 Task: Find connections with filter location Aparecida de Goiânia with filter topic #startupwith filter profile language Potuguese with filter current company Recruiting Cell | Indian Careers | Indian Jobs with filter school Jobs for freshers with filter industry Legislative Offices with filter service category DJing with filter keywords title Account Collector
Action: Mouse moved to (571, 106)
Screenshot: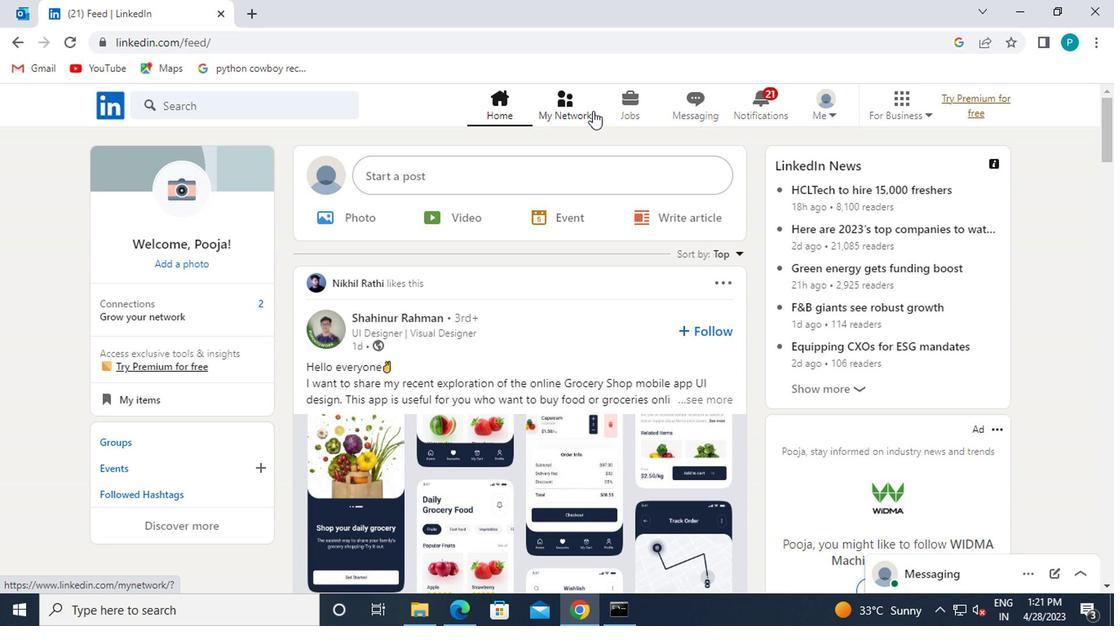 
Action: Mouse pressed left at (571, 106)
Screenshot: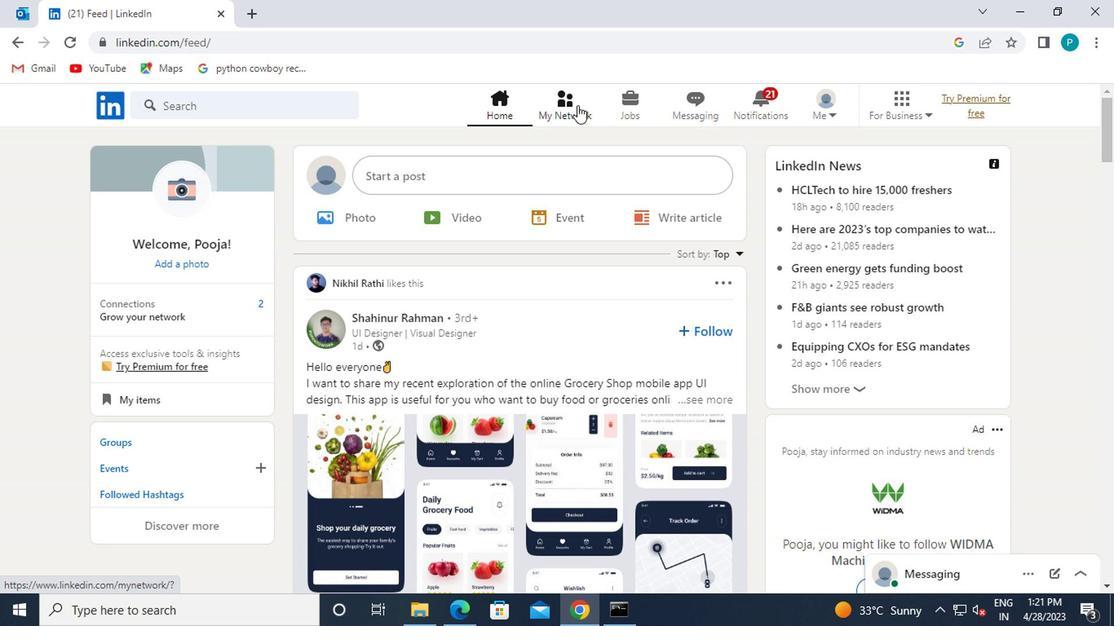 
Action: Mouse moved to (305, 188)
Screenshot: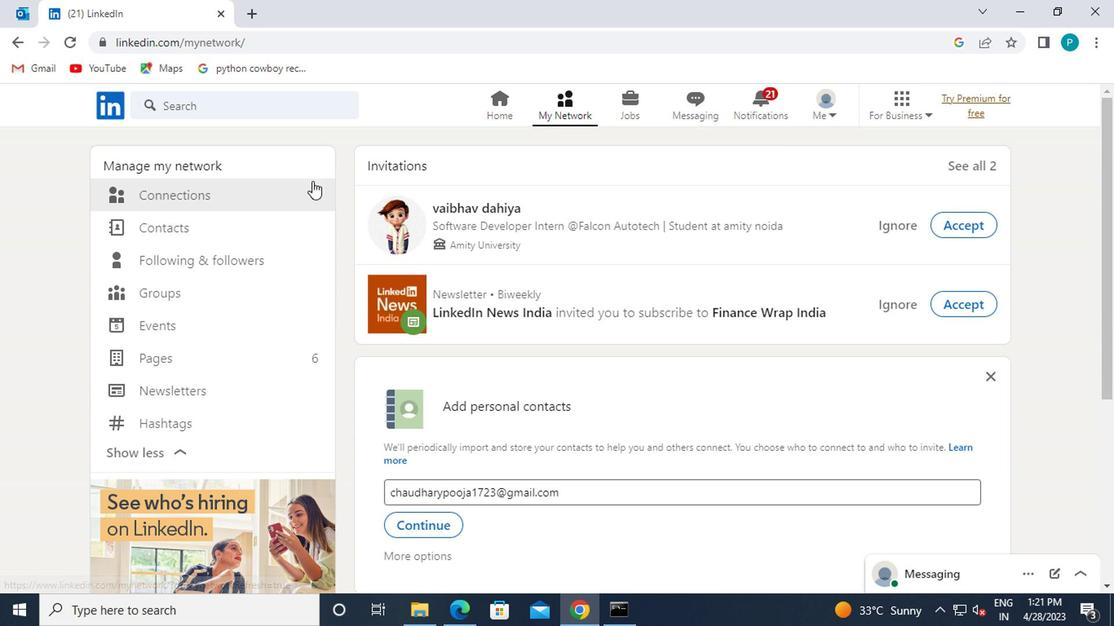 
Action: Mouse pressed left at (305, 188)
Screenshot: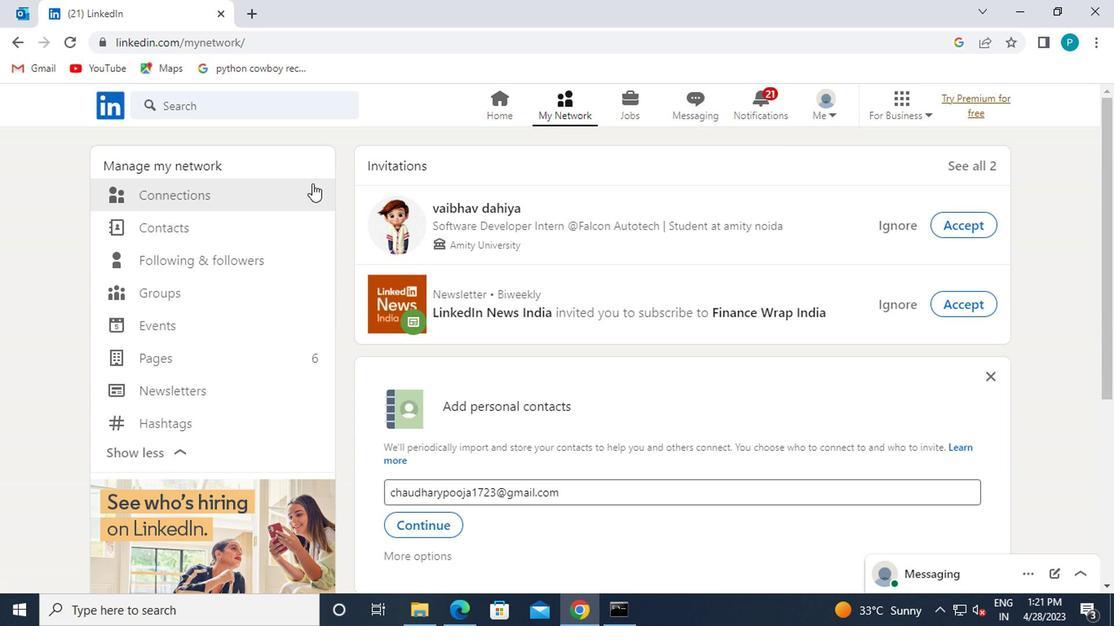 
Action: Mouse moved to (652, 204)
Screenshot: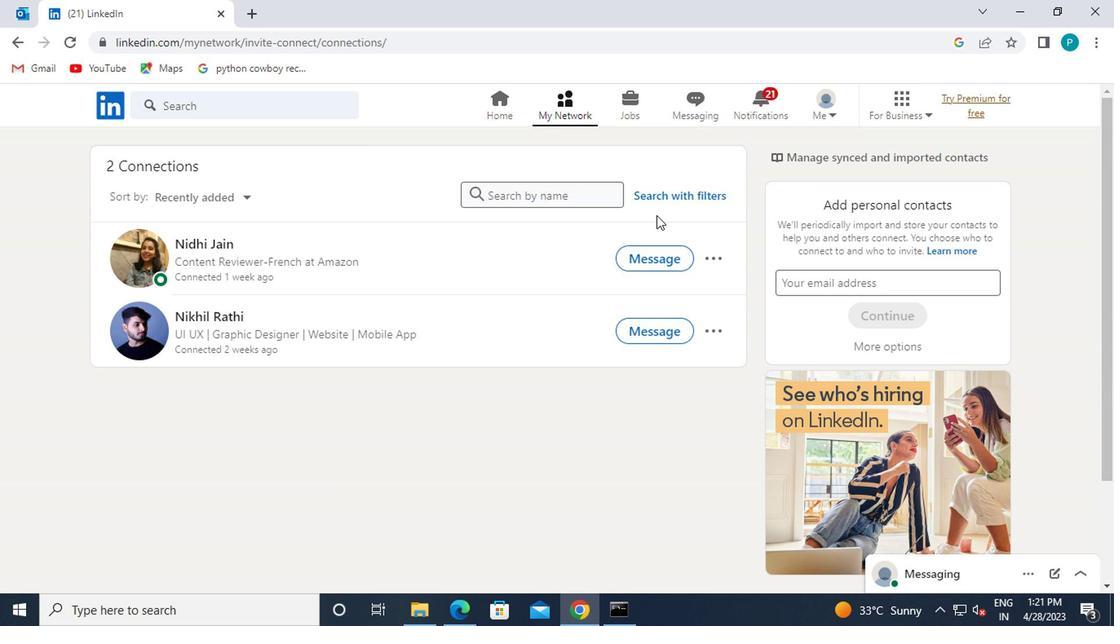 
Action: Mouse pressed left at (652, 204)
Screenshot: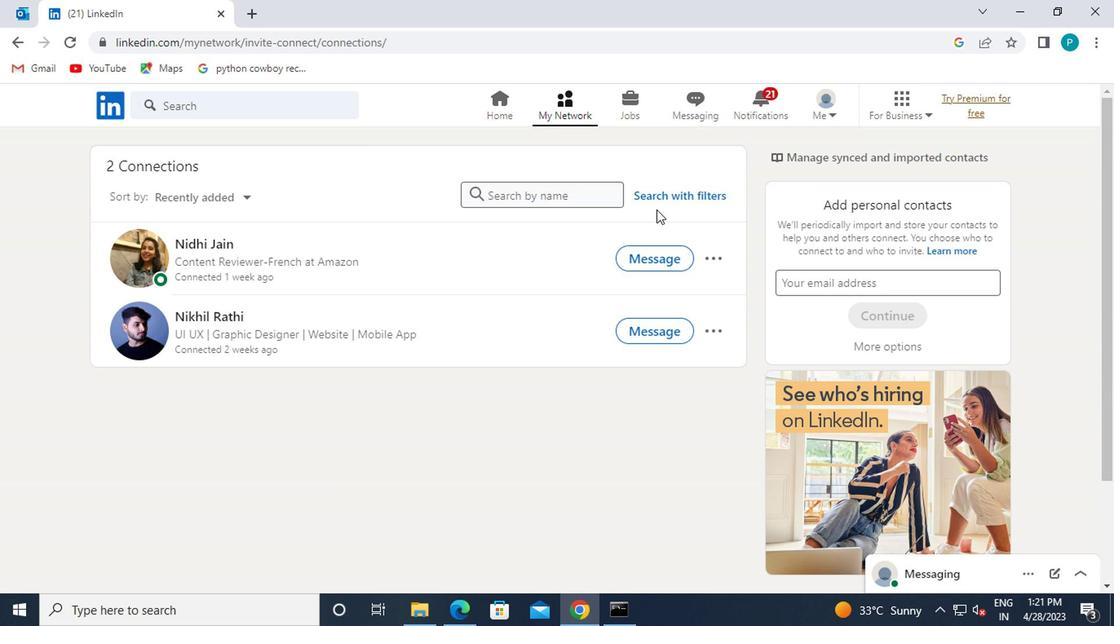 
Action: Mouse moved to (589, 149)
Screenshot: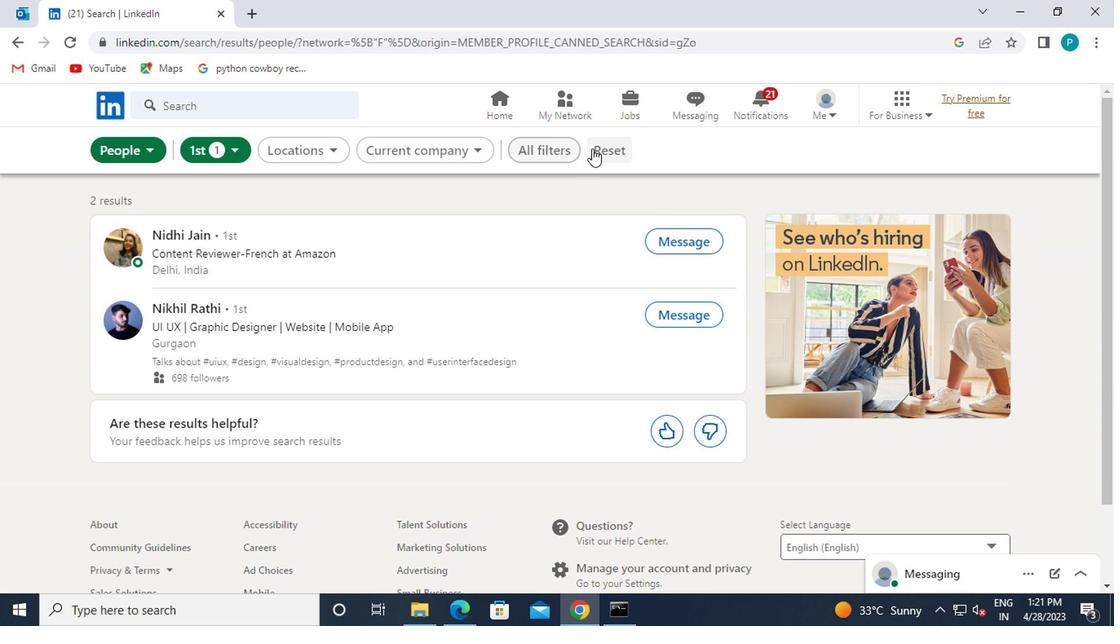 
Action: Mouse pressed left at (589, 149)
Screenshot: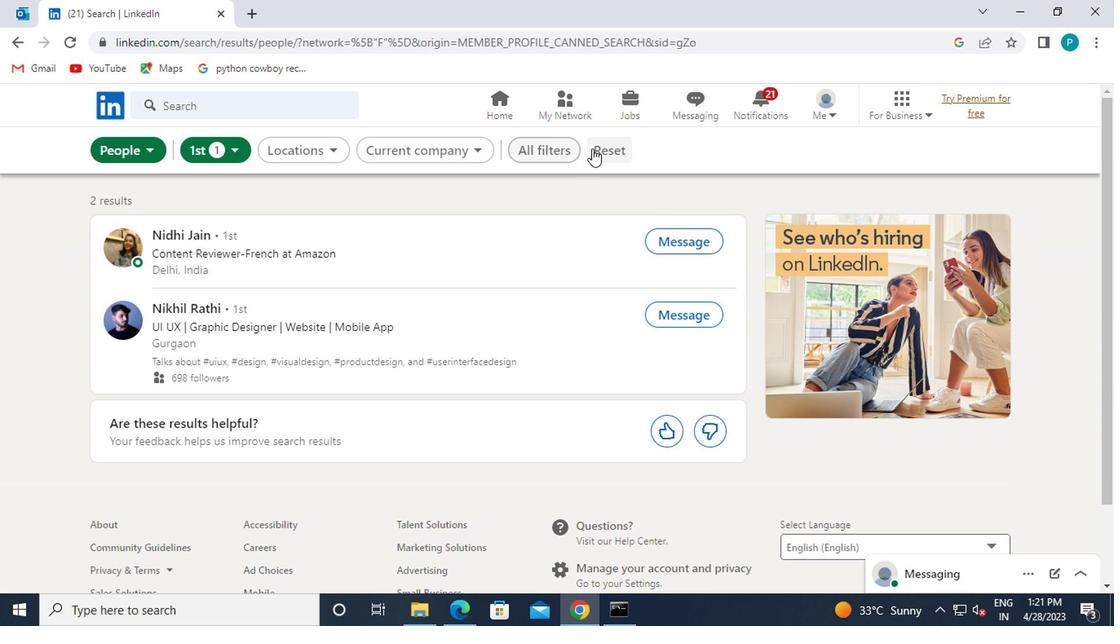 
Action: Mouse moved to (578, 149)
Screenshot: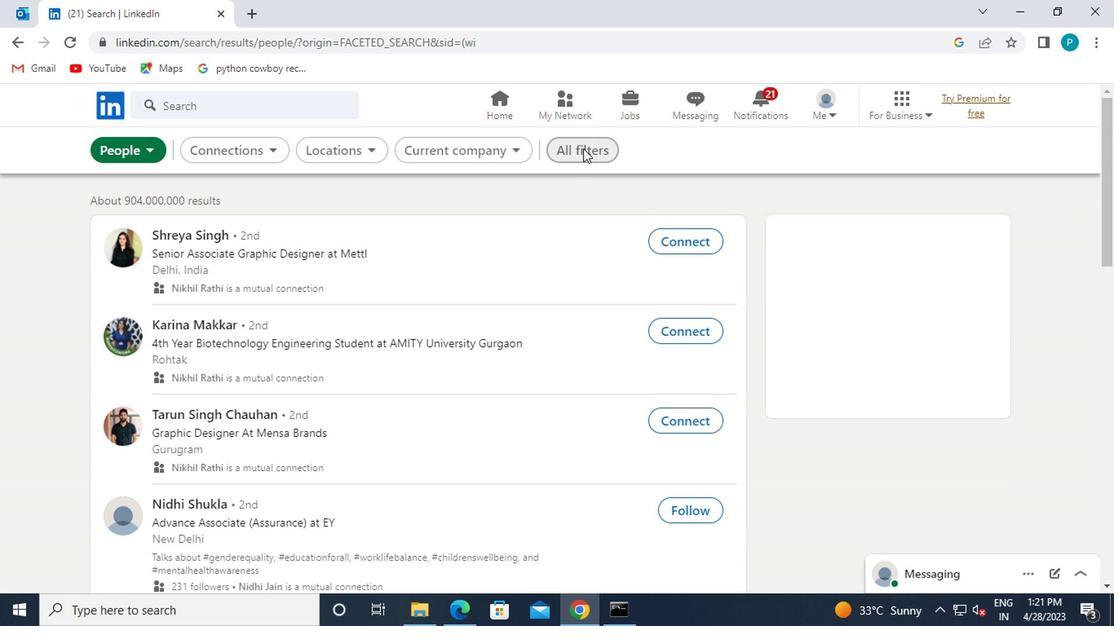 
Action: Mouse pressed left at (578, 149)
Screenshot: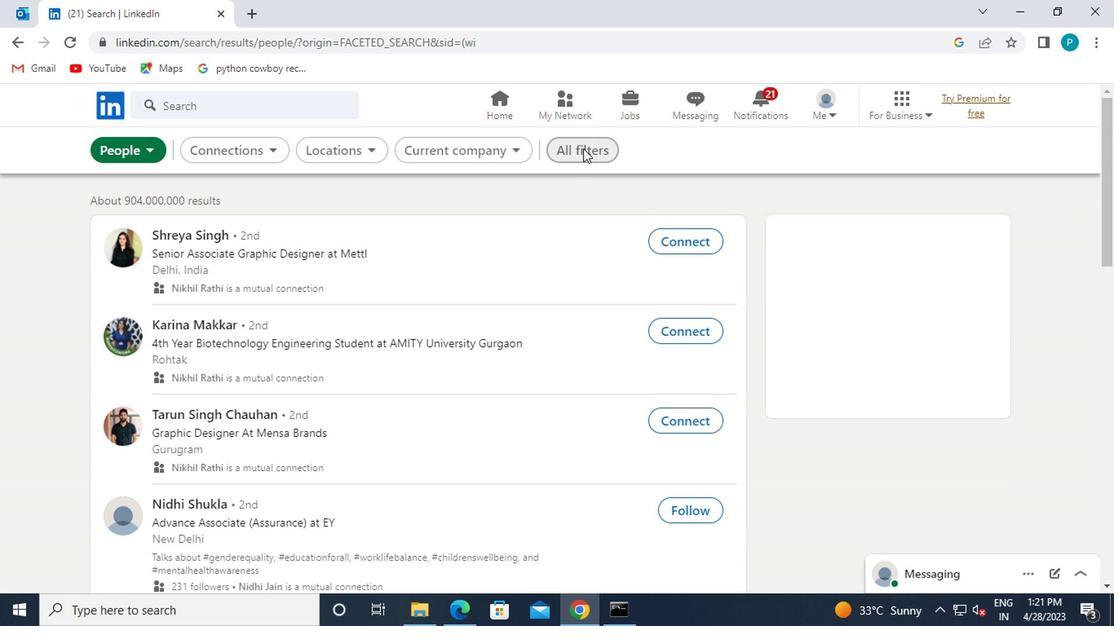 
Action: Mouse moved to (887, 290)
Screenshot: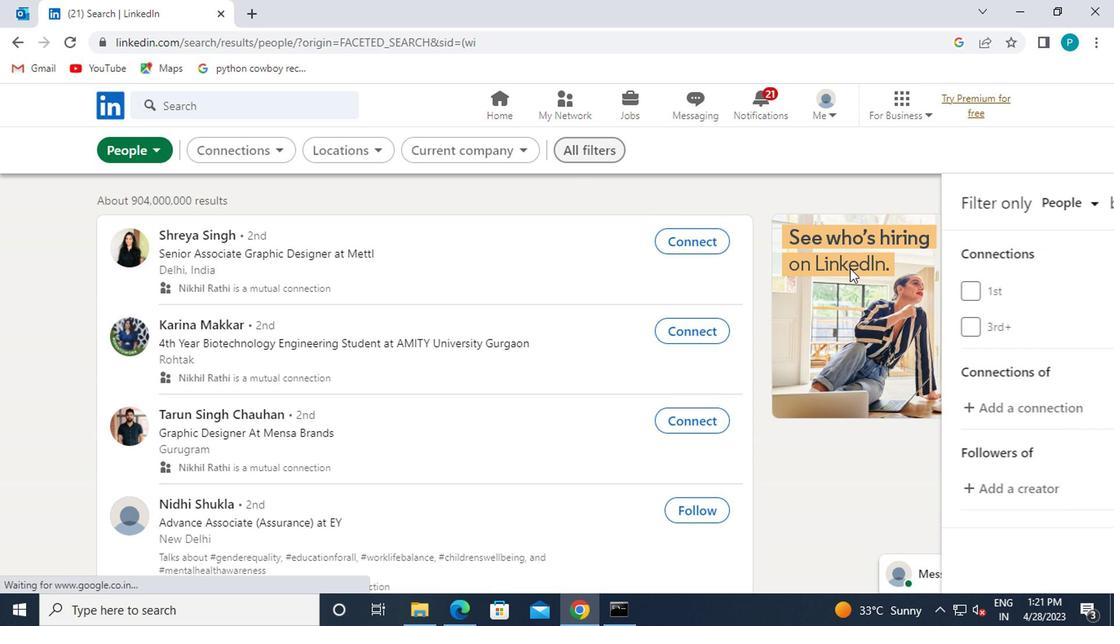 
Action: Mouse scrolled (887, 290) with delta (0, 0)
Screenshot: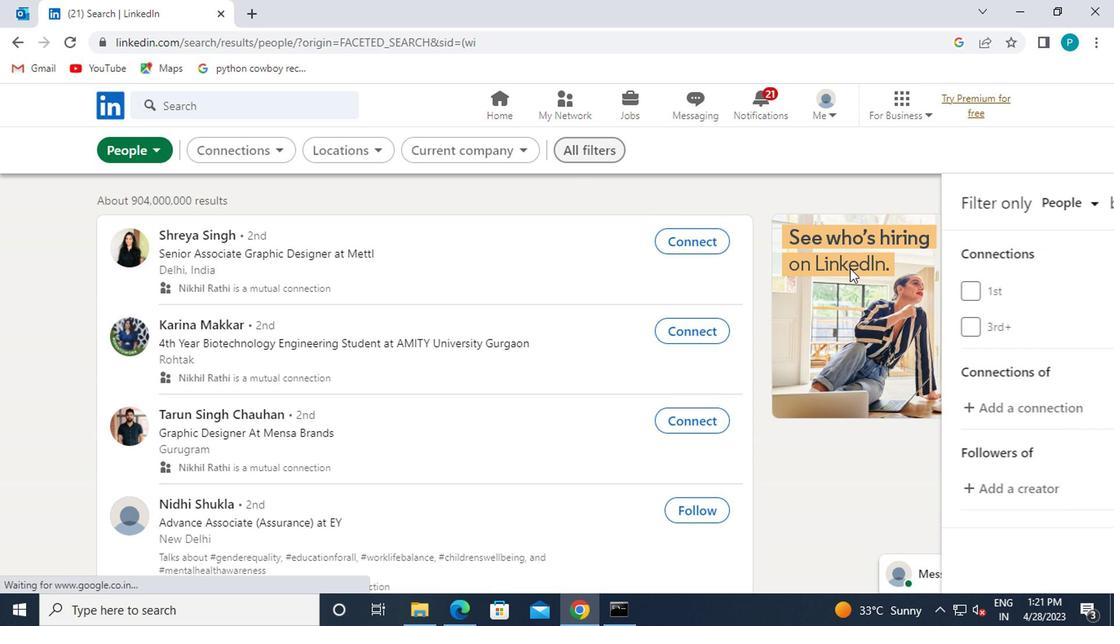 
Action: Mouse moved to (889, 296)
Screenshot: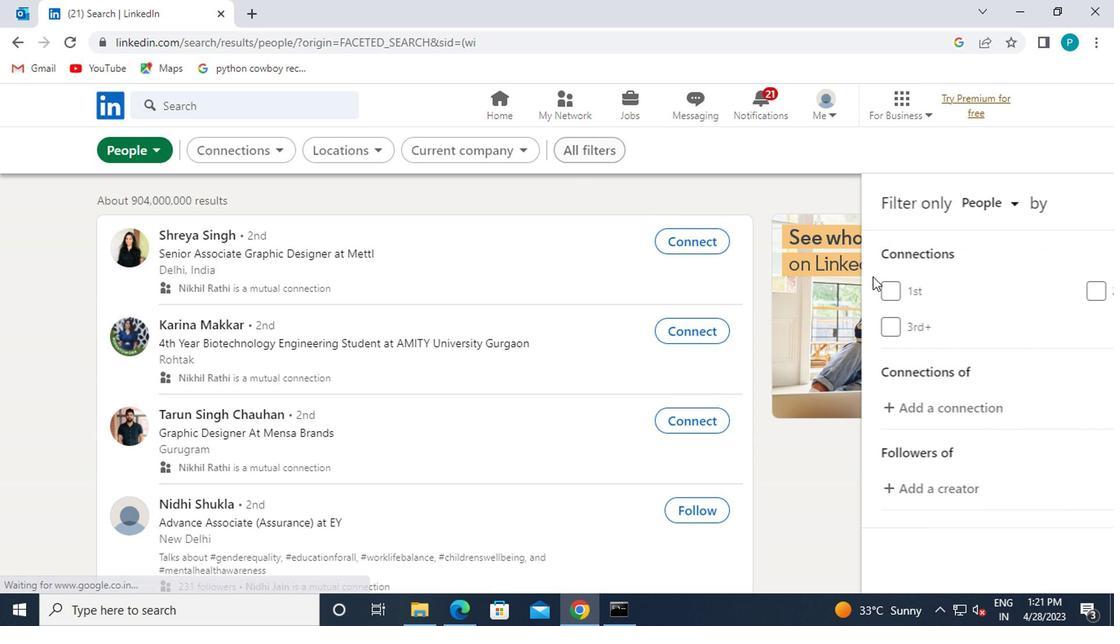 
Action: Mouse scrolled (889, 295) with delta (0, 0)
Screenshot: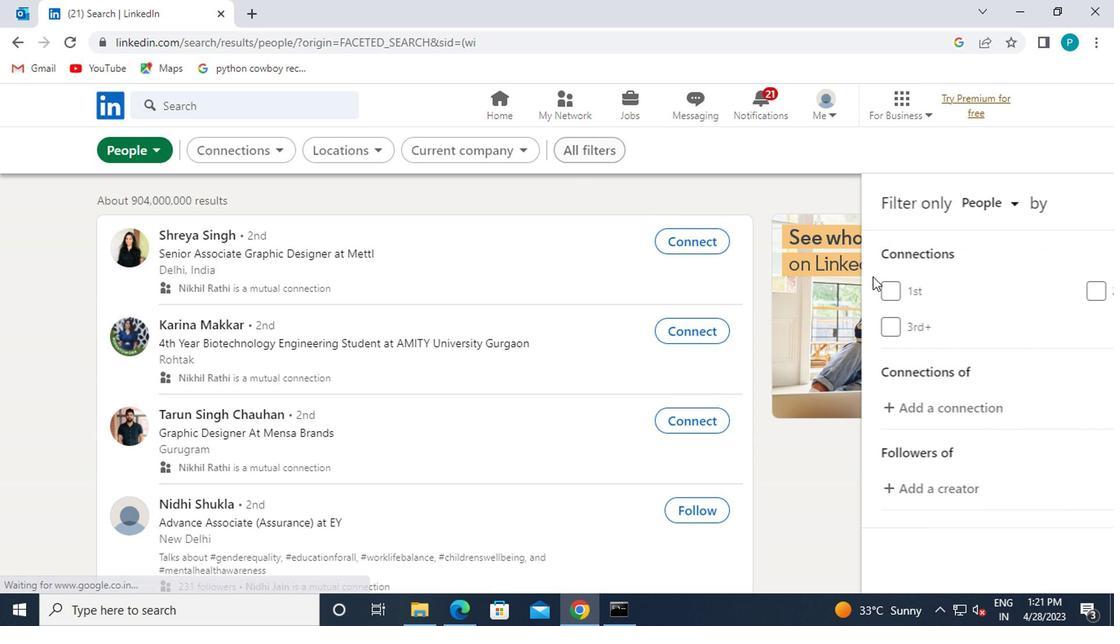 
Action: Mouse moved to (892, 304)
Screenshot: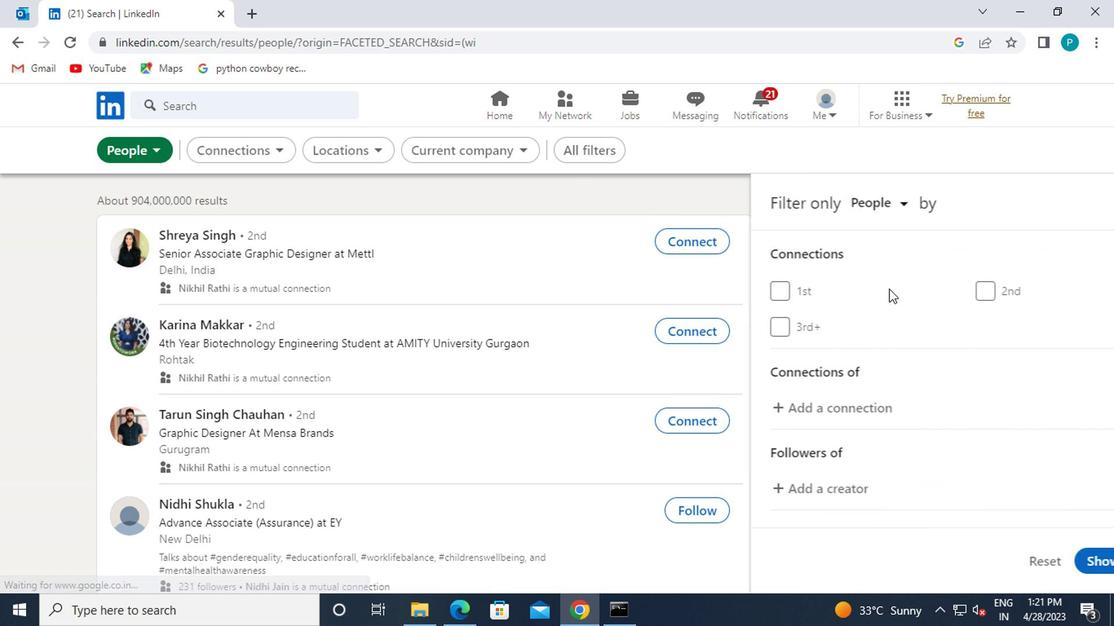 
Action: Mouse scrolled (892, 302) with delta (0, -1)
Screenshot: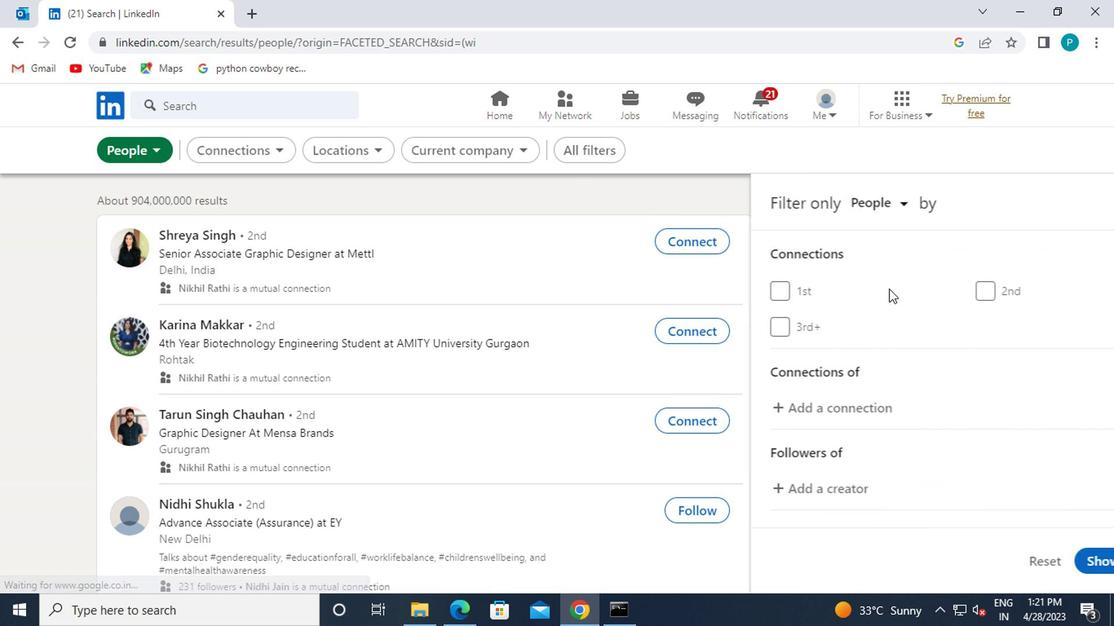 
Action: Mouse moved to (884, 365)
Screenshot: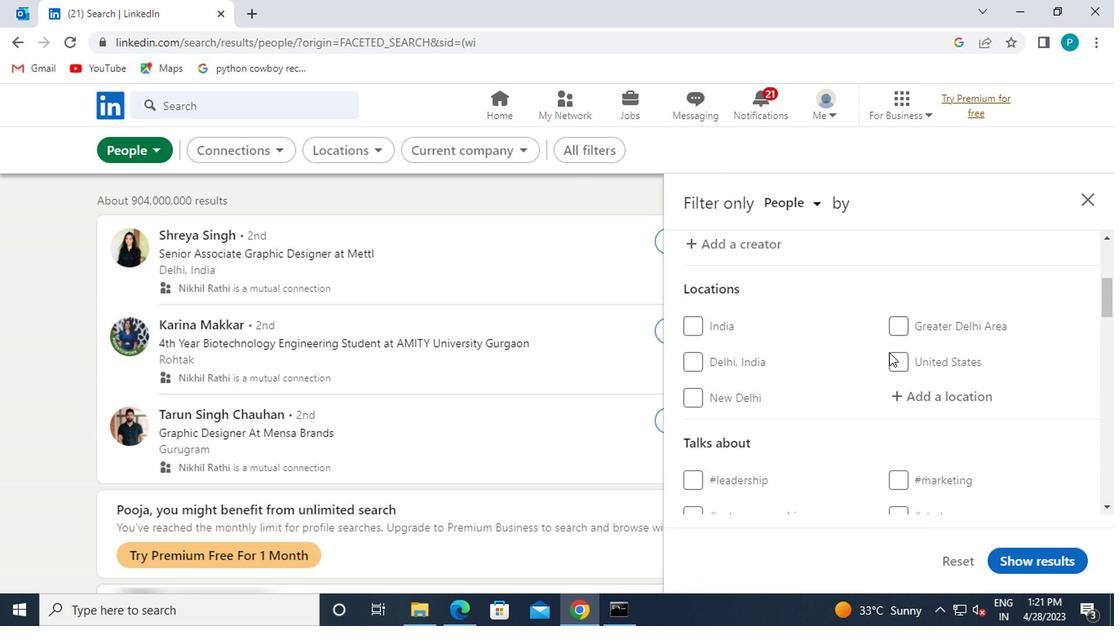 
Action: Mouse scrolled (884, 365) with delta (0, 0)
Screenshot: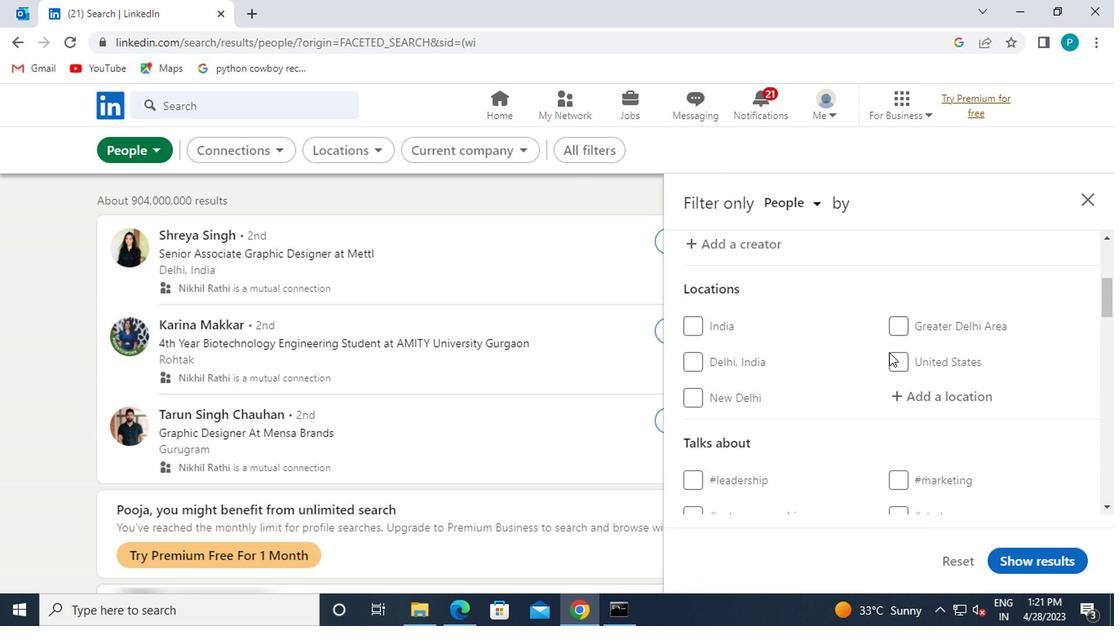 
Action: Mouse moved to (910, 318)
Screenshot: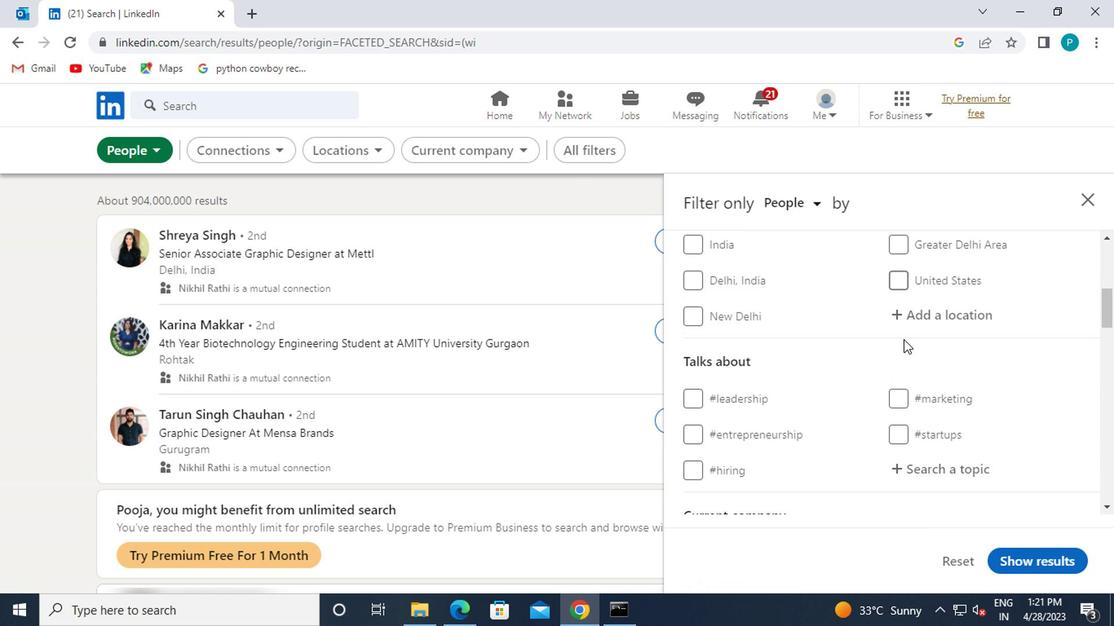 
Action: Mouse pressed left at (910, 318)
Screenshot: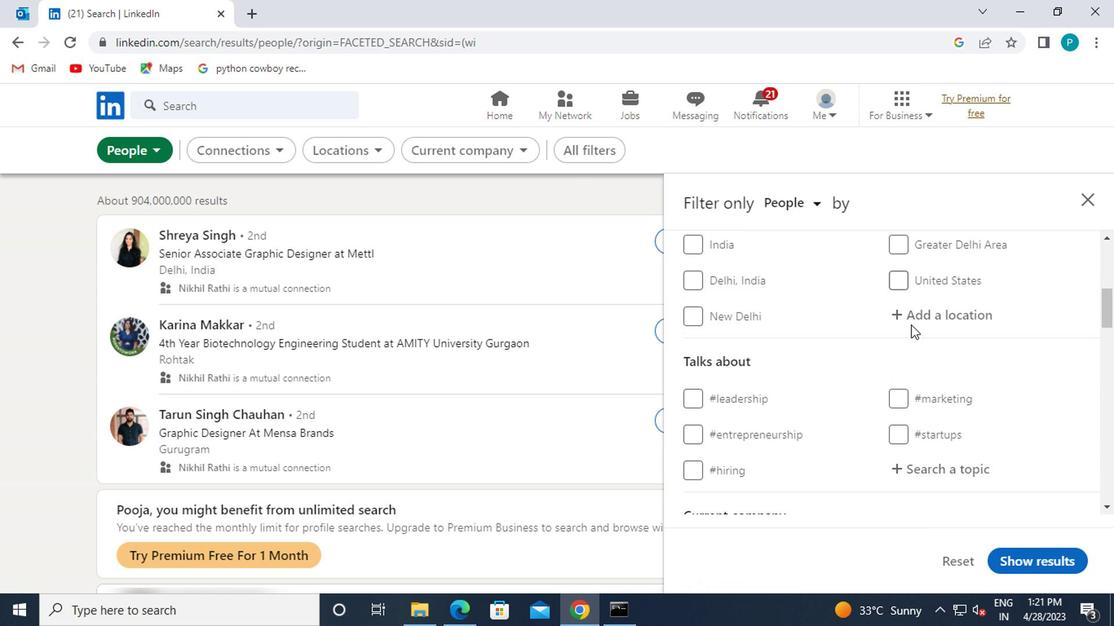 
Action: Mouse moved to (907, 327)
Screenshot: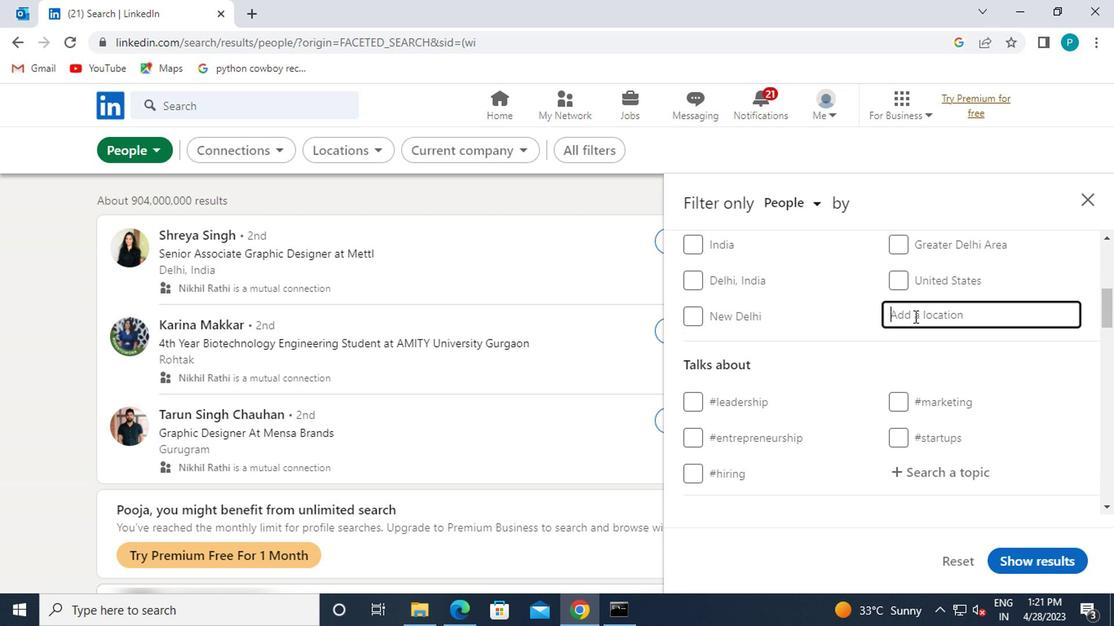 
Action: Key pressed <Key.caps_lock>a<Key.caps_lock>parecida
Screenshot: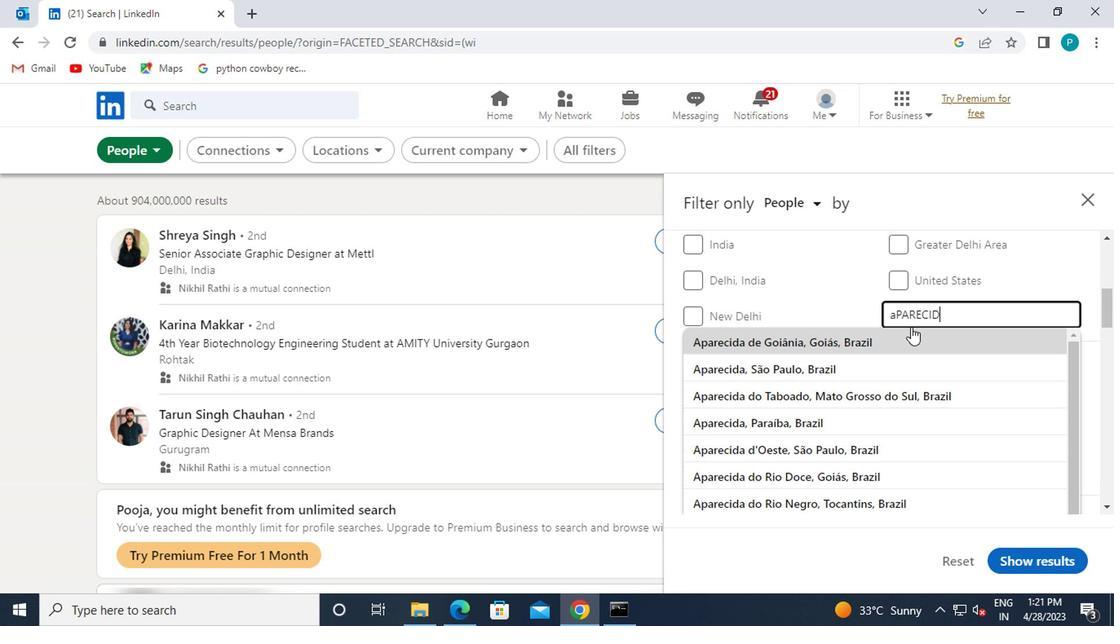 
Action: Mouse moved to (904, 332)
Screenshot: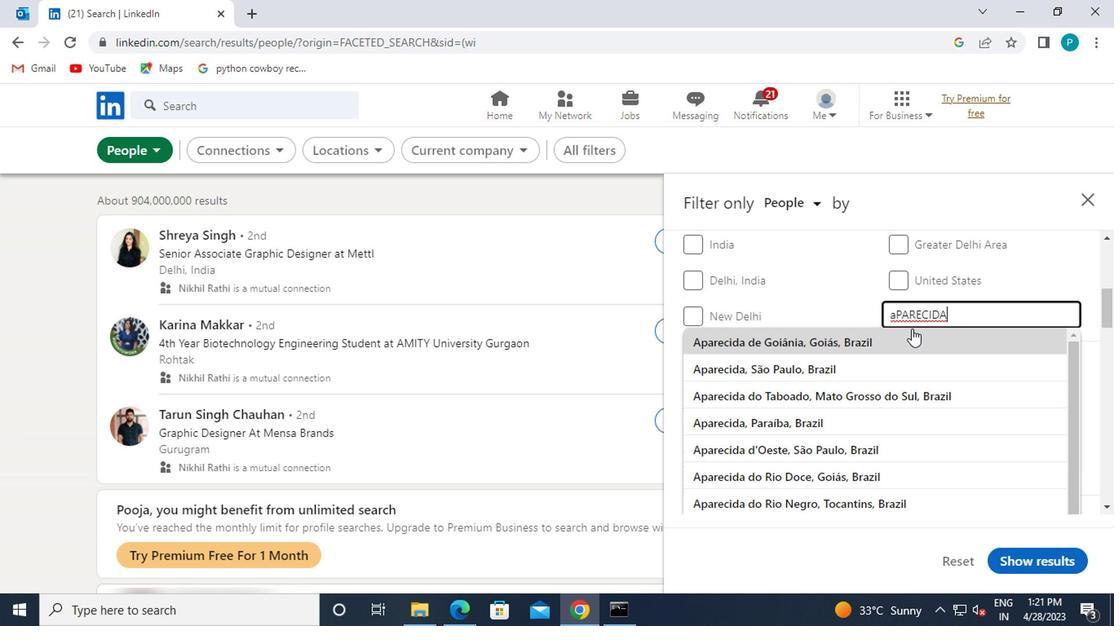 
Action: Mouse pressed left at (904, 332)
Screenshot: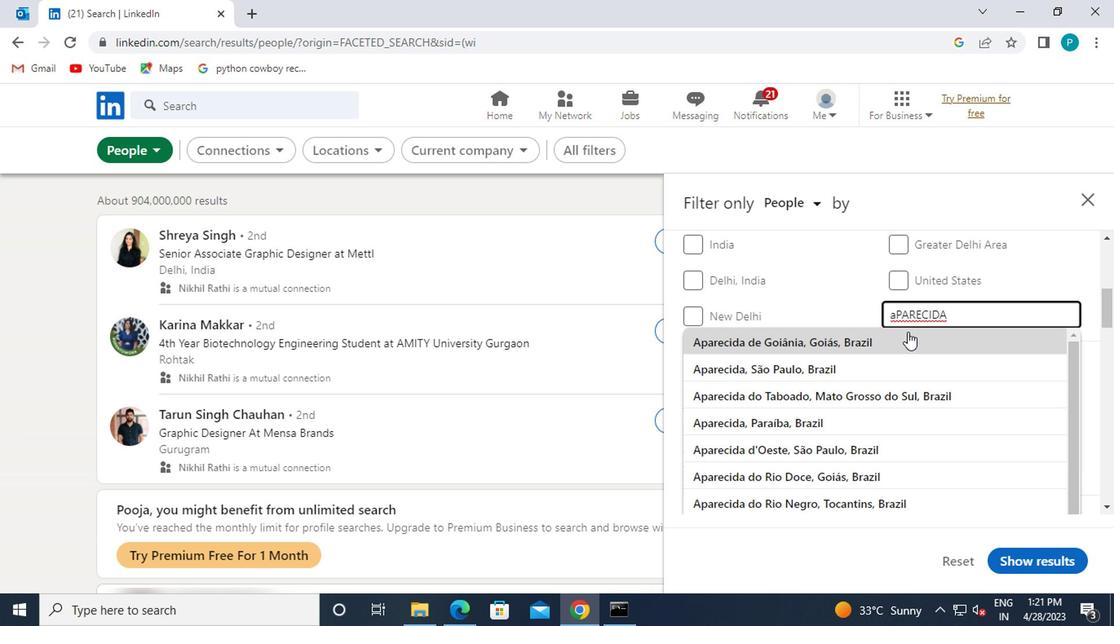
Action: Mouse scrolled (904, 331) with delta (0, -1)
Screenshot: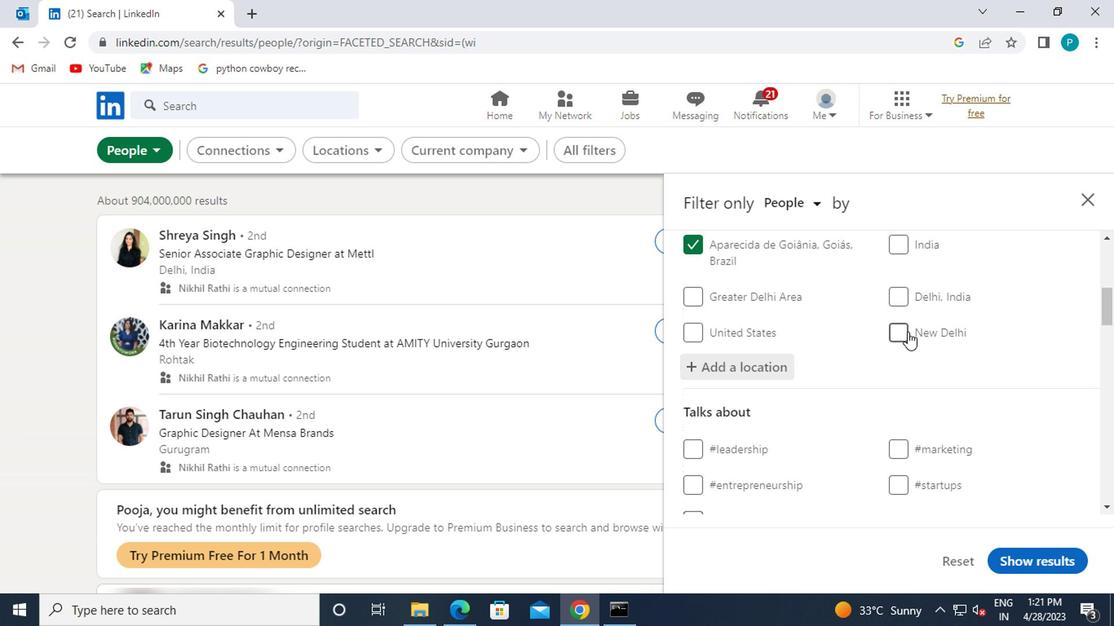 
Action: Mouse scrolled (904, 331) with delta (0, -1)
Screenshot: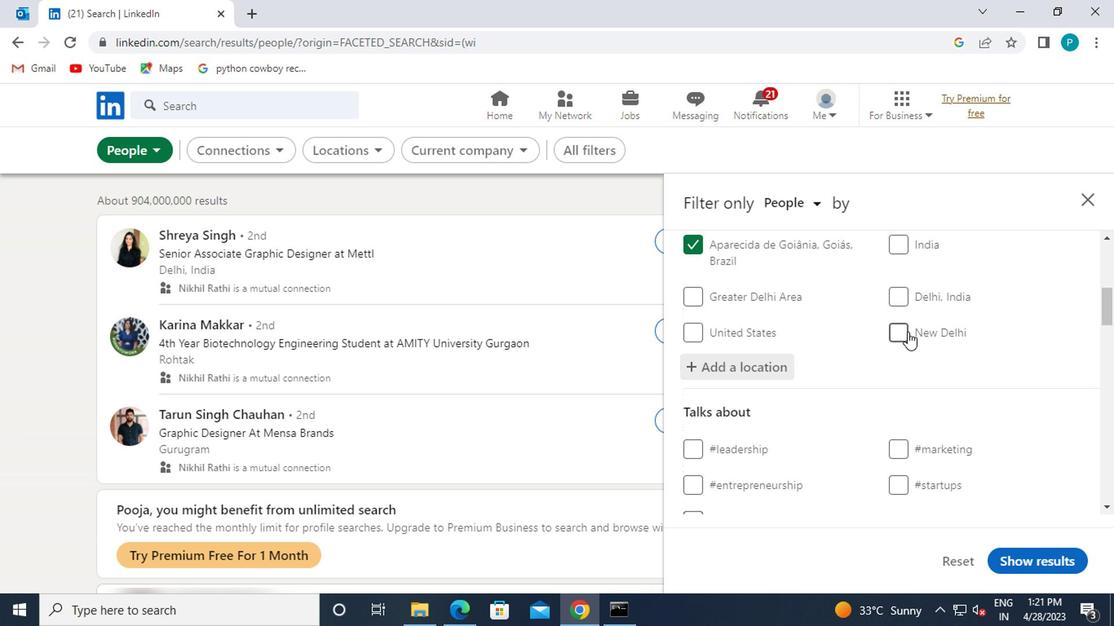 
Action: Mouse moved to (911, 351)
Screenshot: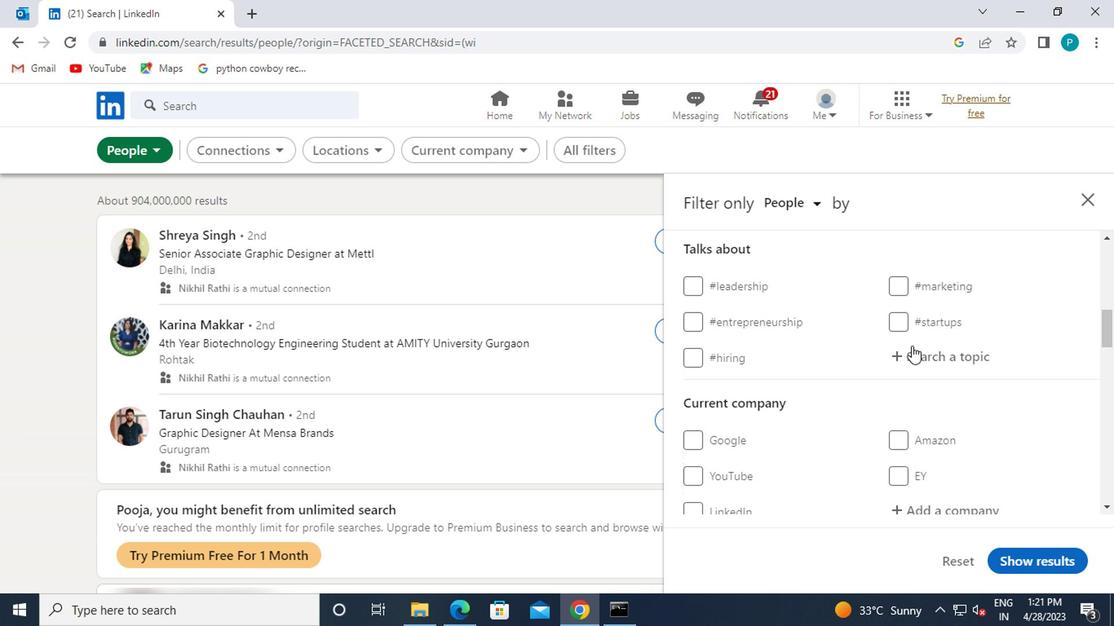 
Action: Mouse pressed left at (911, 351)
Screenshot: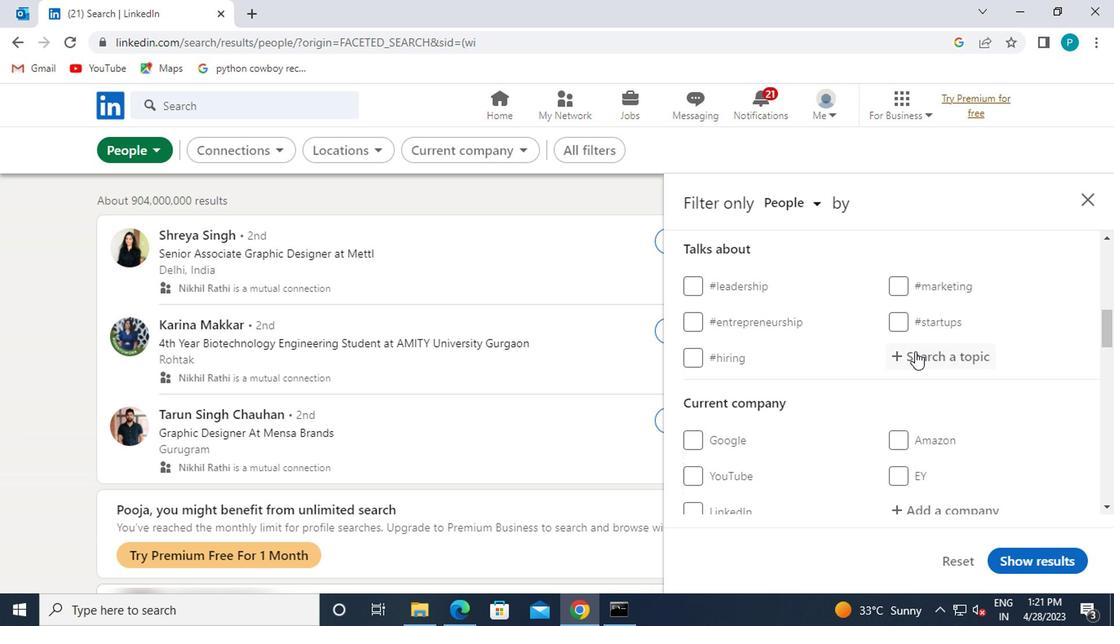 
Action: Mouse moved to (923, 349)
Screenshot: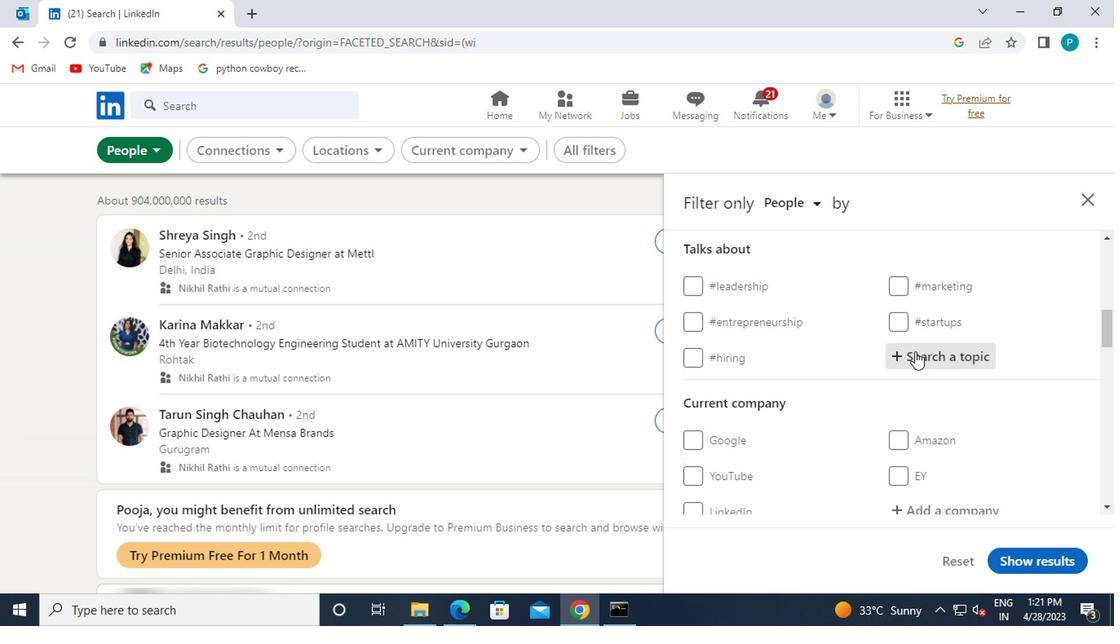 
Action: Key pressed <Key.shift>#STARTUP
Screenshot: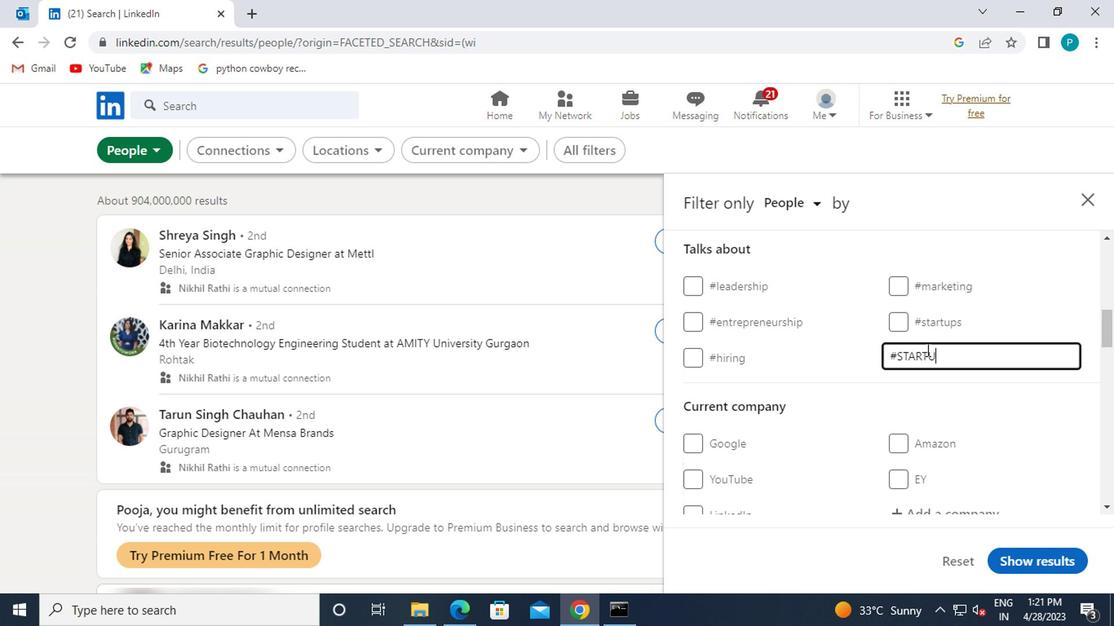 
Action: Mouse moved to (891, 347)
Screenshot: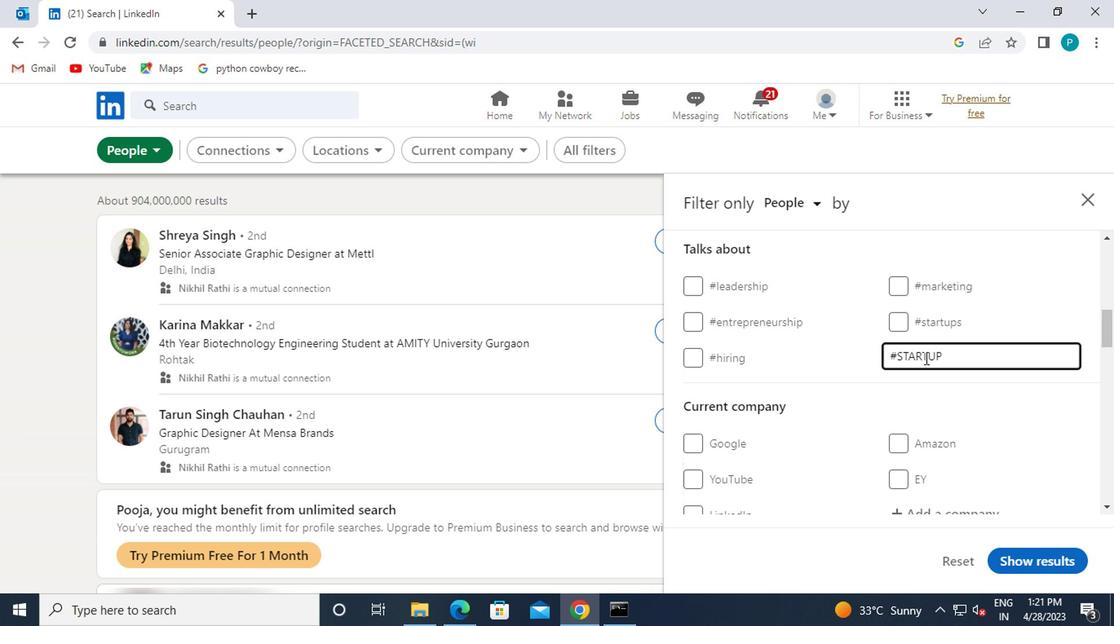 
Action: Mouse scrolled (891, 345) with delta (0, -1)
Screenshot: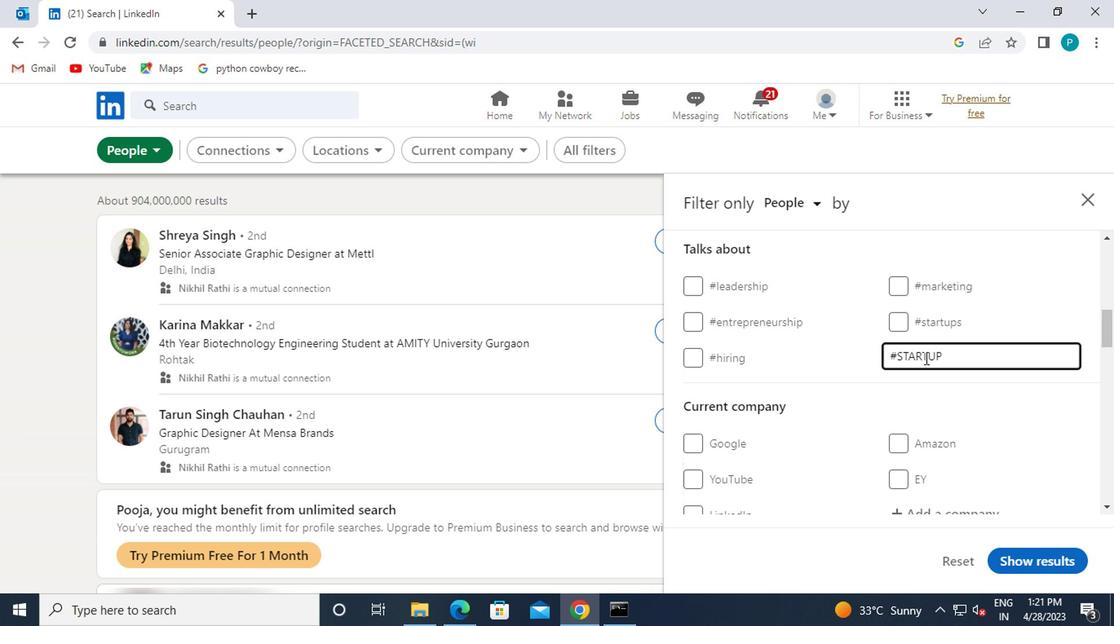 
Action: Mouse moved to (863, 367)
Screenshot: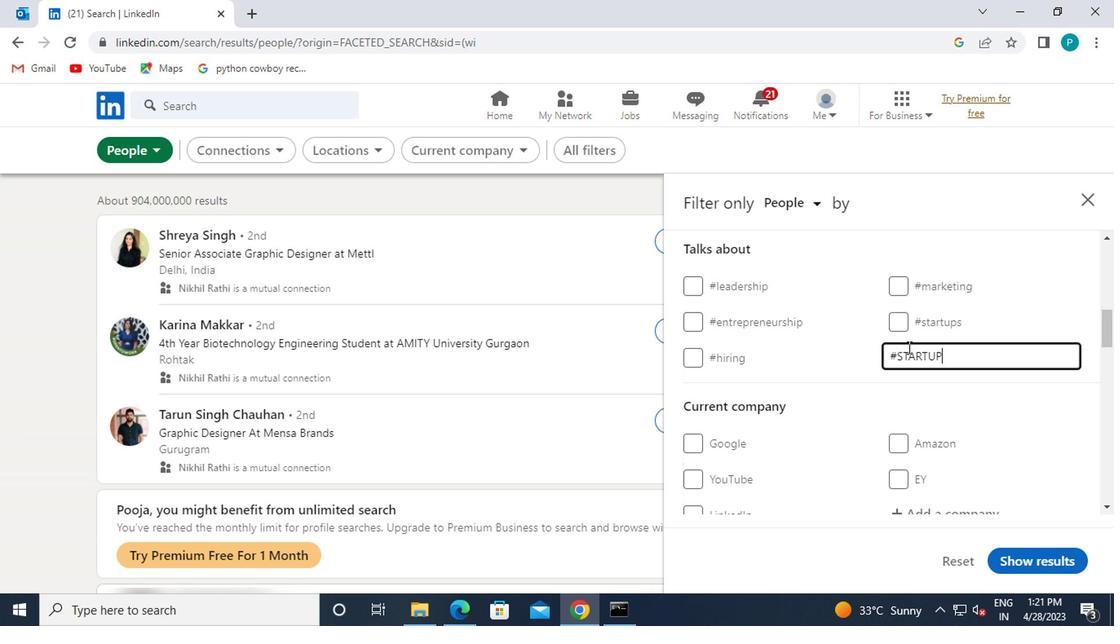
Action: Mouse scrolled (863, 366) with delta (0, -1)
Screenshot: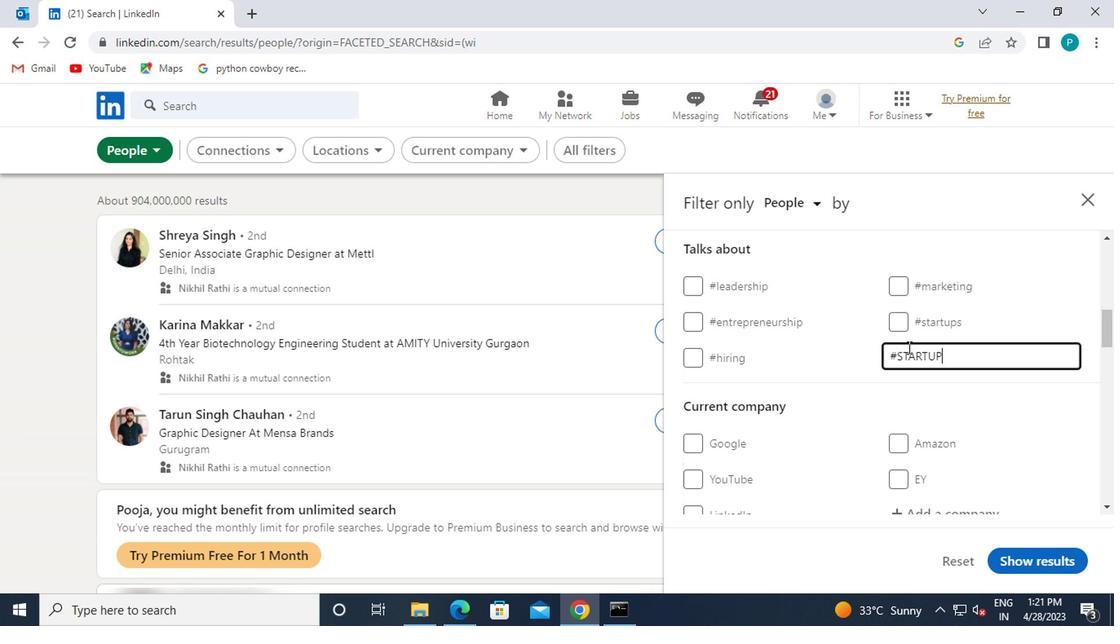 
Action: Mouse moved to (863, 367)
Screenshot: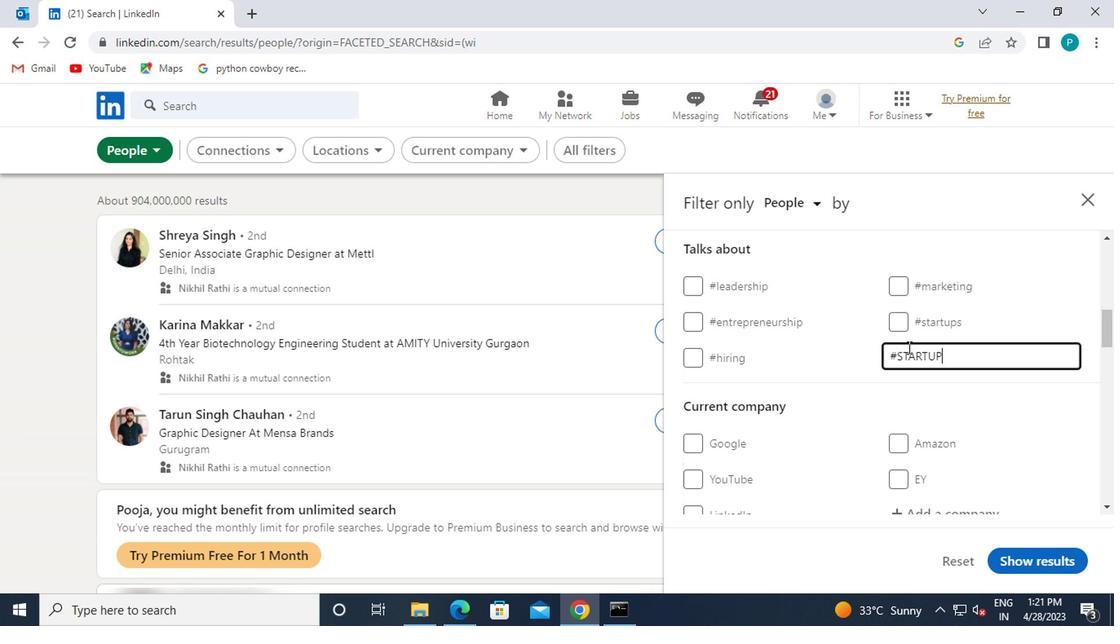 
Action: Mouse scrolled (863, 367) with delta (0, 0)
Screenshot: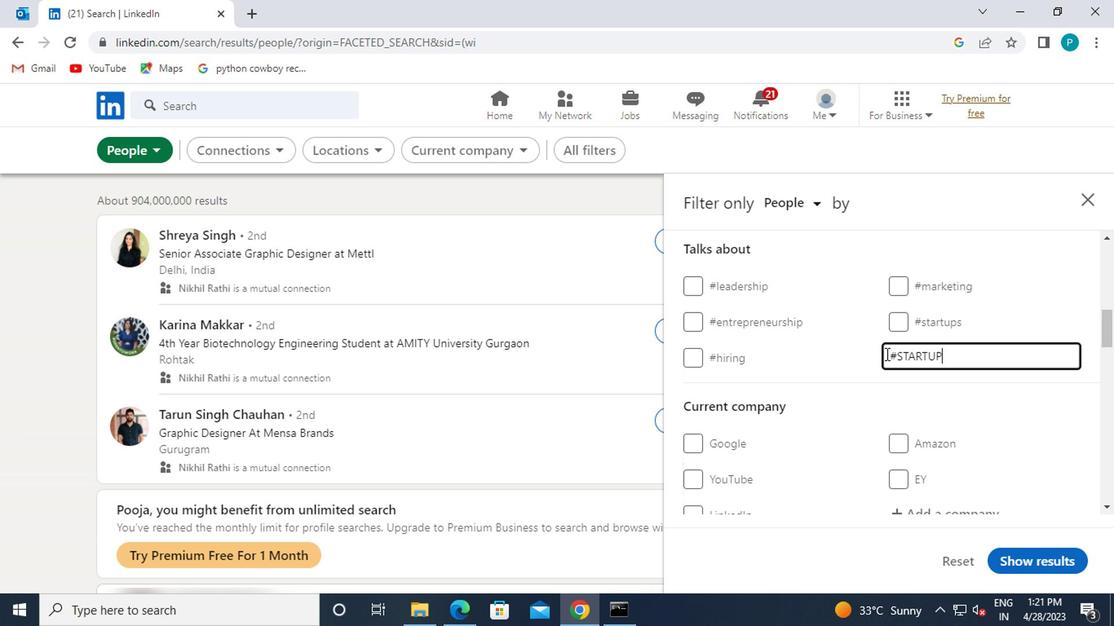 
Action: Mouse moved to (930, 348)
Screenshot: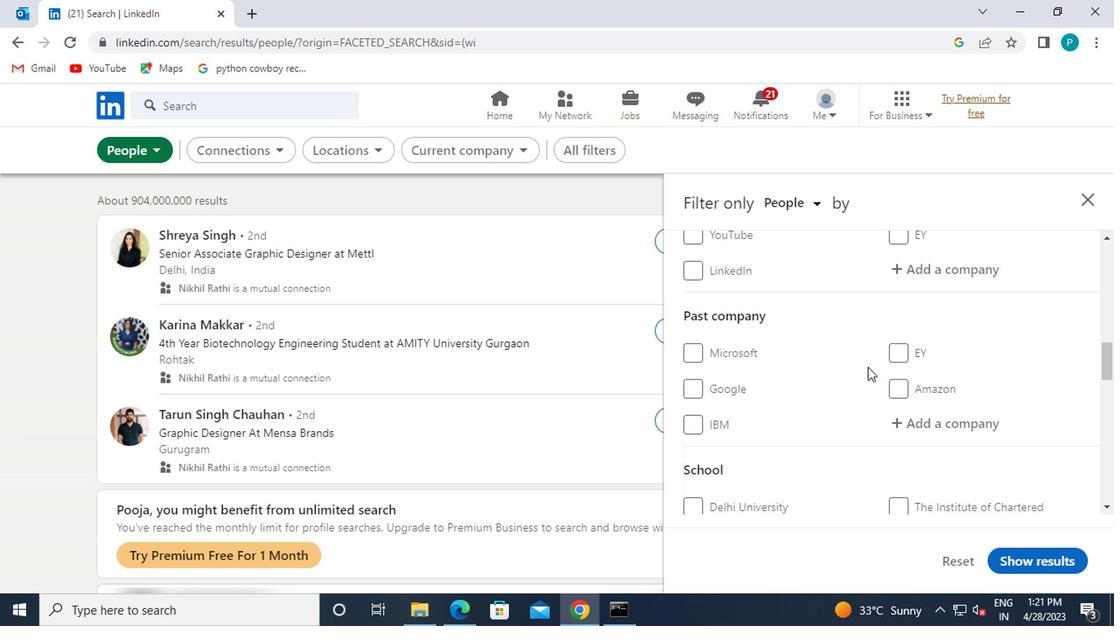 
Action: Mouse scrolled (930, 349) with delta (0, 0)
Screenshot: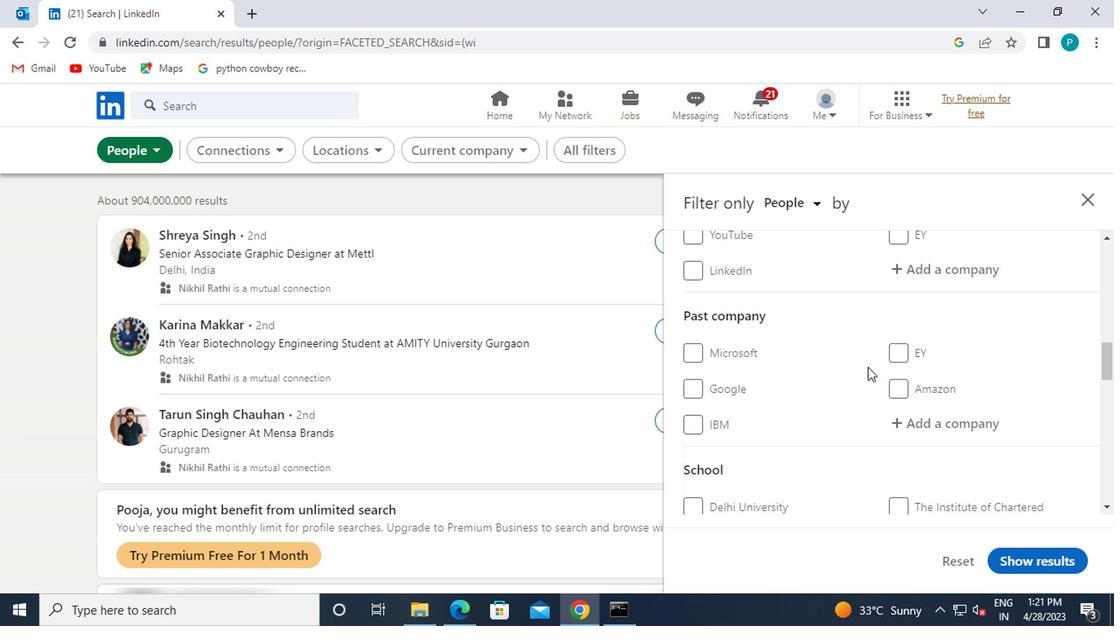 
Action: Mouse moved to (932, 347)
Screenshot: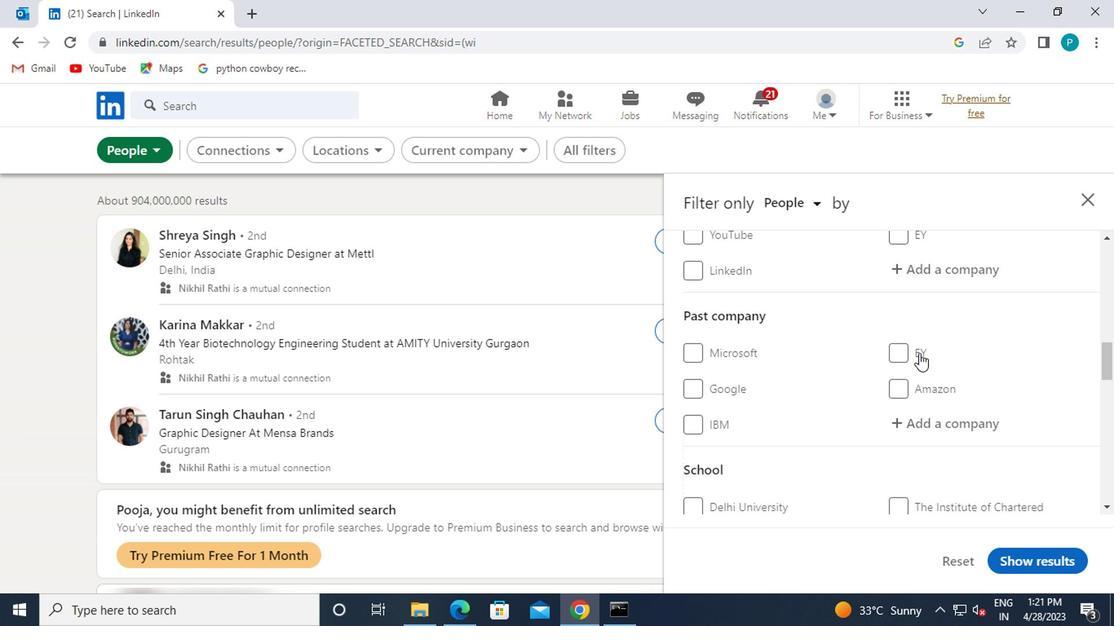 
Action: Mouse scrolled (932, 347) with delta (0, 0)
Screenshot: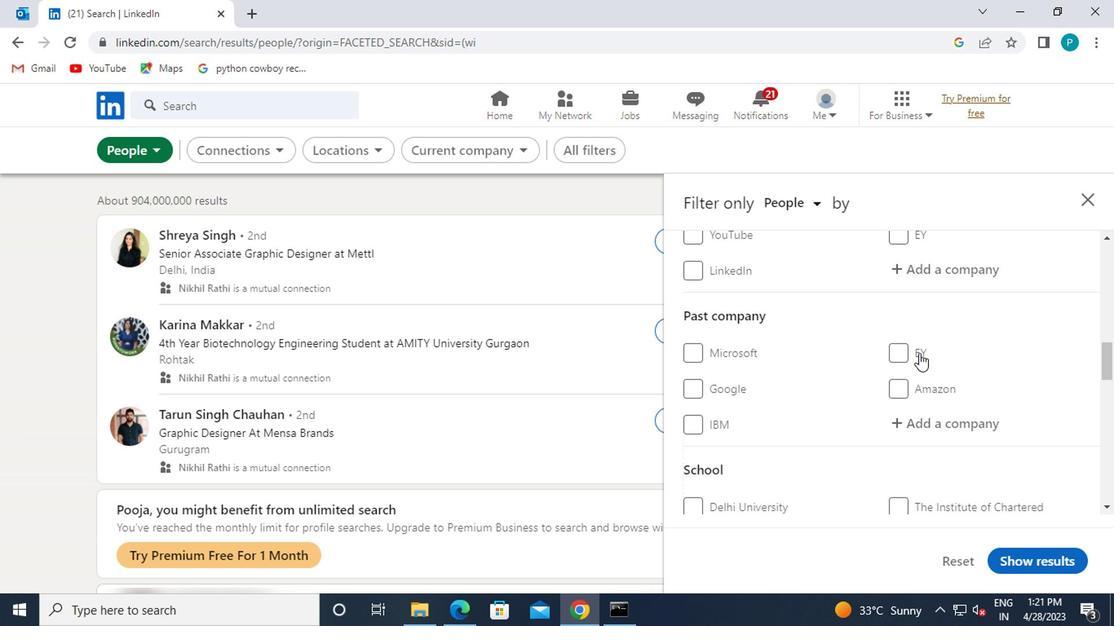 
Action: Mouse moved to (975, 294)
Screenshot: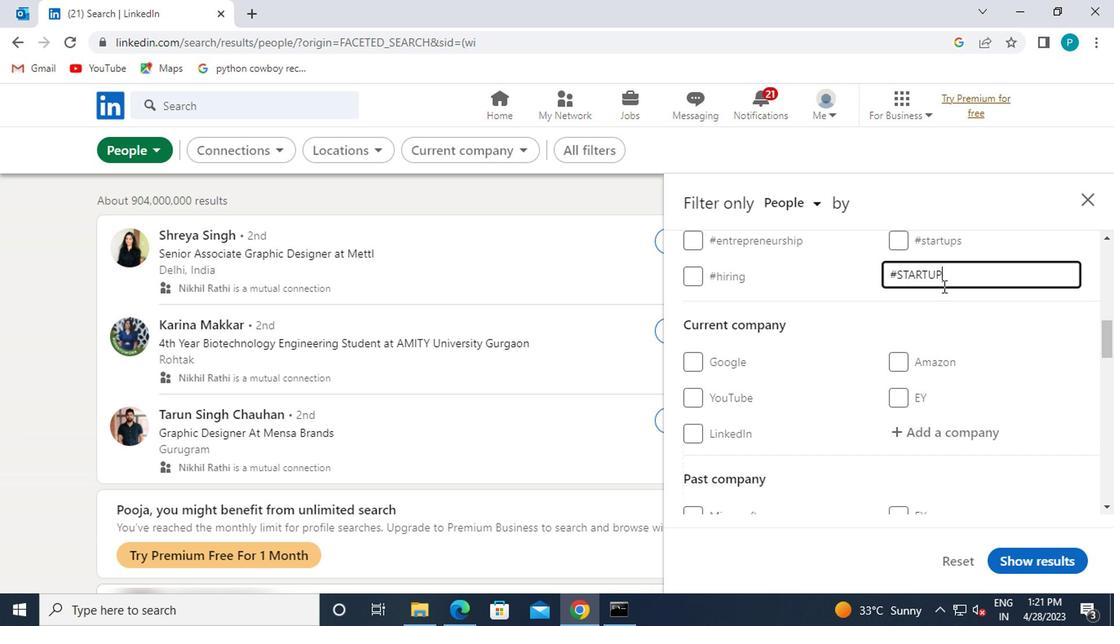 
Action: Key pressed <Key.backspace><Key.backspace><Key.backspace><Key.backspace><Key.backspace><Key.backspace><Key.backspace>
Screenshot: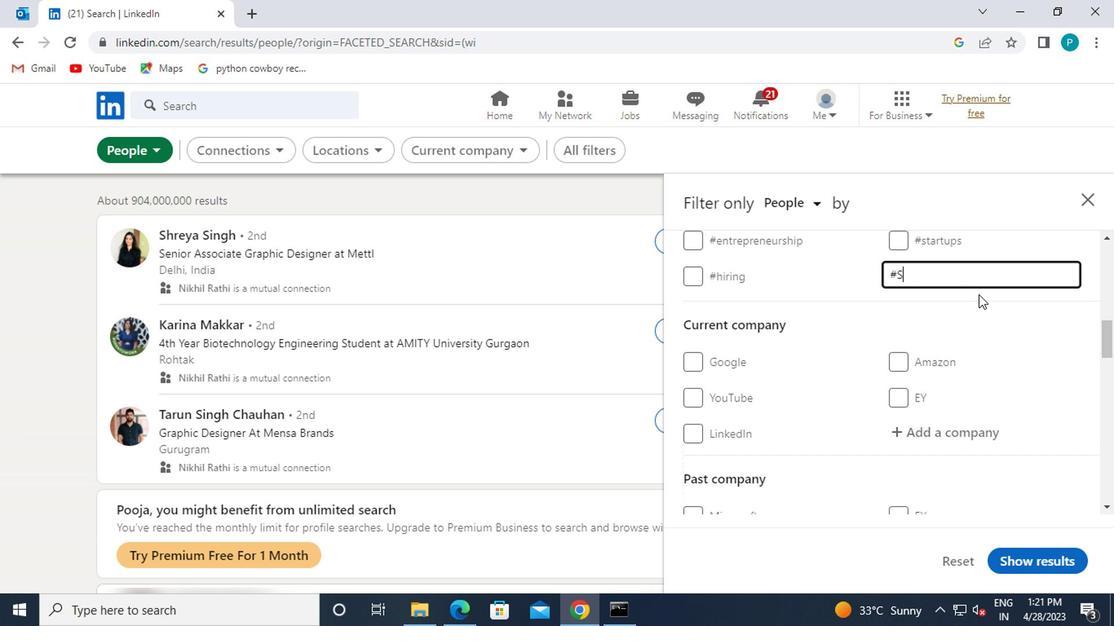 
Action: Mouse moved to (955, 294)
Screenshot: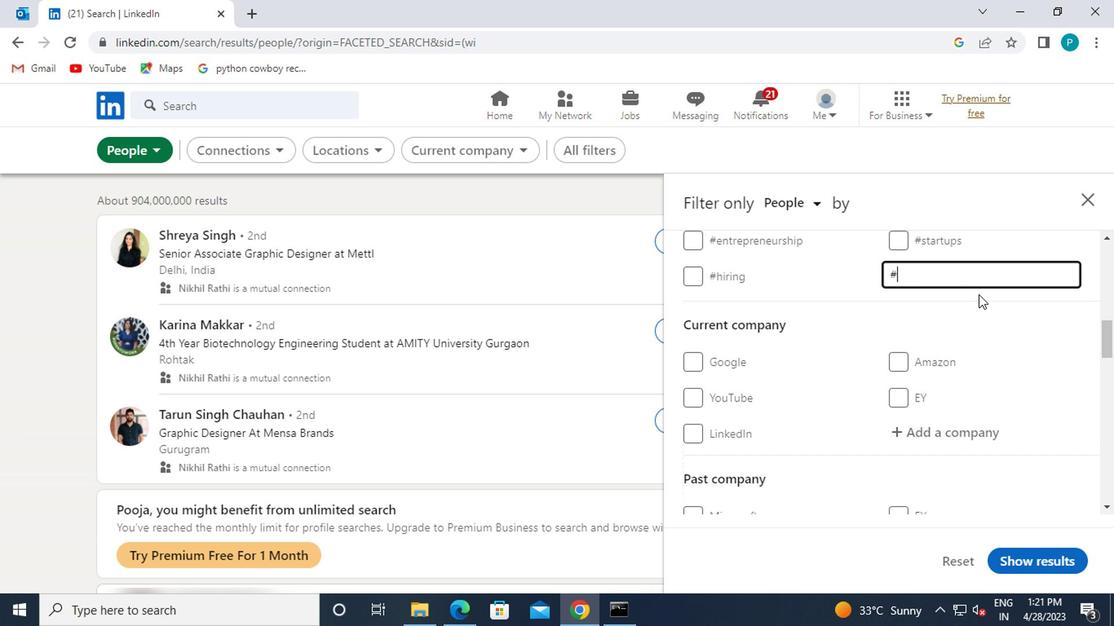 
Action: Key pressed <Key.caps_lock>STARTUP
Screenshot: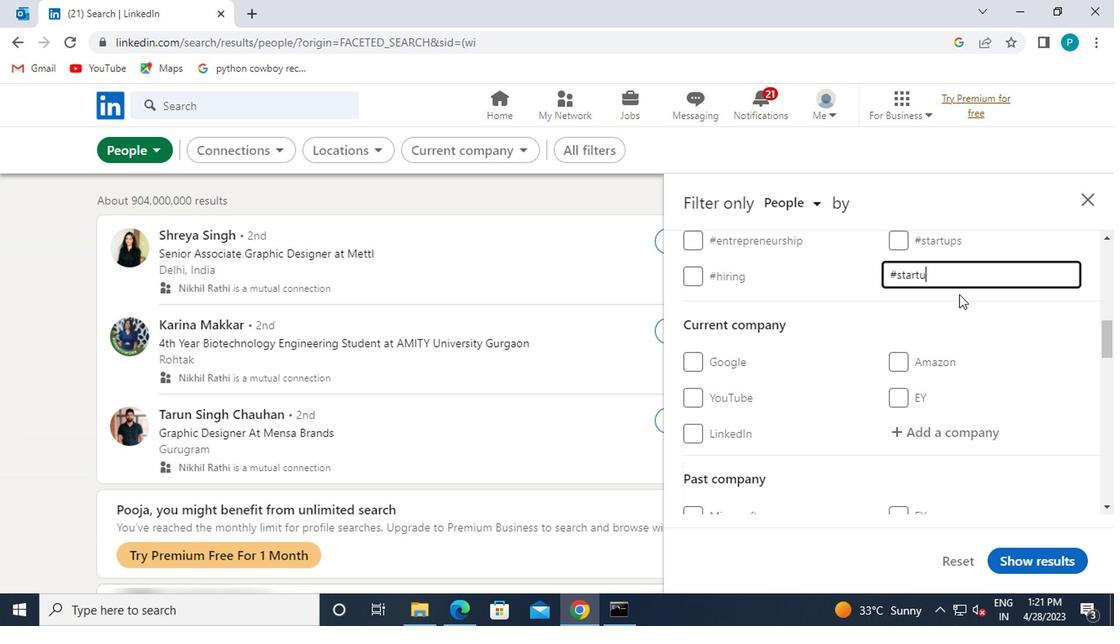 
Action: Mouse moved to (869, 334)
Screenshot: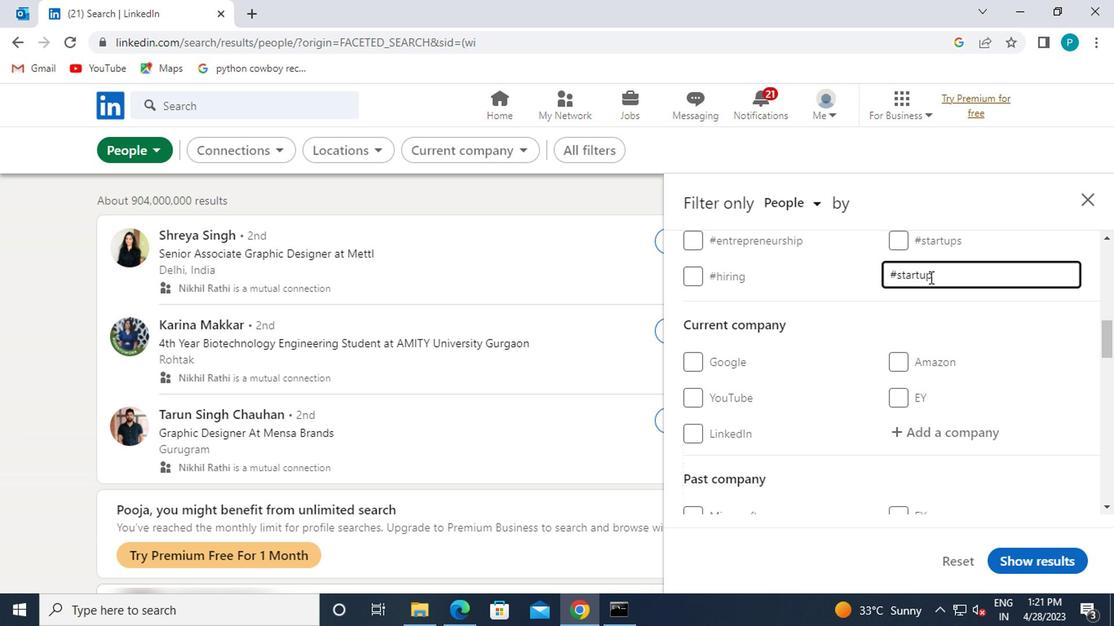 
Action: Mouse scrolled (869, 333) with delta (0, -1)
Screenshot: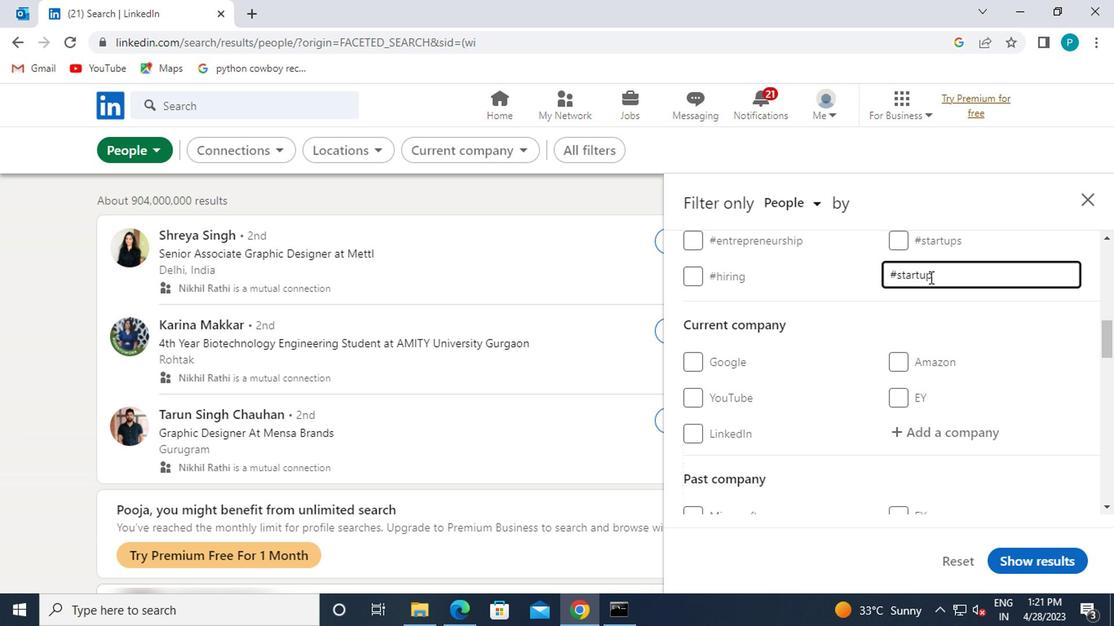 
Action: Mouse moved to (866, 334)
Screenshot: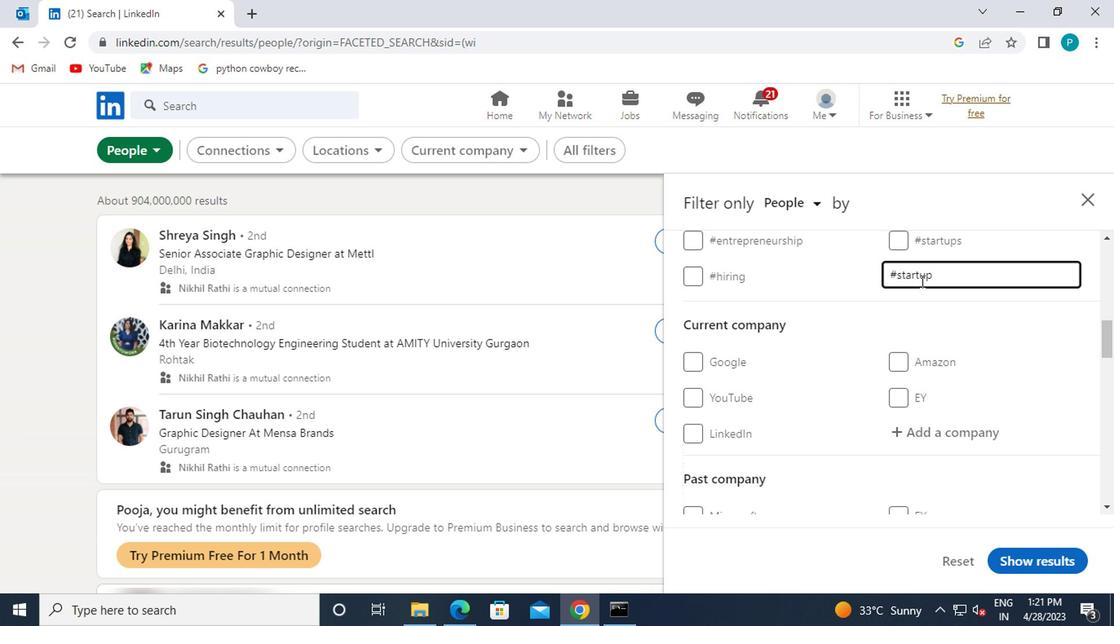
Action: Mouse scrolled (866, 334) with delta (0, 0)
Screenshot: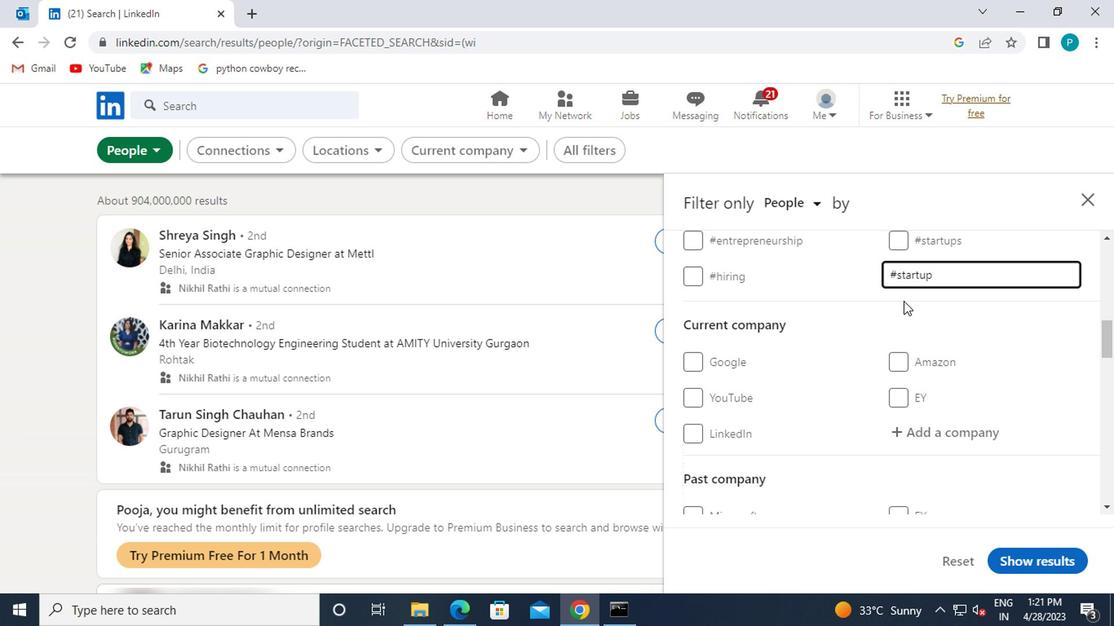 
Action: Mouse moved to (874, 373)
Screenshot: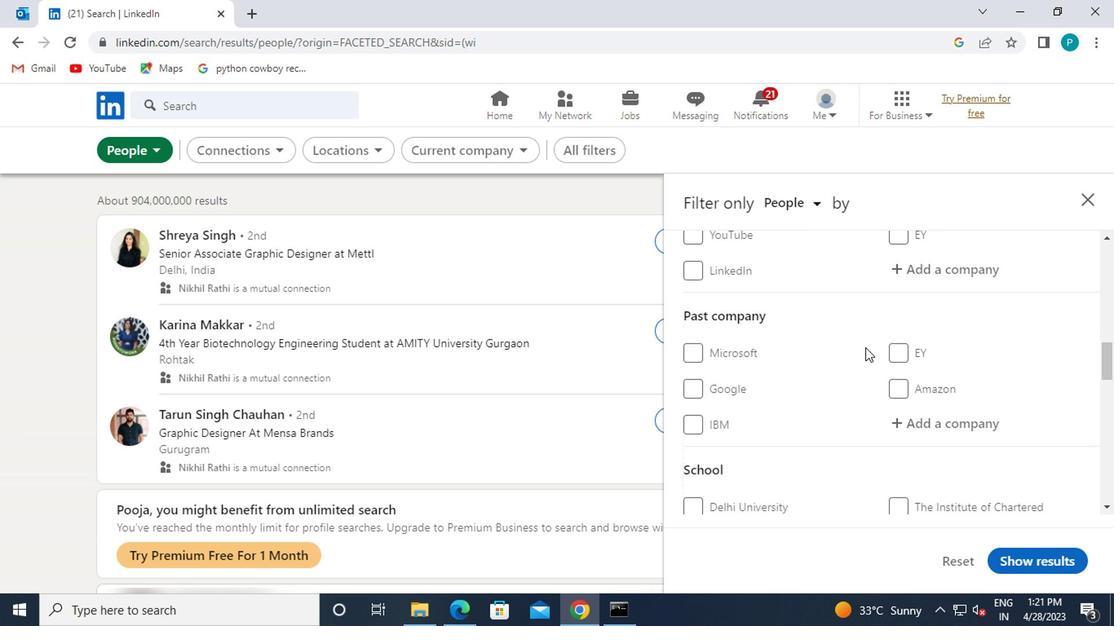 
Action: Mouse scrolled (874, 373) with delta (0, 0)
Screenshot: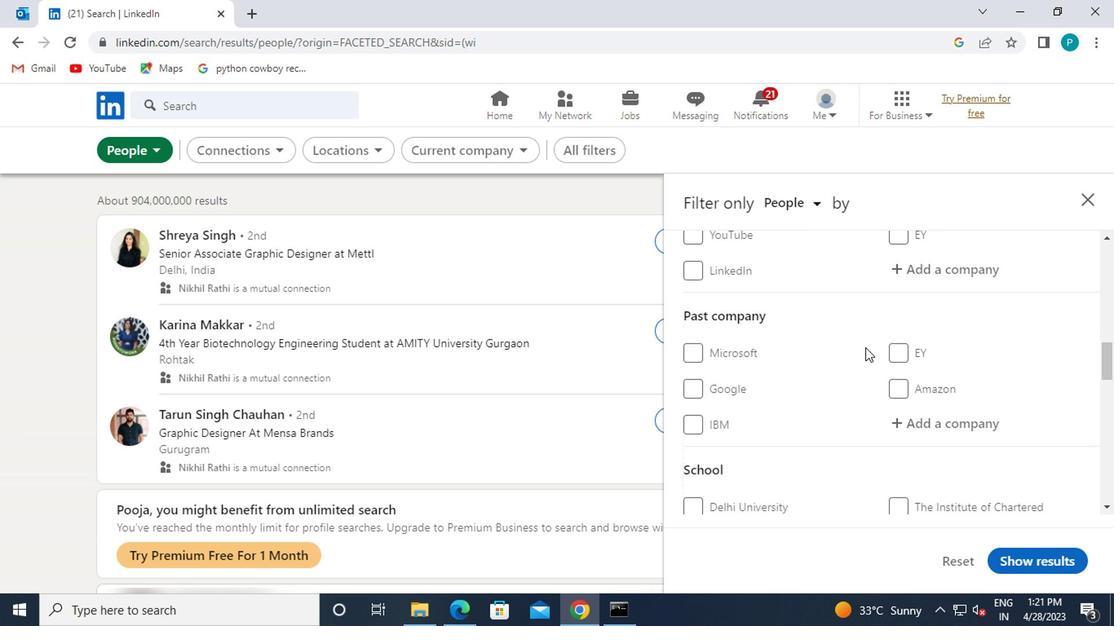 
Action: Mouse moved to (875, 379)
Screenshot: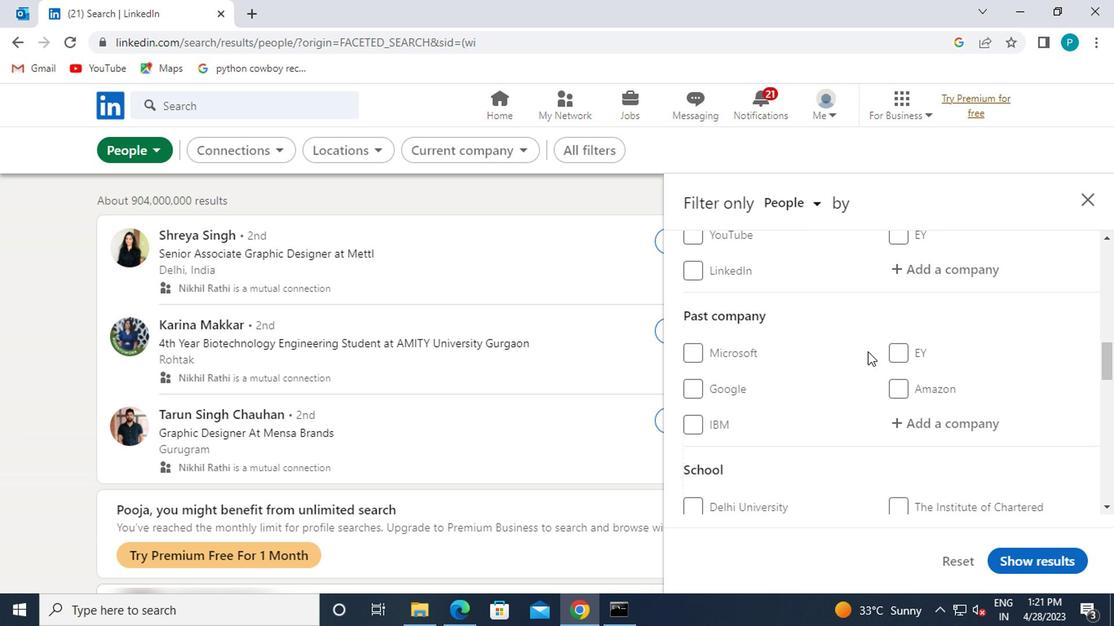 
Action: Mouse scrolled (875, 378) with delta (0, -1)
Screenshot: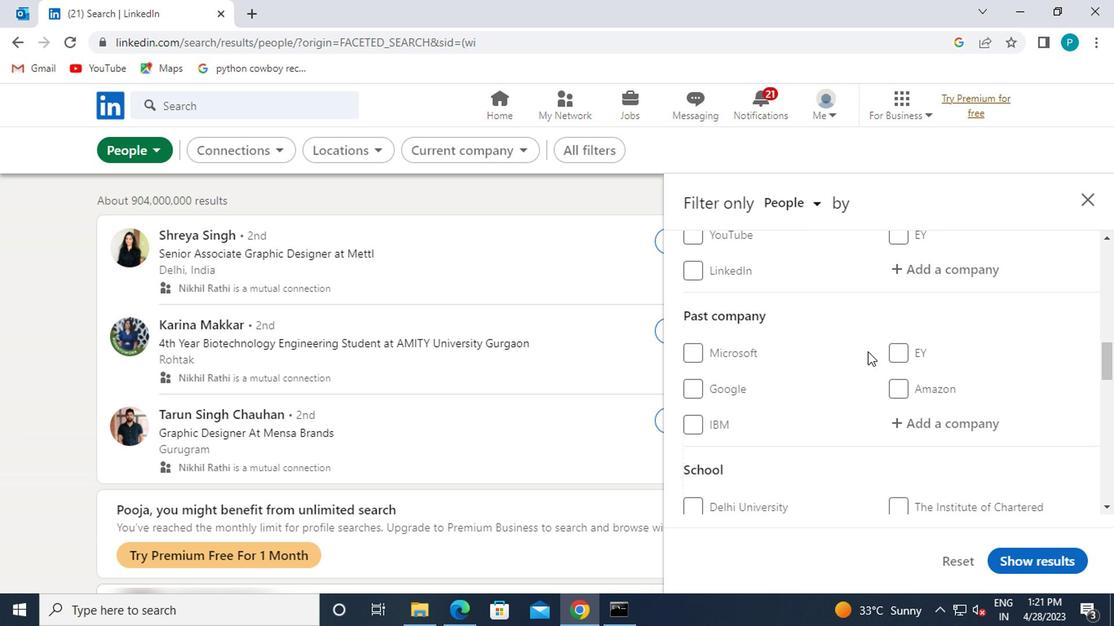 
Action: Mouse moved to (876, 383)
Screenshot: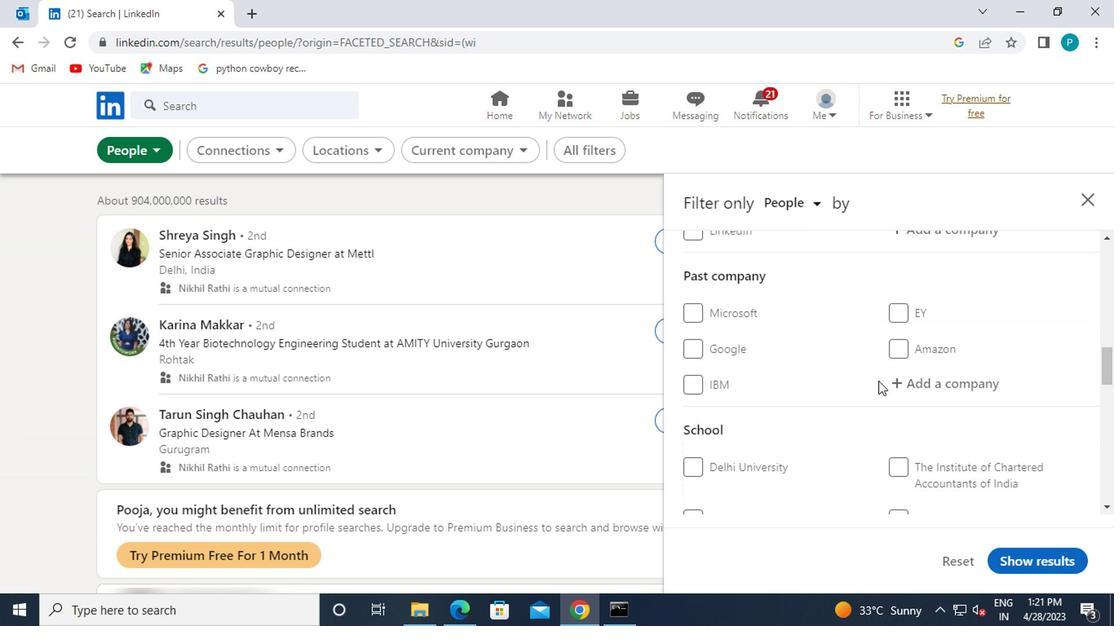 
Action: Mouse scrolled (876, 382) with delta (0, -1)
Screenshot: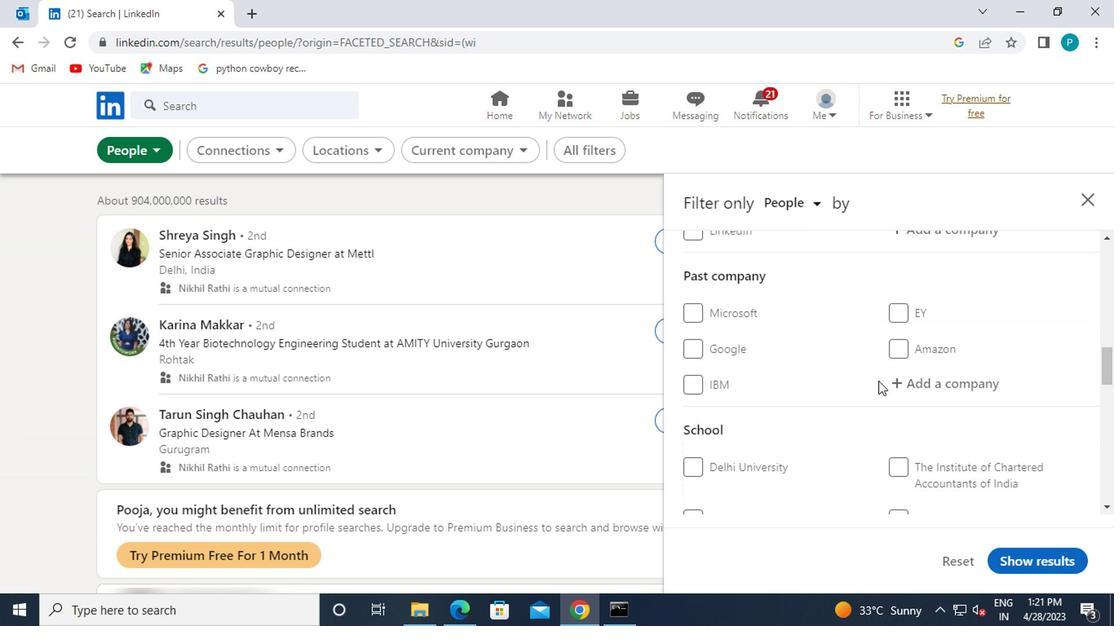 
Action: Mouse moved to (844, 406)
Screenshot: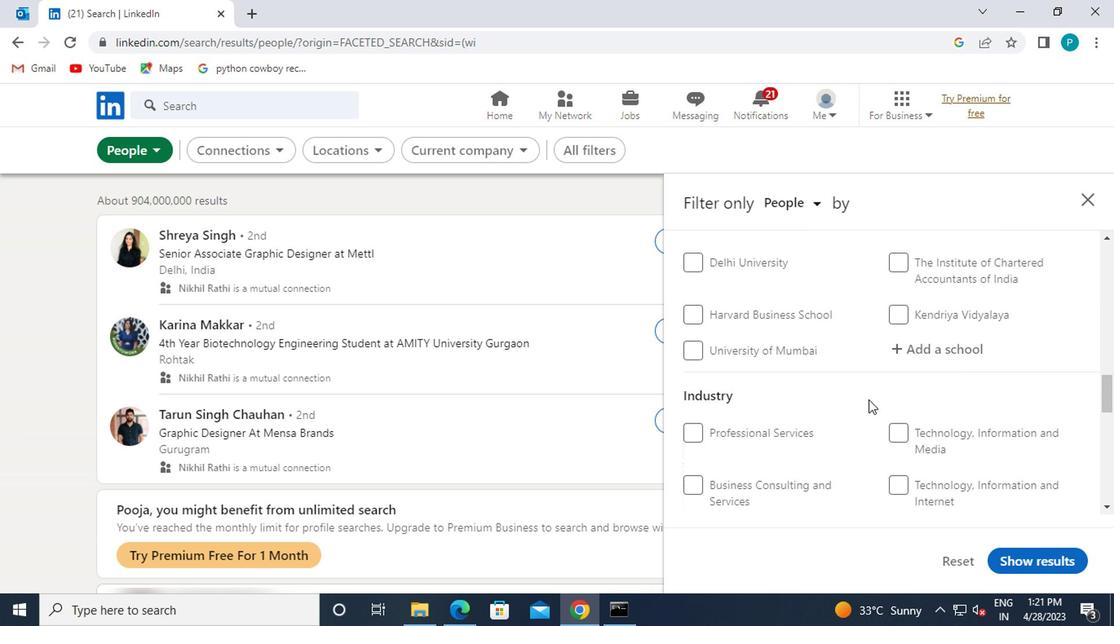 
Action: Mouse scrolled (844, 405) with delta (0, 0)
Screenshot: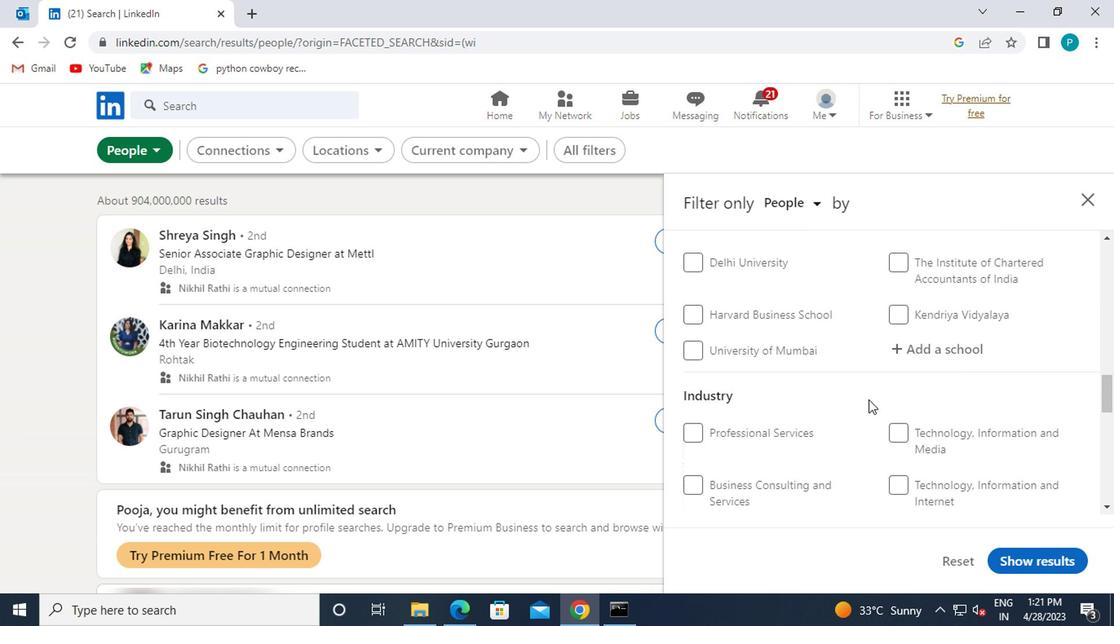 
Action: Mouse moved to (843, 406)
Screenshot: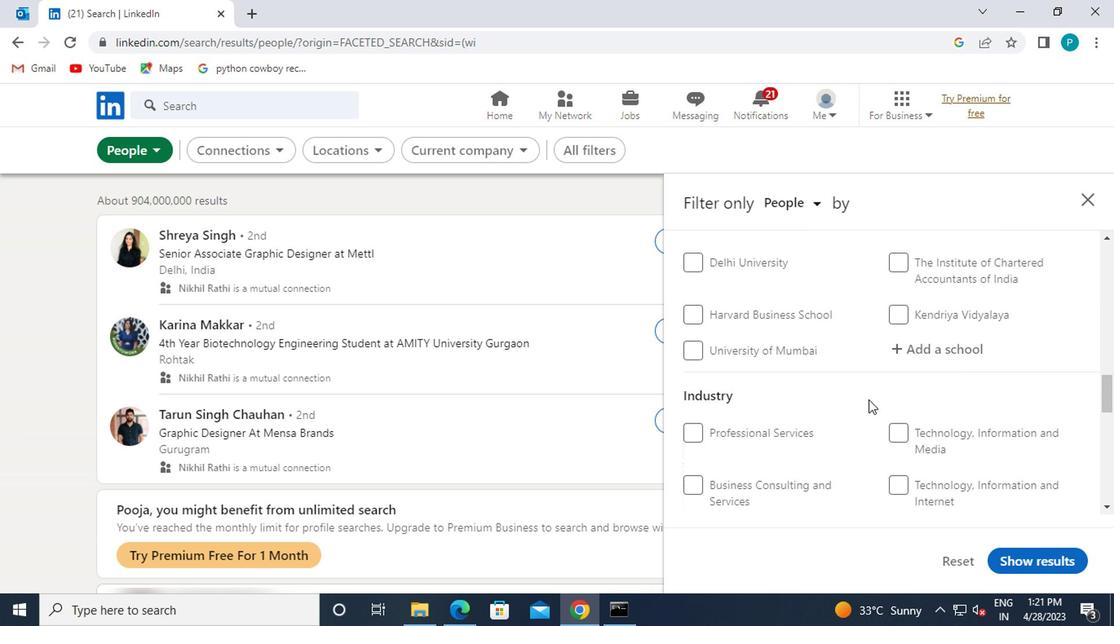 
Action: Mouse scrolled (843, 406) with delta (0, 0)
Screenshot: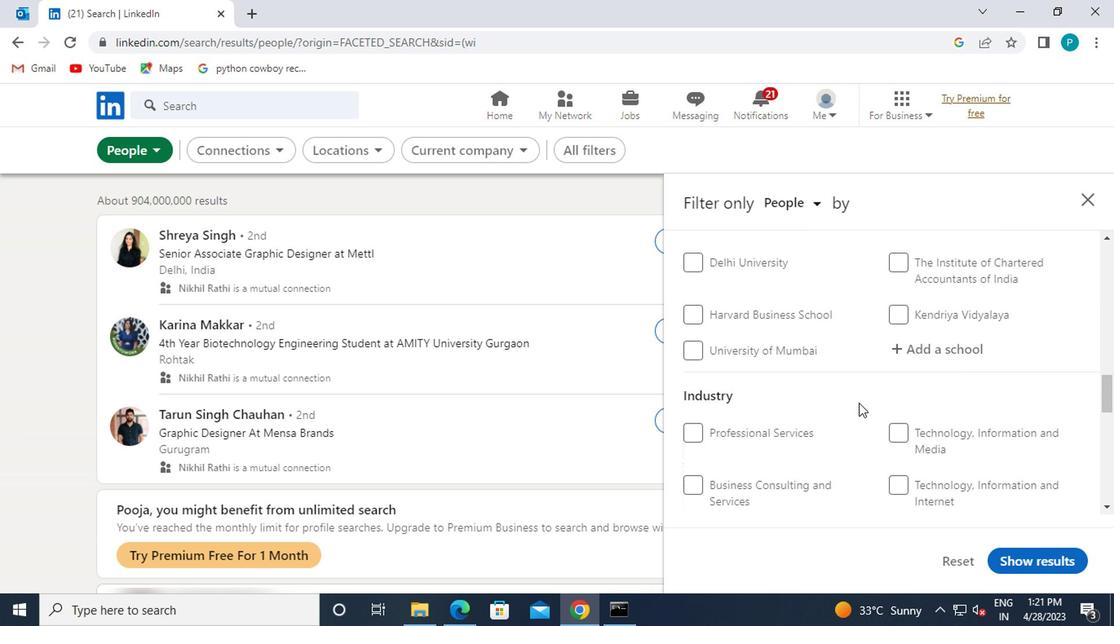 
Action: Mouse moved to (724, 438)
Screenshot: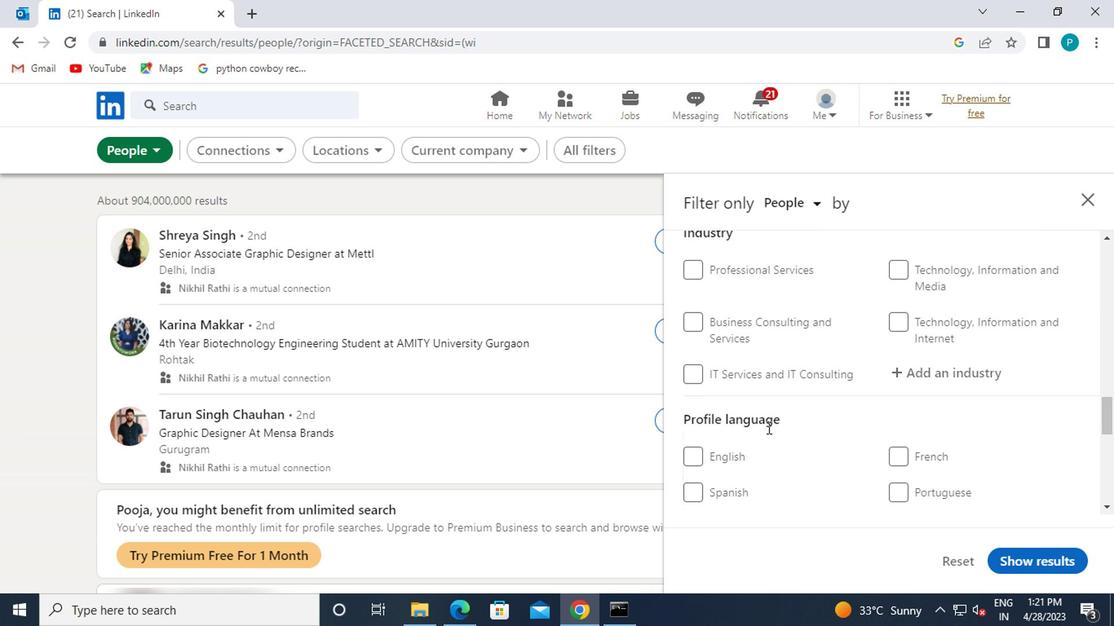 
Action: Mouse scrolled (724, 437) with delta (0, -1)
Screenshot: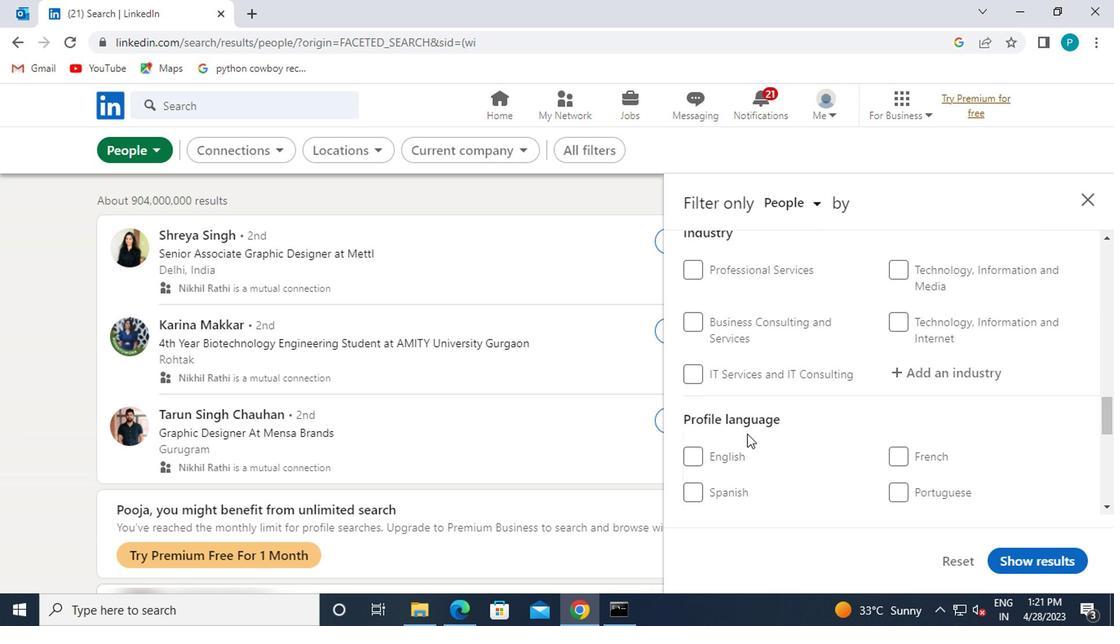 
Action: Mouse scrolled (724, 437) with delta (0, -1)
Screenshot: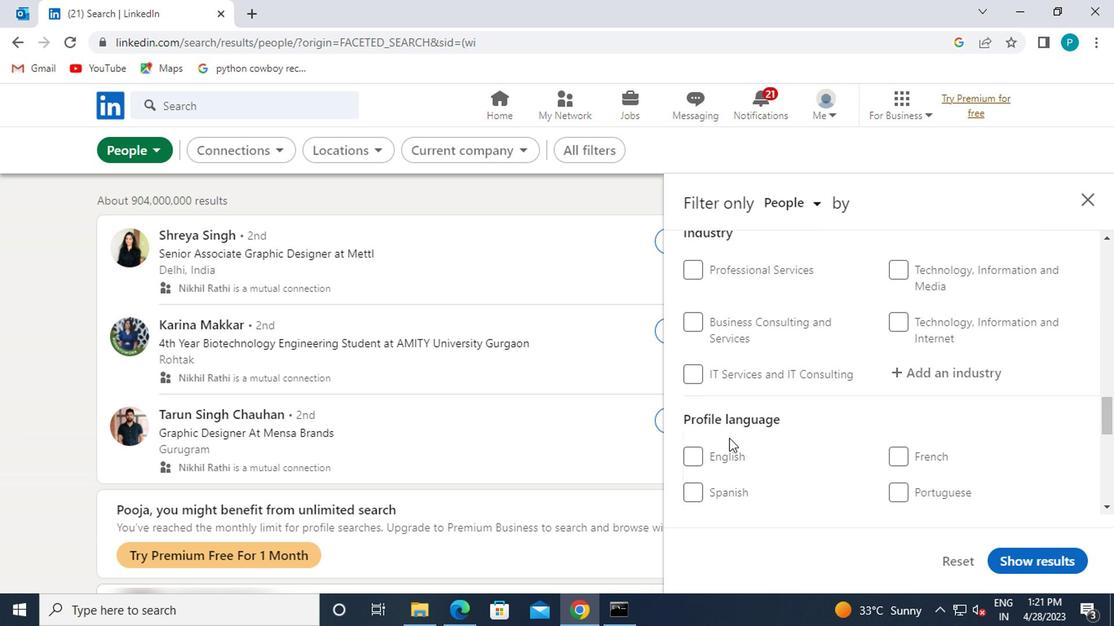 
Action: Mouse moved to (923, 332)
Screenshot: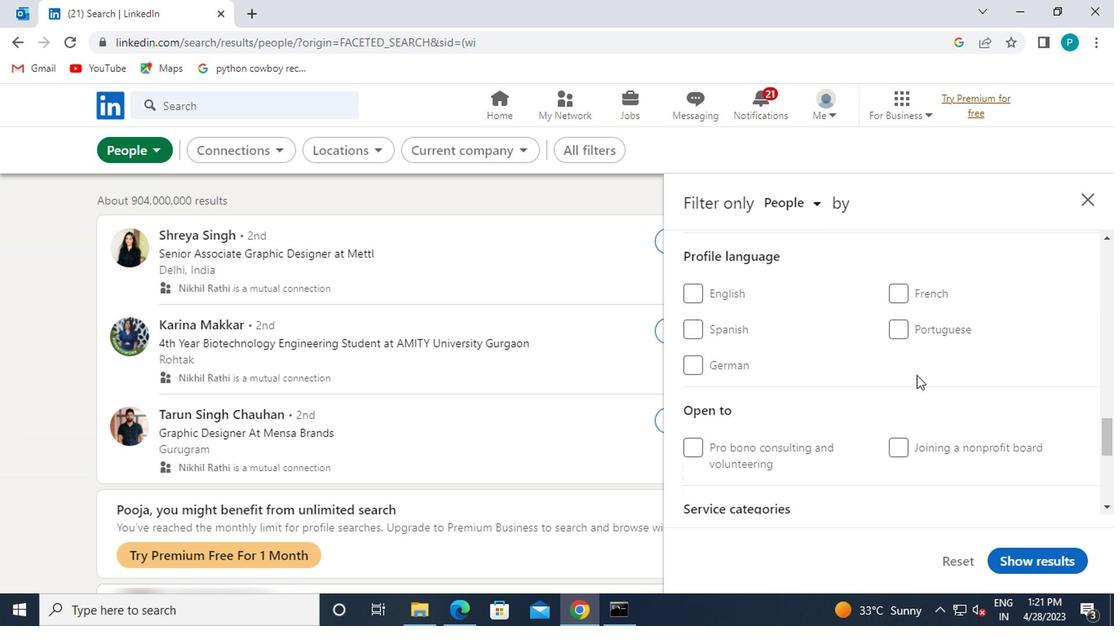 
Action: Mouse pressed left at (923, 332)
Screenshot: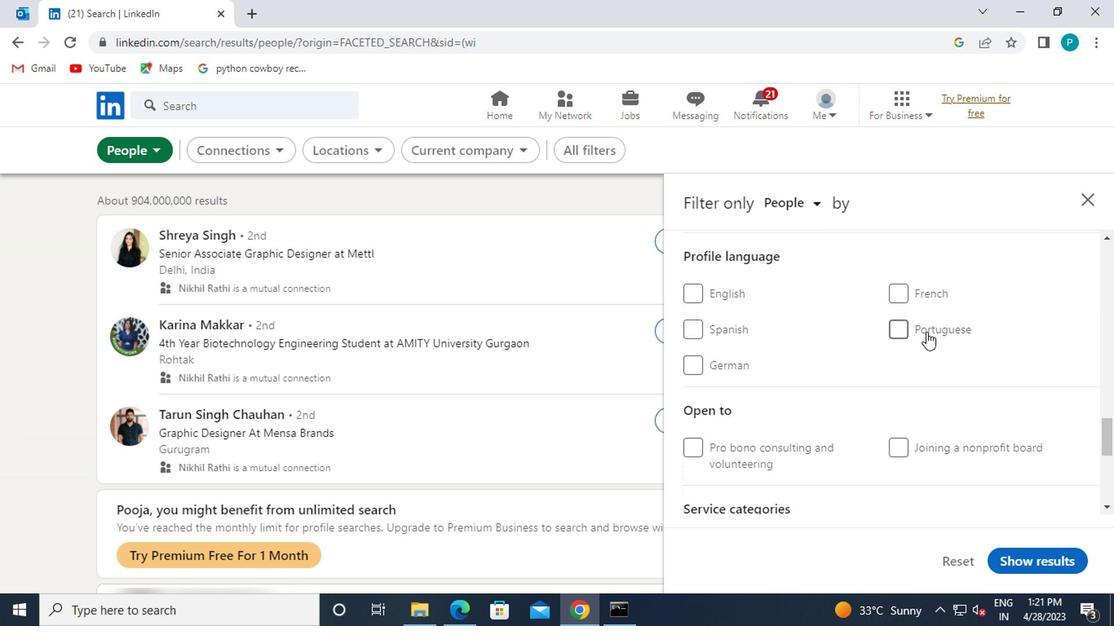 
Action: Mouse moved to (941, 341)
Screenshot: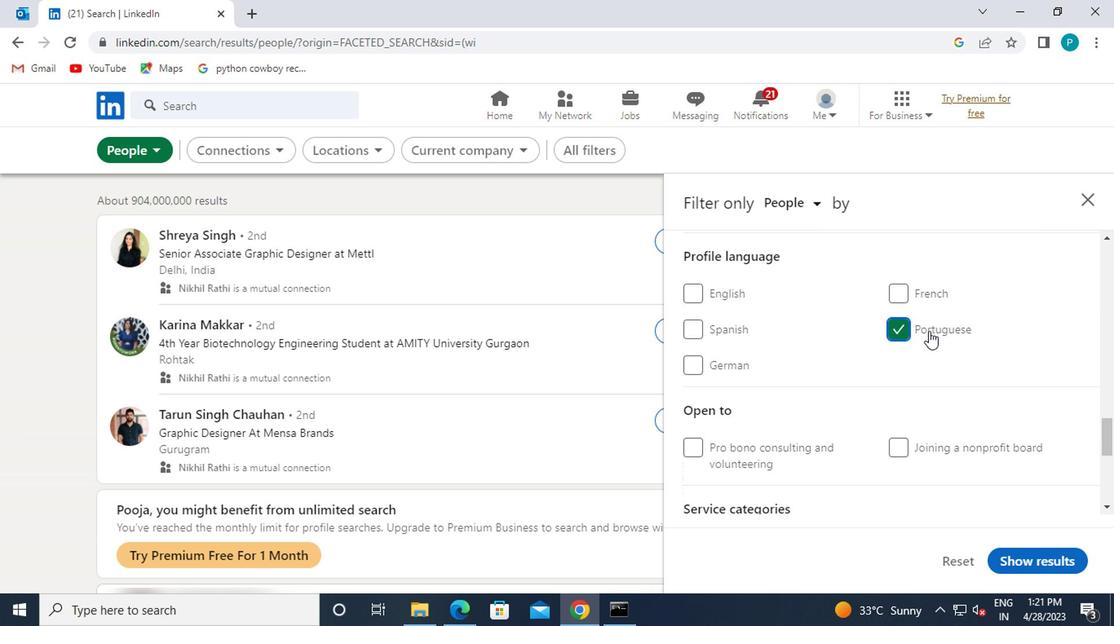 
Action: Mouse scrolled (941, 341) with delta (0, 0)
Screenshot: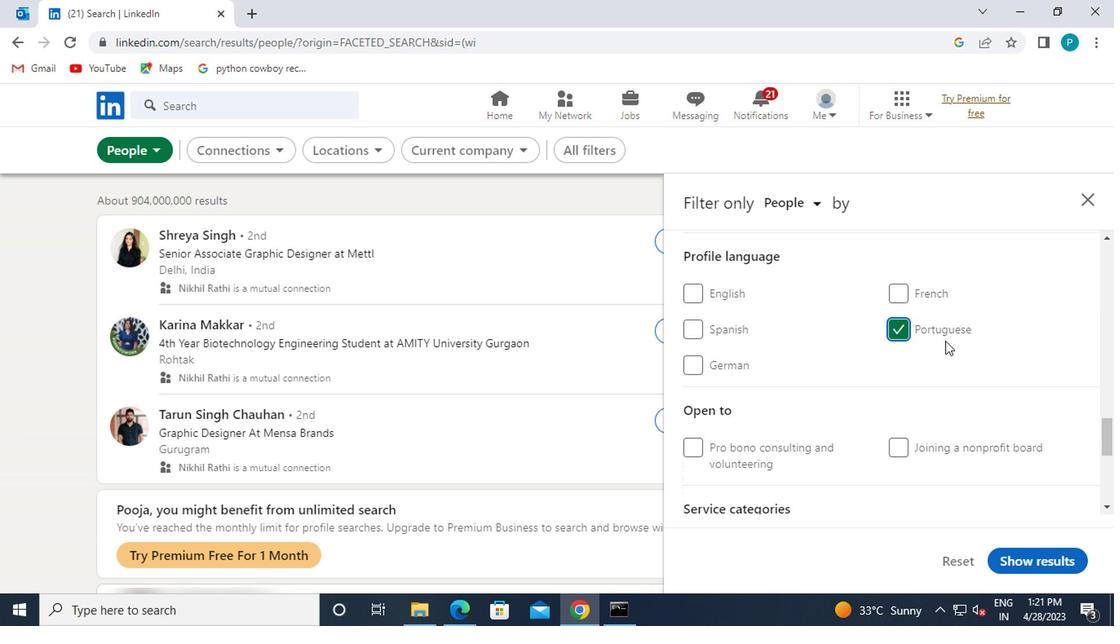 
Action: Mouse scrolled (941, 341) with delta (0, 0)
Screenshot: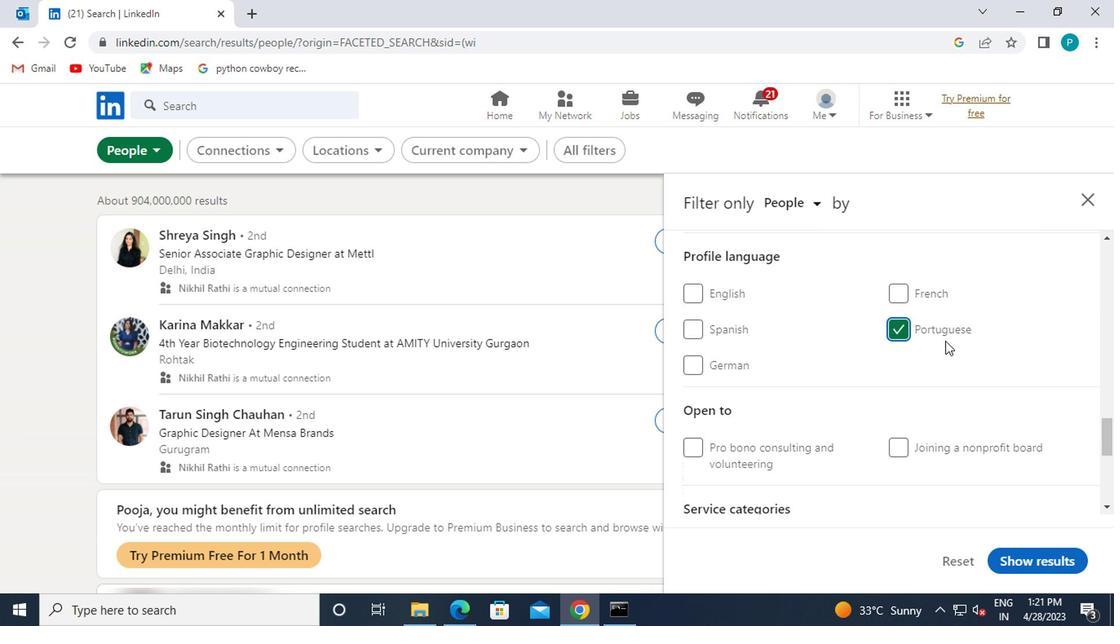 
Action: Mouse scrolled (941, 341) with delta (0, 0)
Screenshot: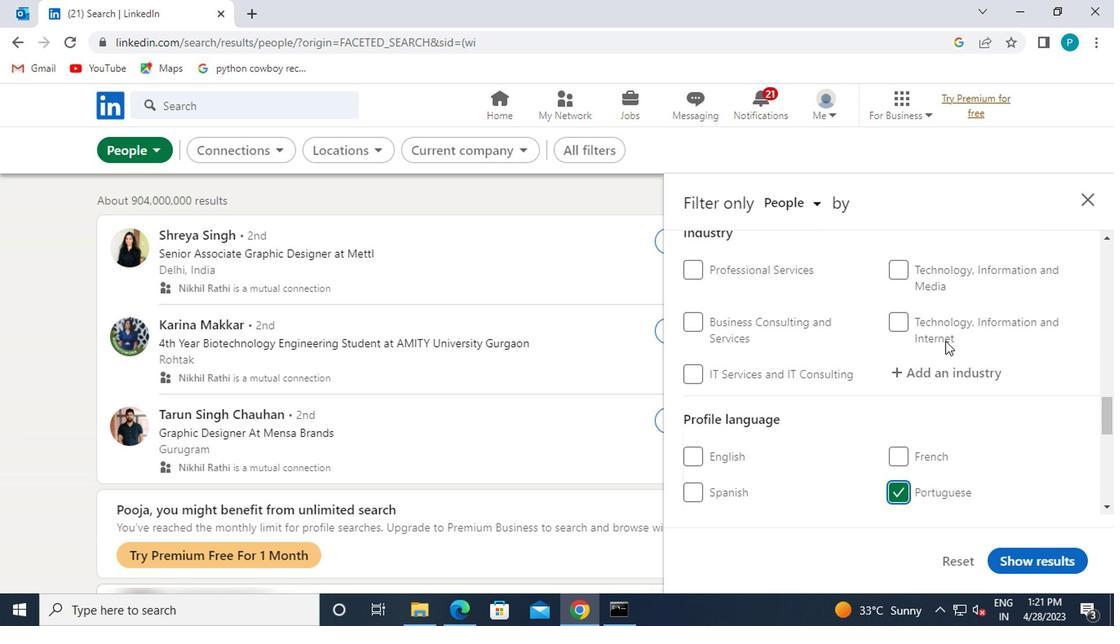 
Action: Mouse scrolled (941, 341) with delta (0, 0)
Screenshot: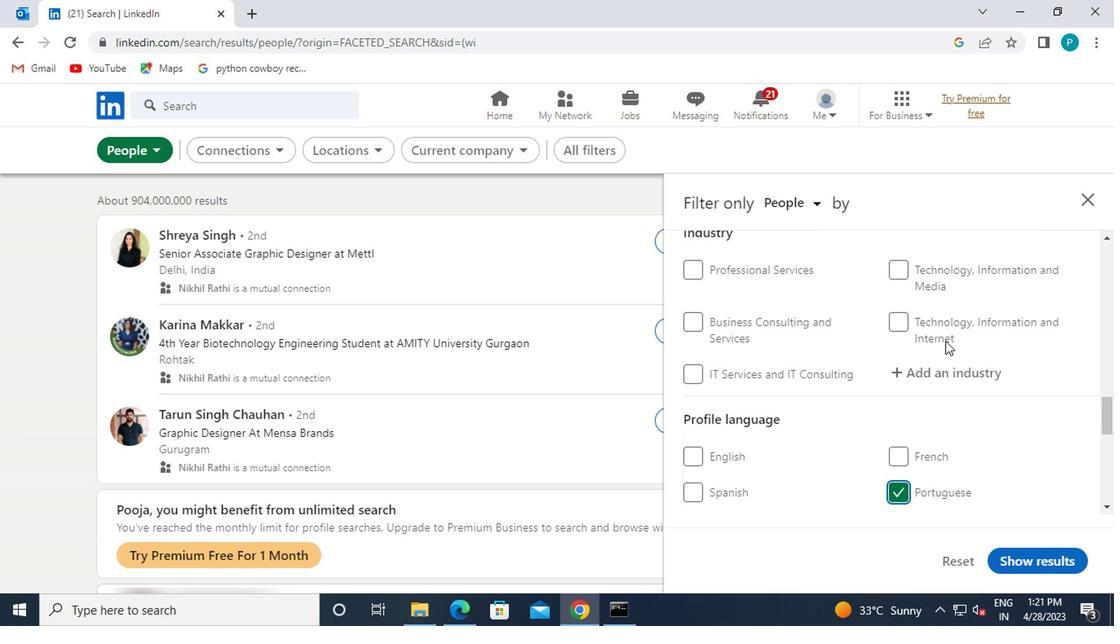
Action: Mouse scrolled (941, 341) with delta (0, 0)
Screenshot: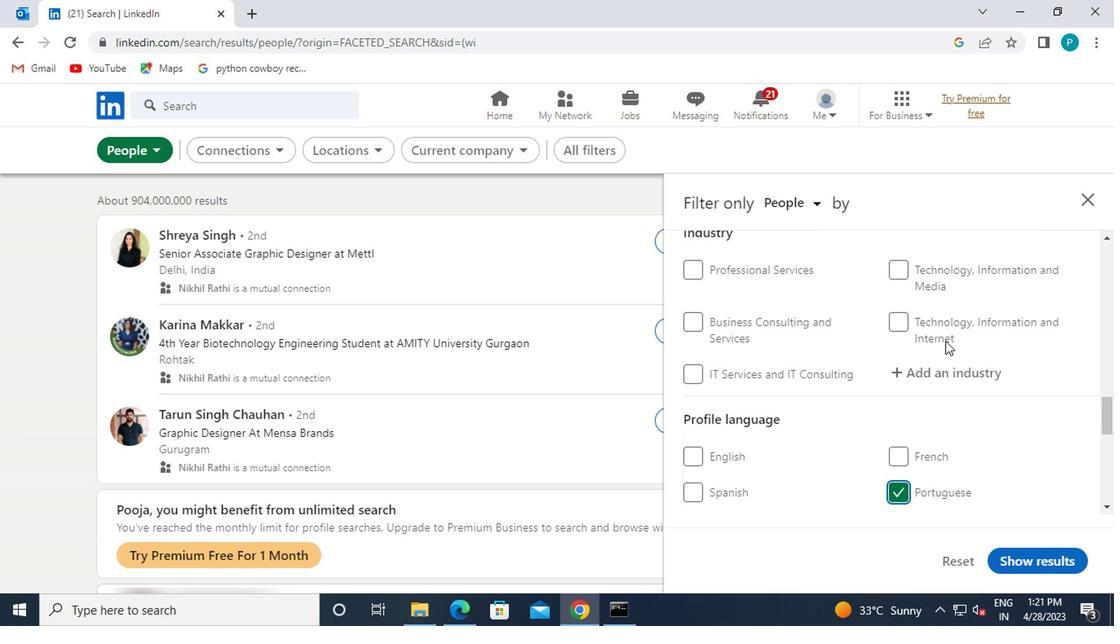 
Action: Mouse scrolled (941, 341) with delta (0, 0)
Screenshot: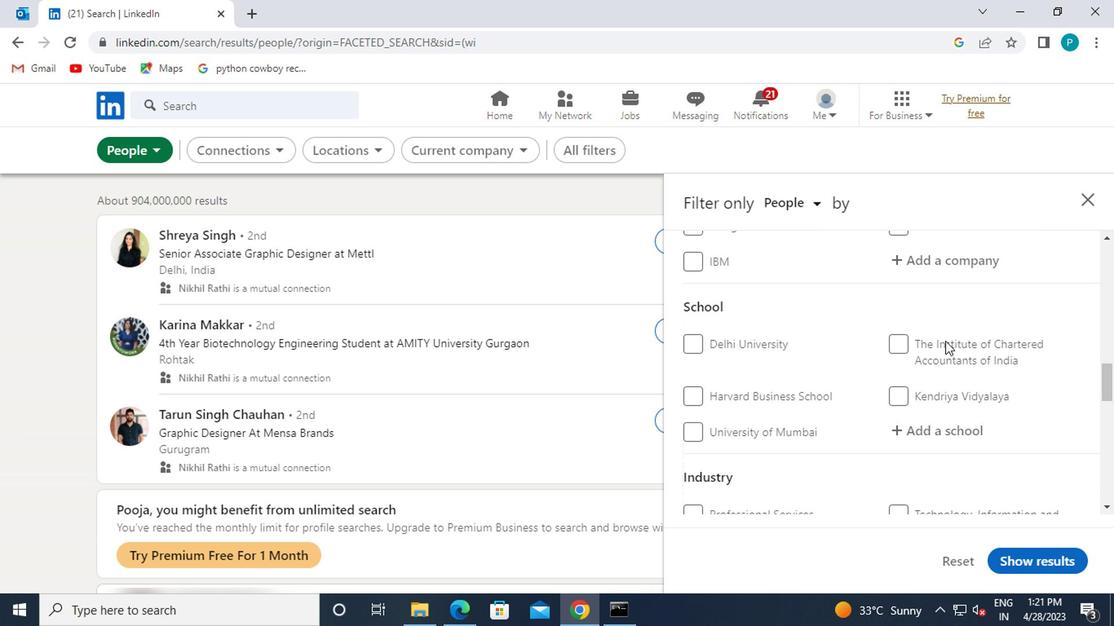 
Action: Mouse scrolled (941, 341) with delta (0, 0)
Screenshot: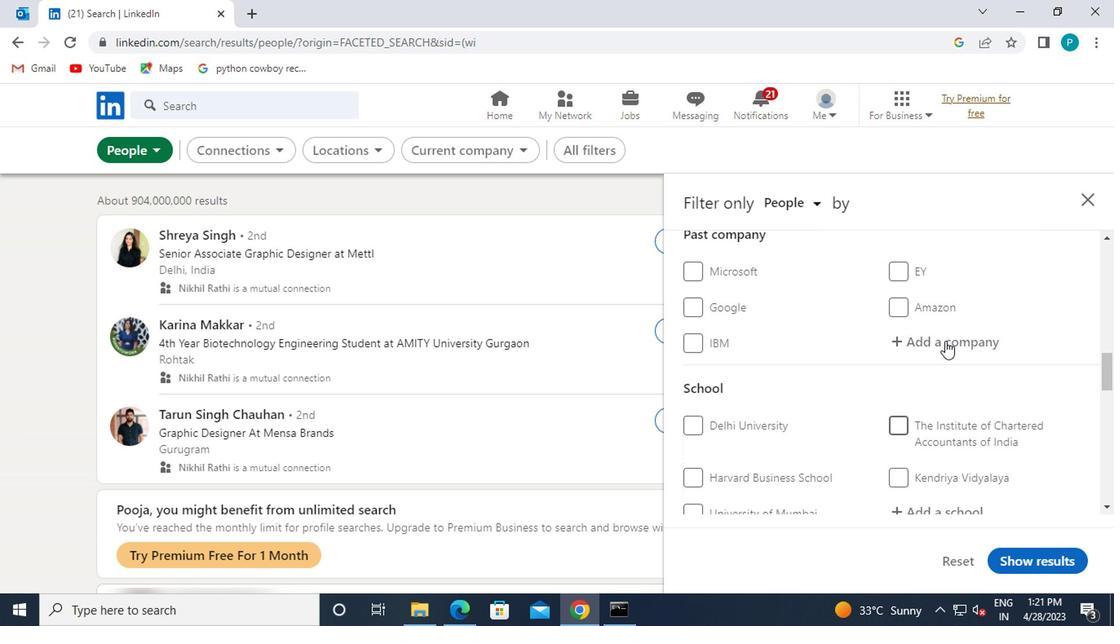 
Action: Mouse scrolled (941, 341) with delta (0, 0)
Screenshot: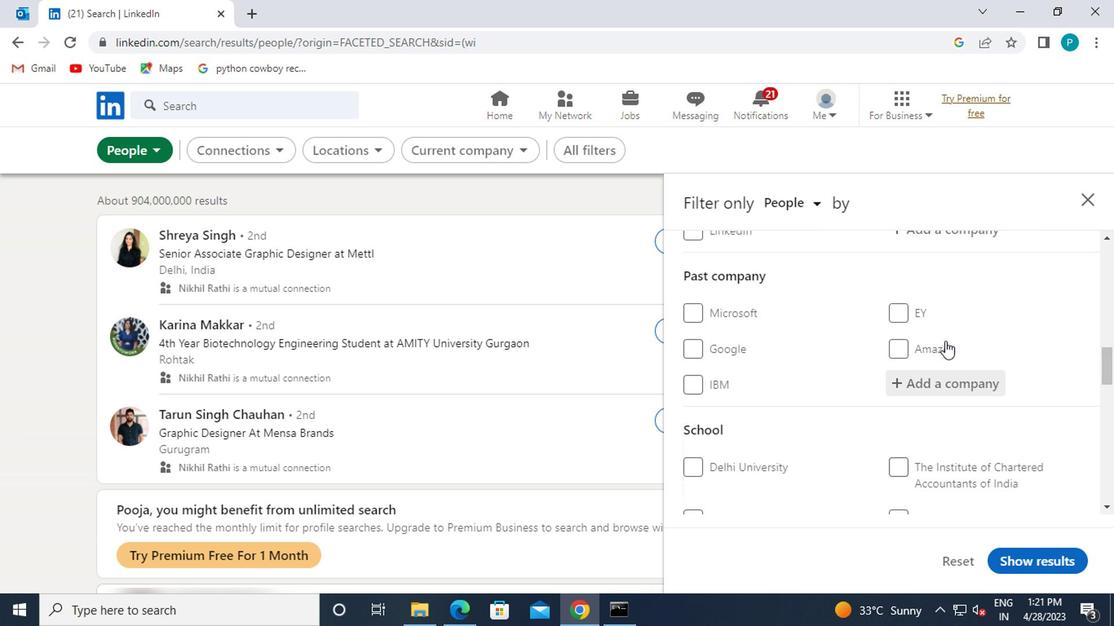 
Action: Mouse scrolled (941, 341) with delta (0, 0)
Screenshot: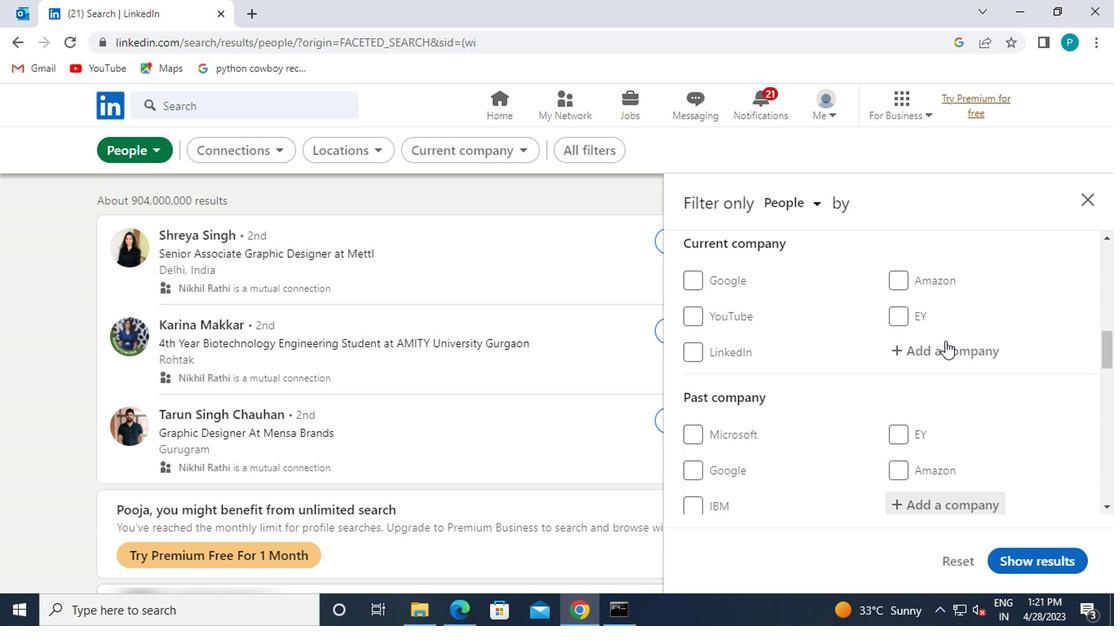 
Action: Mouse moved to (914, 430)
Screenshot: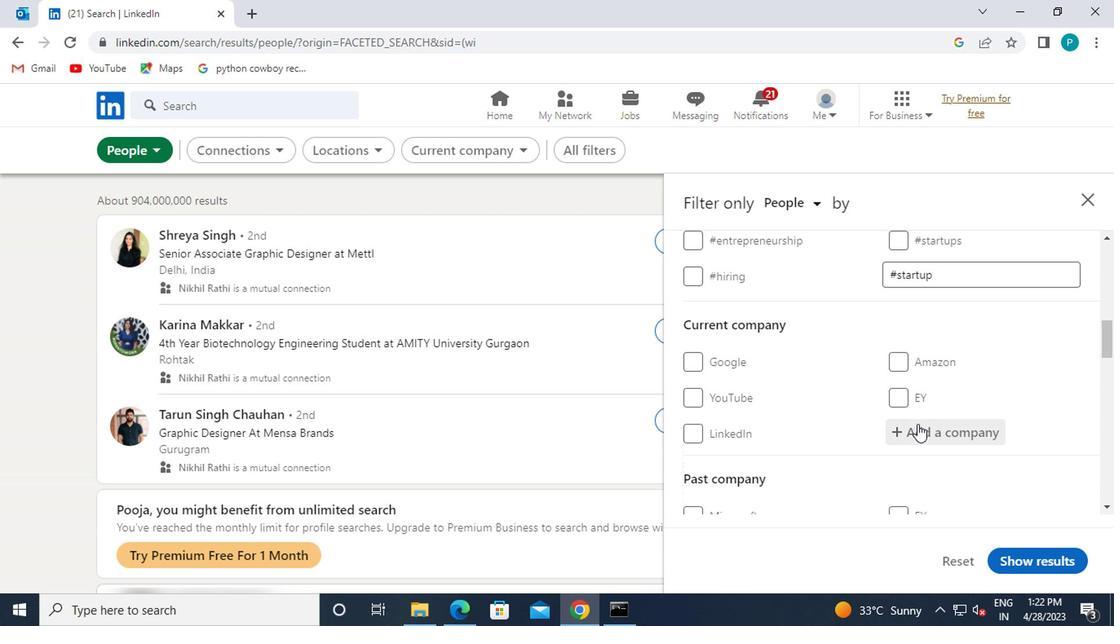 
Action: Mouse pressed left at (914, 430)
Screenshot: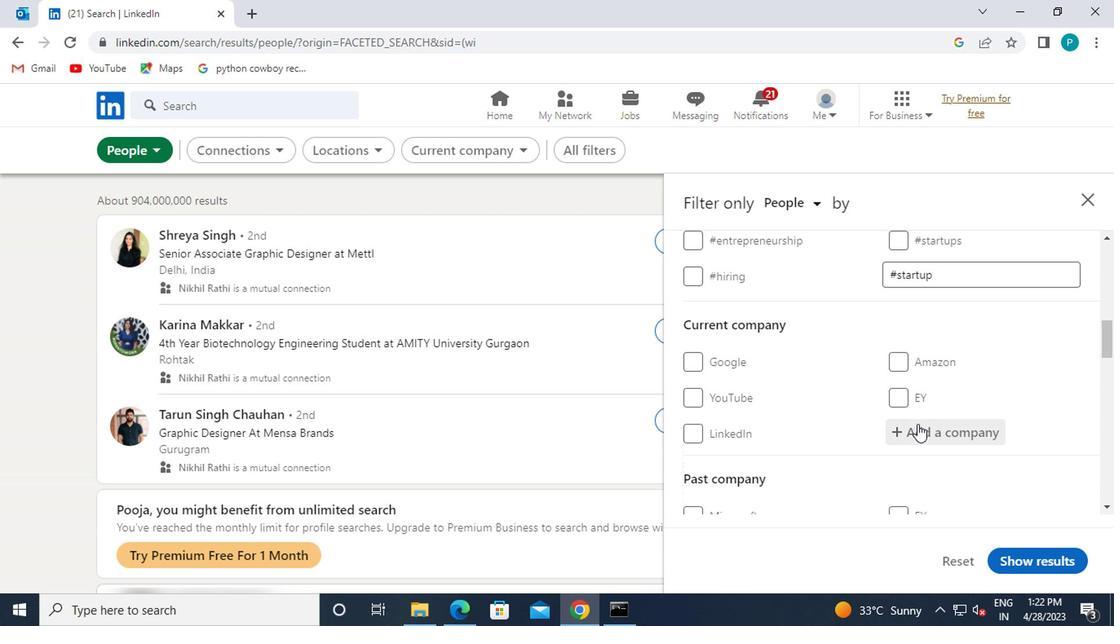 
Action: Mouse moved to (914, 431)
Screenshot: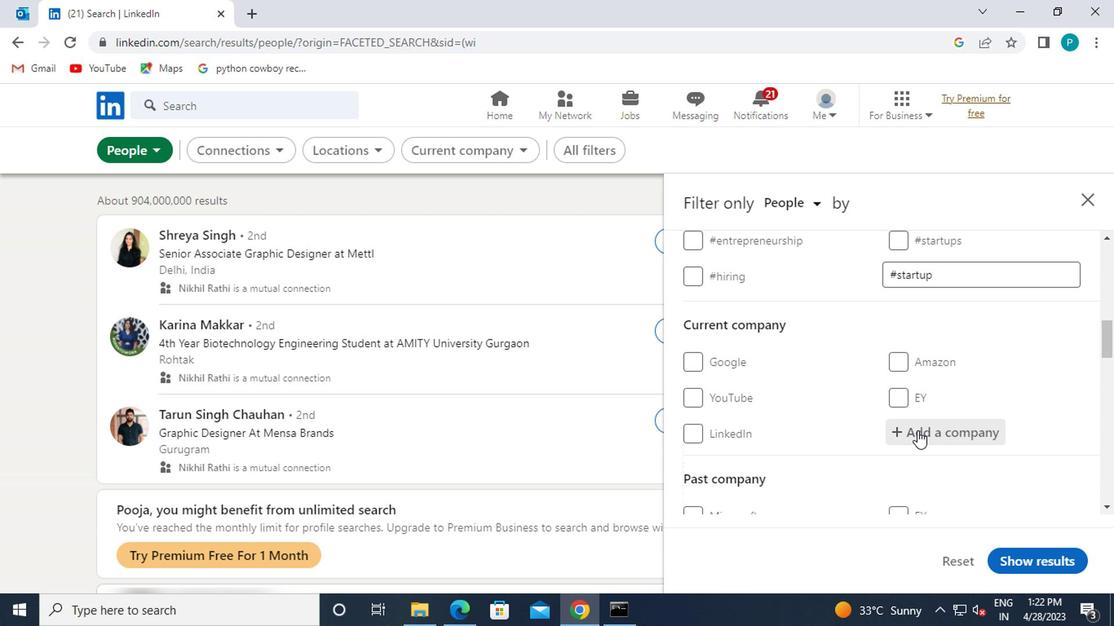 
Action: Key pressed <Key.caps_lock>R<Key.caps_lock>ECRUITING<Key.space>
Screenshot: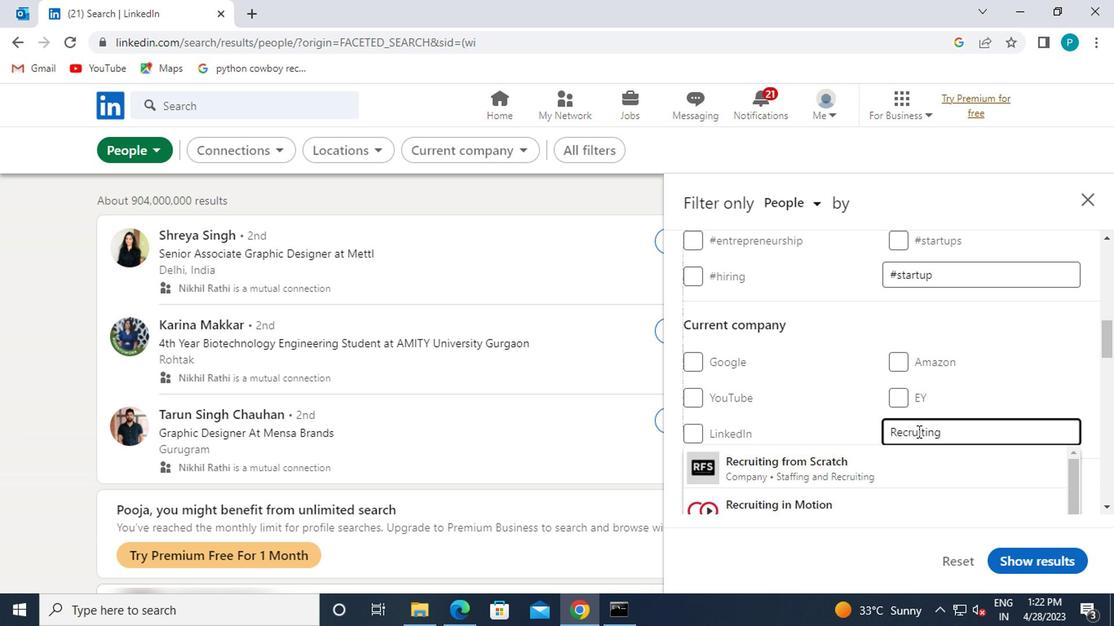 
Action: Mouse moved to (901, 441)
Screenshot: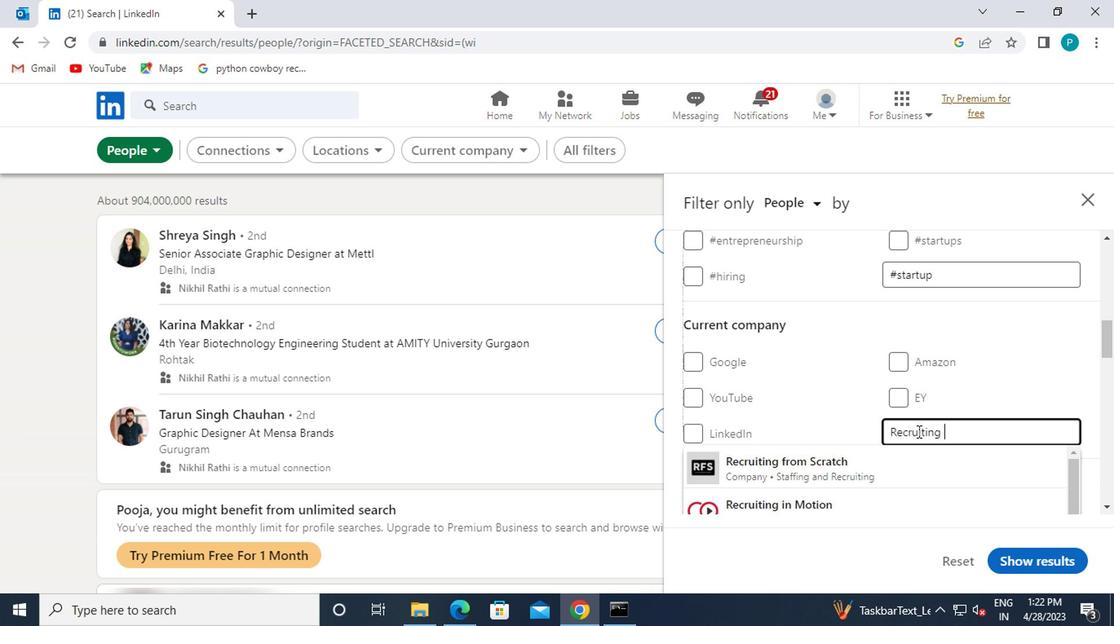
Action: Key pressed <Key.caps_lock>C<Key.caps_lock>ELL
Screenshot: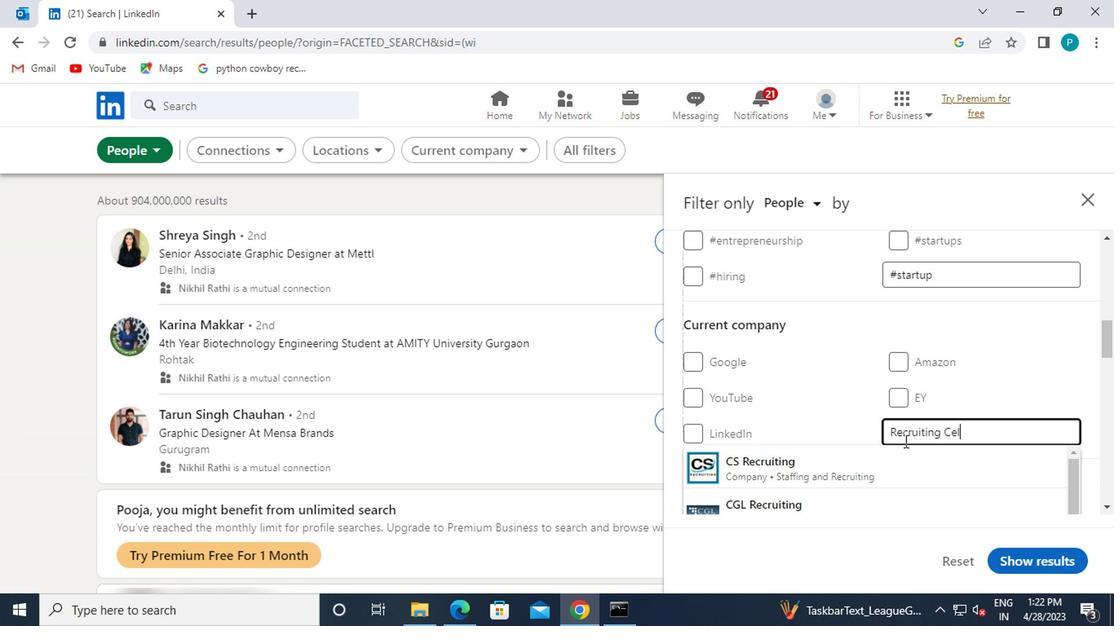 
Action: Mouse moved to (876, 459)
Screenshot: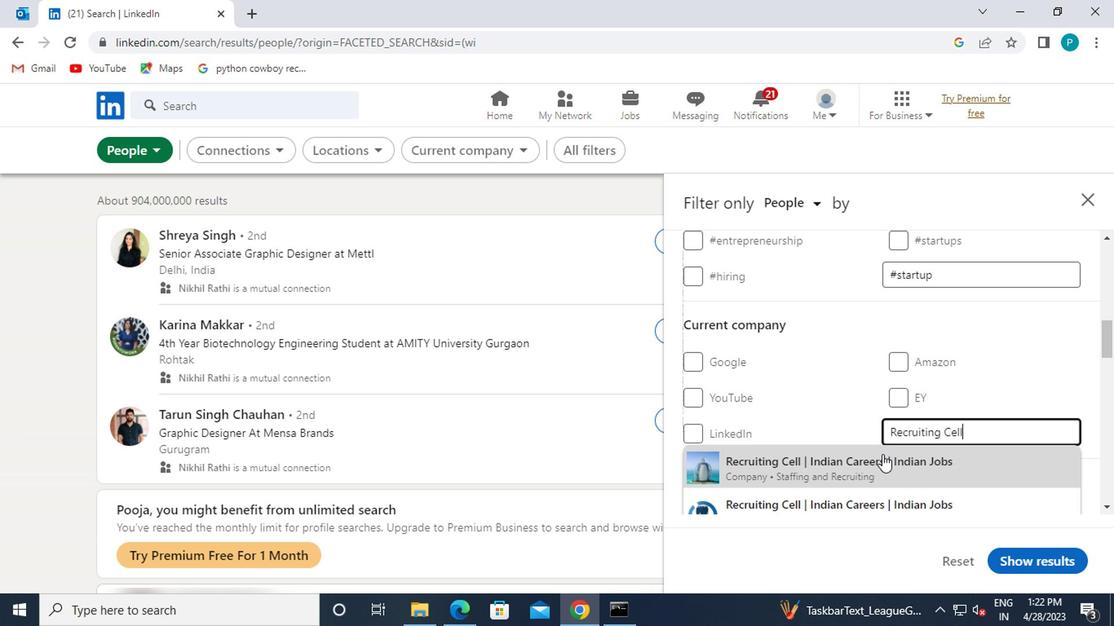 
Action: Mouse pressed left at (876, 459)
Screenshot: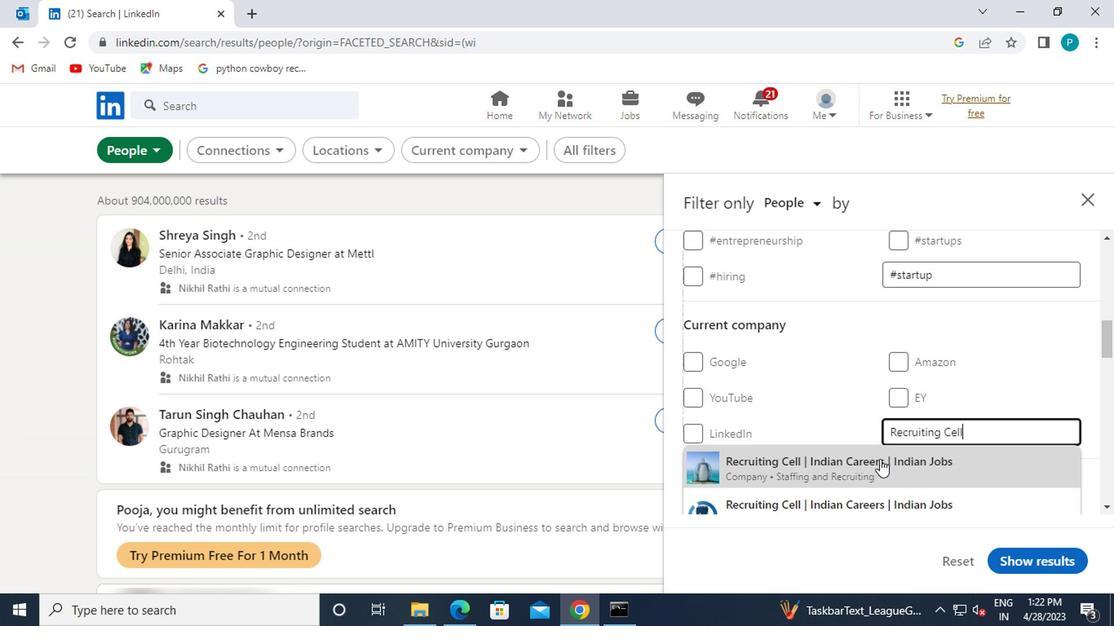 
Action: Mouse scrolled (876, 457) with delta (0, -1)
Screenshot: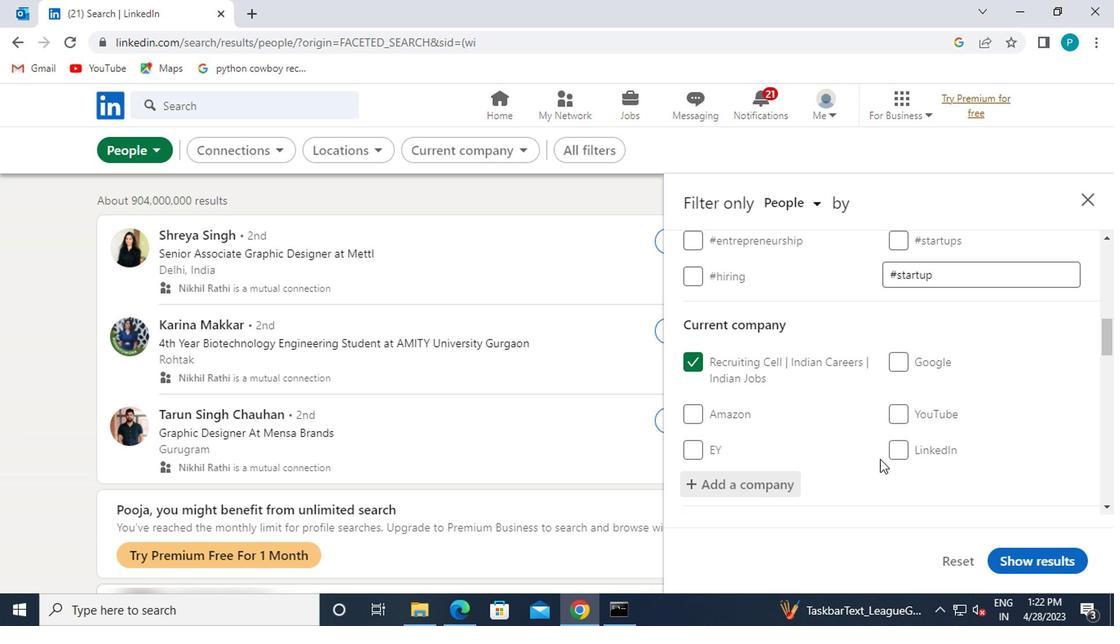 
Action: Mouse scrolled (876, 457) with delta (0, -1)
Screenshot: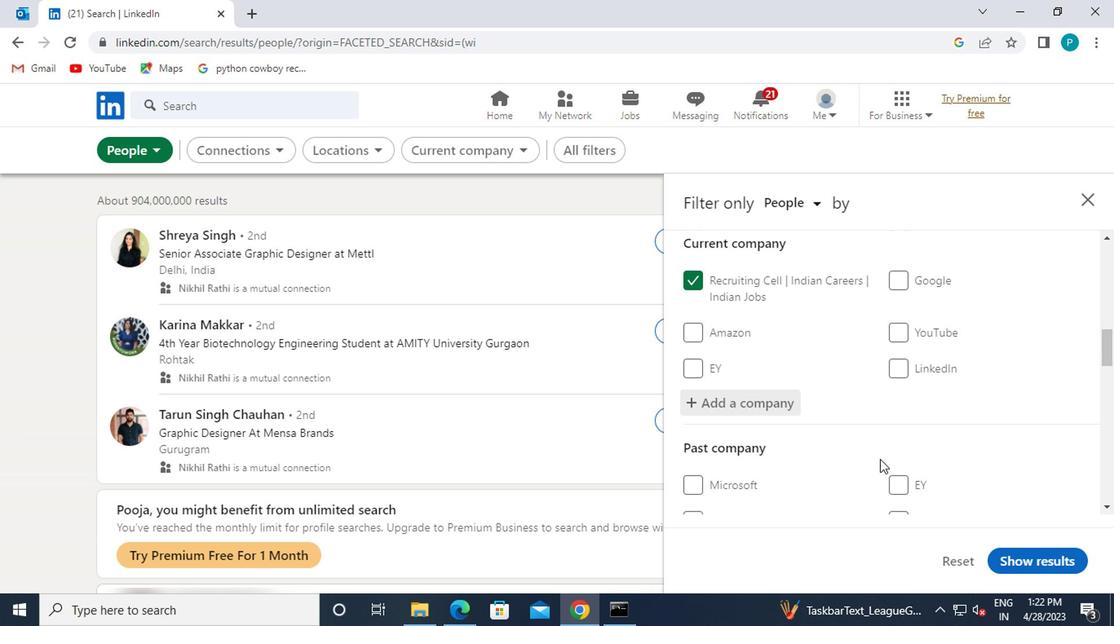 
Action: Mouse scrolled (876, 457) with delta (0, -1)
Screenshot: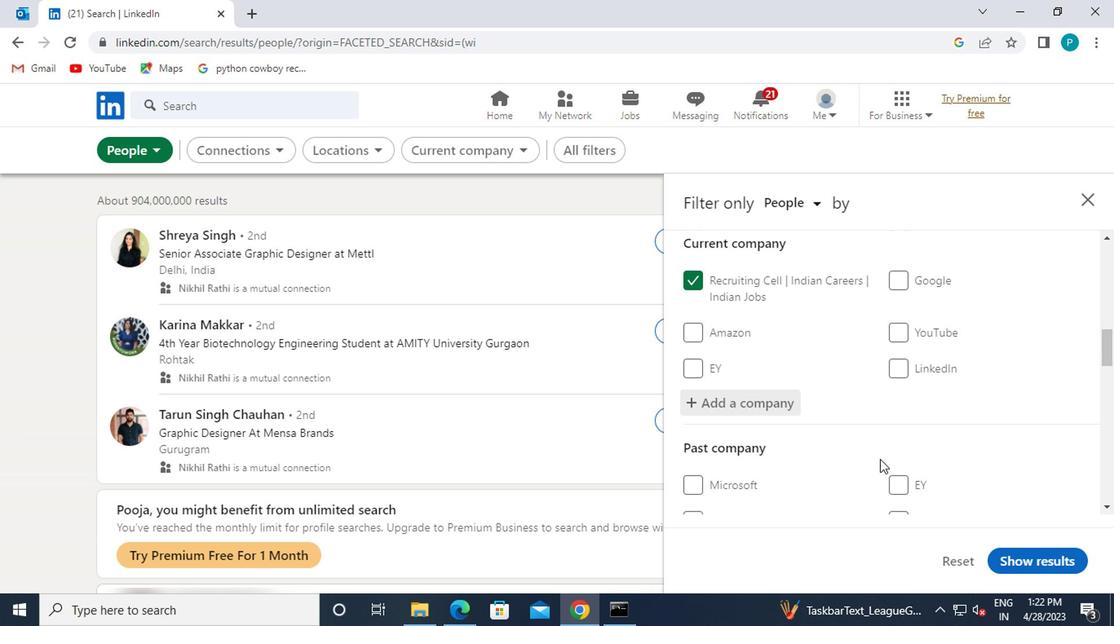 
Action: Mouse moved to (876, 457)
Screenshot: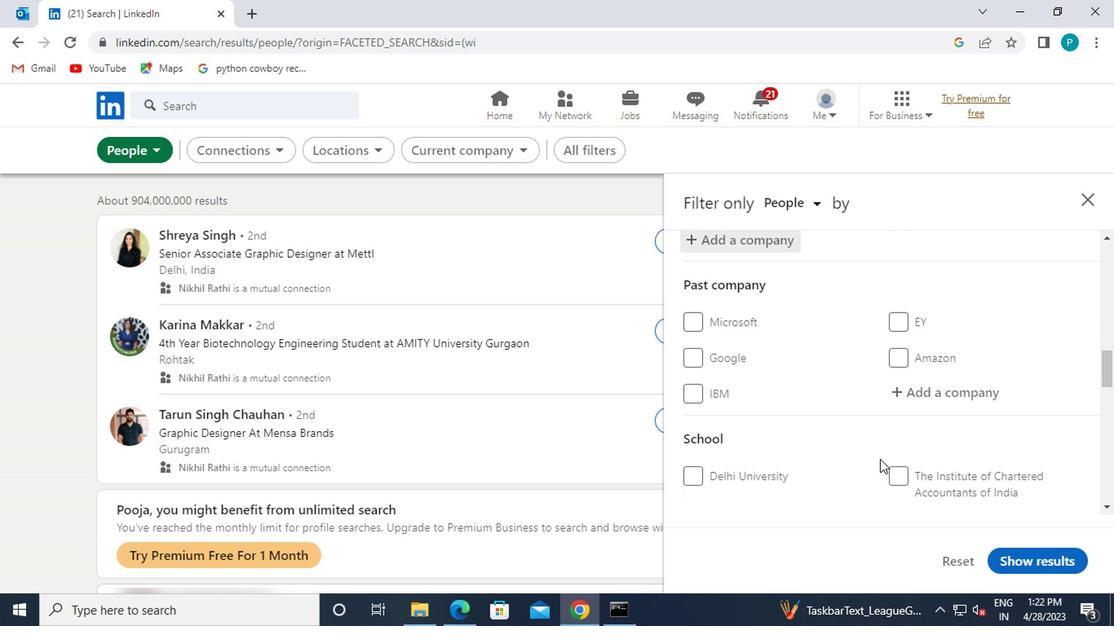 
Action: Mouse scrolled (876, 457) with delta (0, 0)
Screenshot: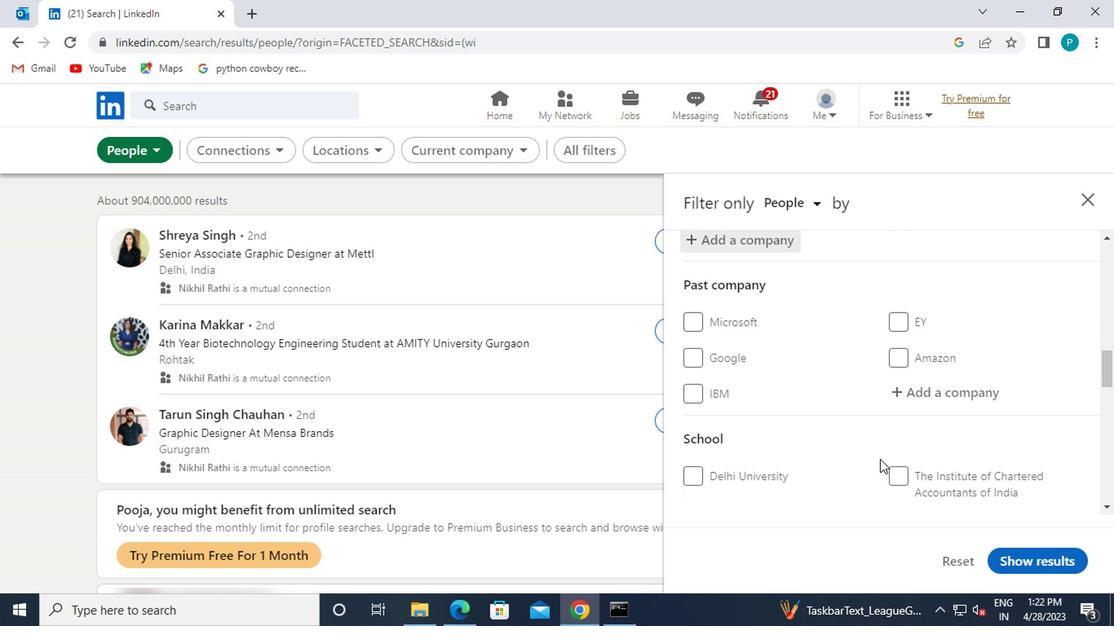 
Action: Mouse moved to (918, 481)
Screenshot: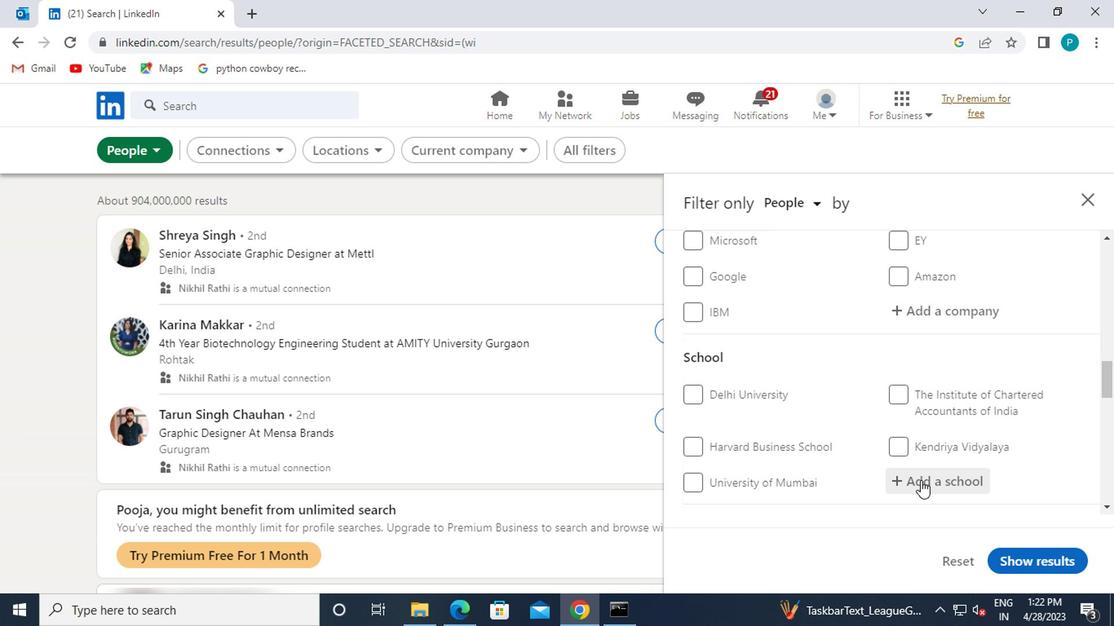 
Action: Mouse pressed left at (918, 481)
Screenshot: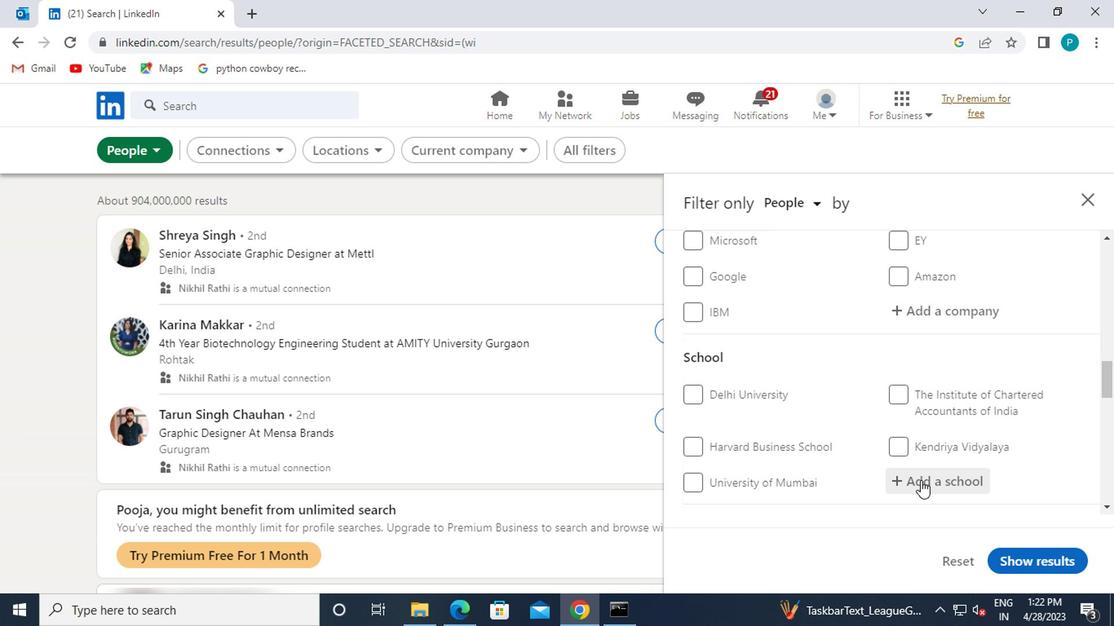
Action: Mouse moved to (937, 510)
Screenshot: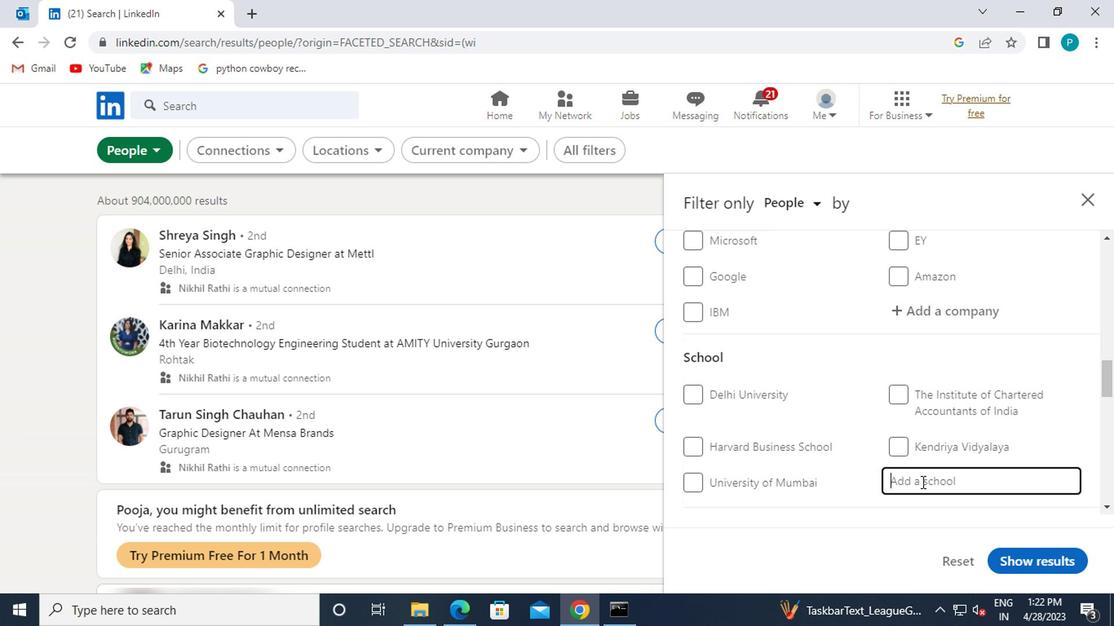 
Action: Key pressed <Key.caps_lock>J<Key.caps_lock>OBS<Key.space>FOR<Key.space>
Screenshot: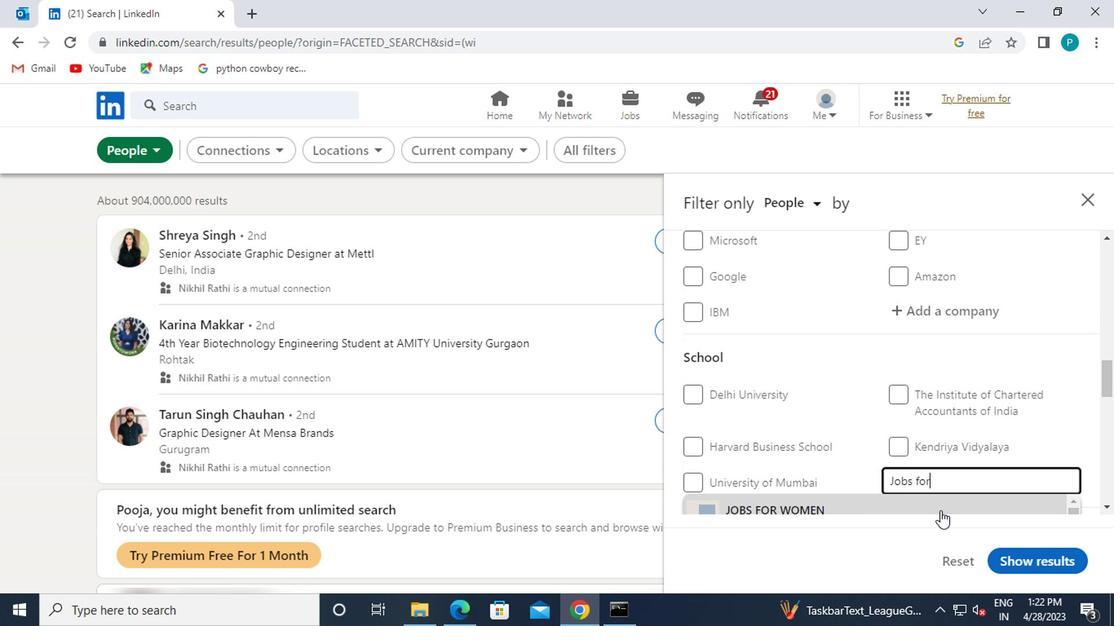 
Action: Mouse moved to (990, 552)
Screenshot: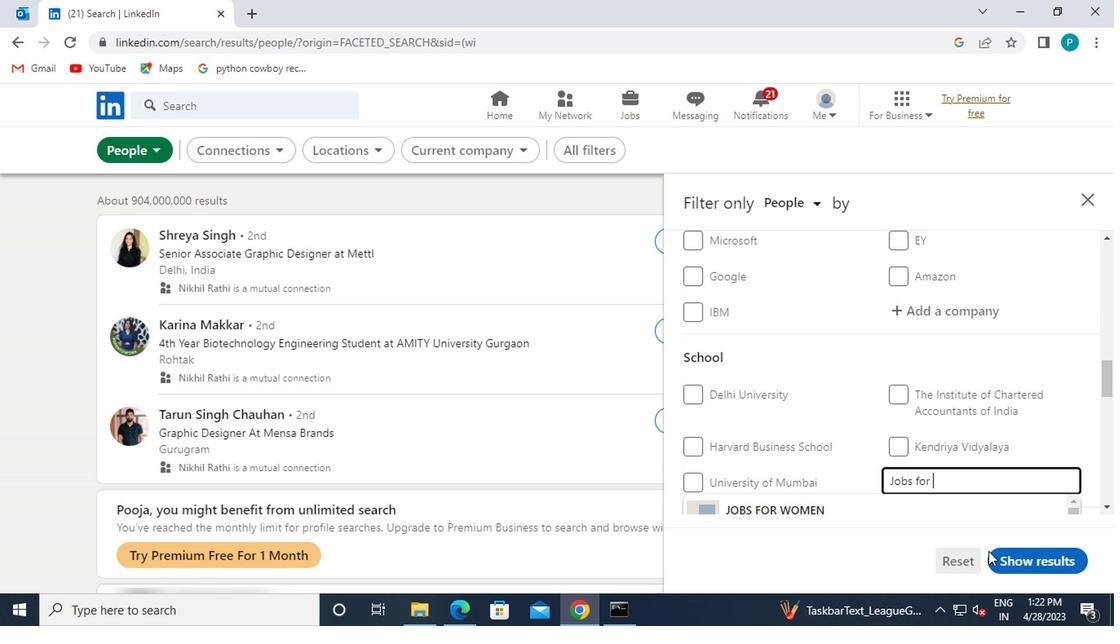 
Action: Mouse scrolled (990, 551) with delta (0, -1)
Screenshot: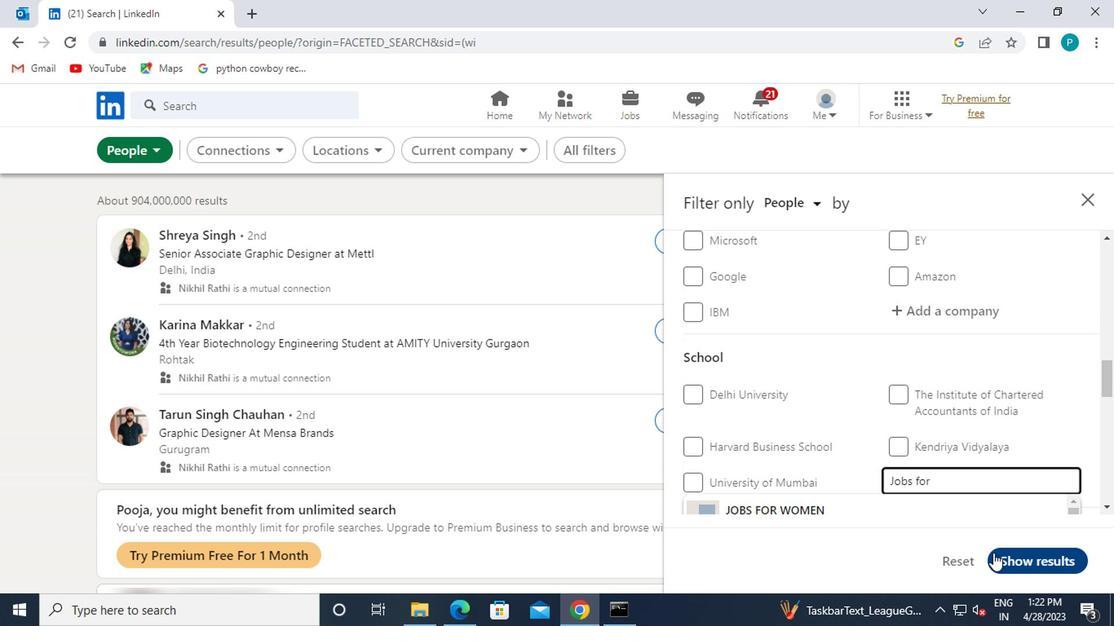 
Action: Mouse moved to (892, 485)
Screenshot: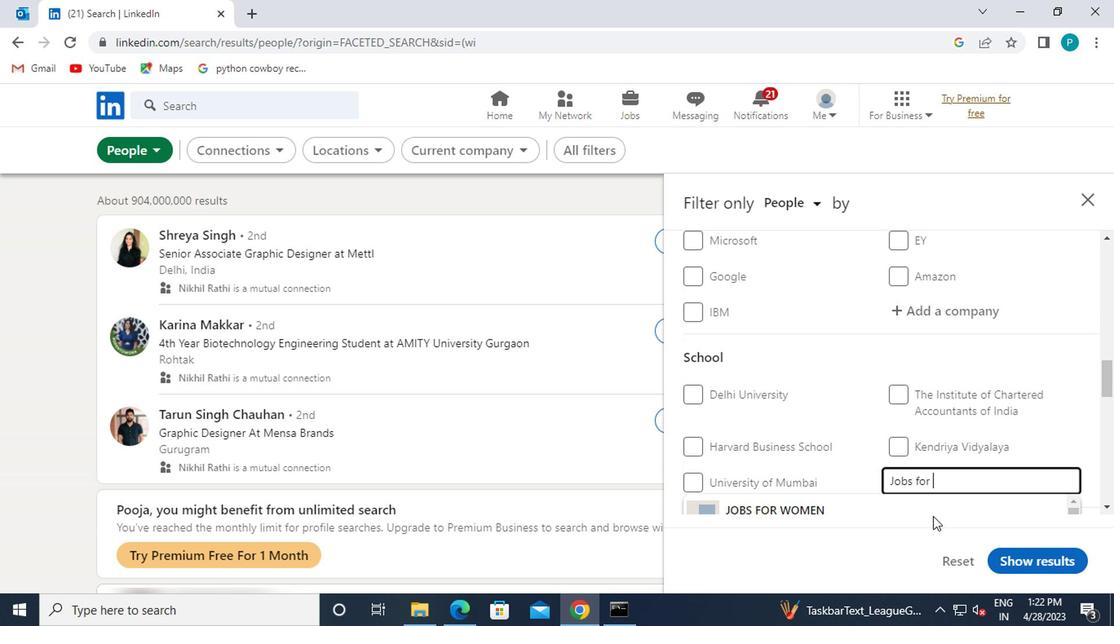 
Action: Mouse scrolled (892, 485) with delta (0, 0)
Screenshot: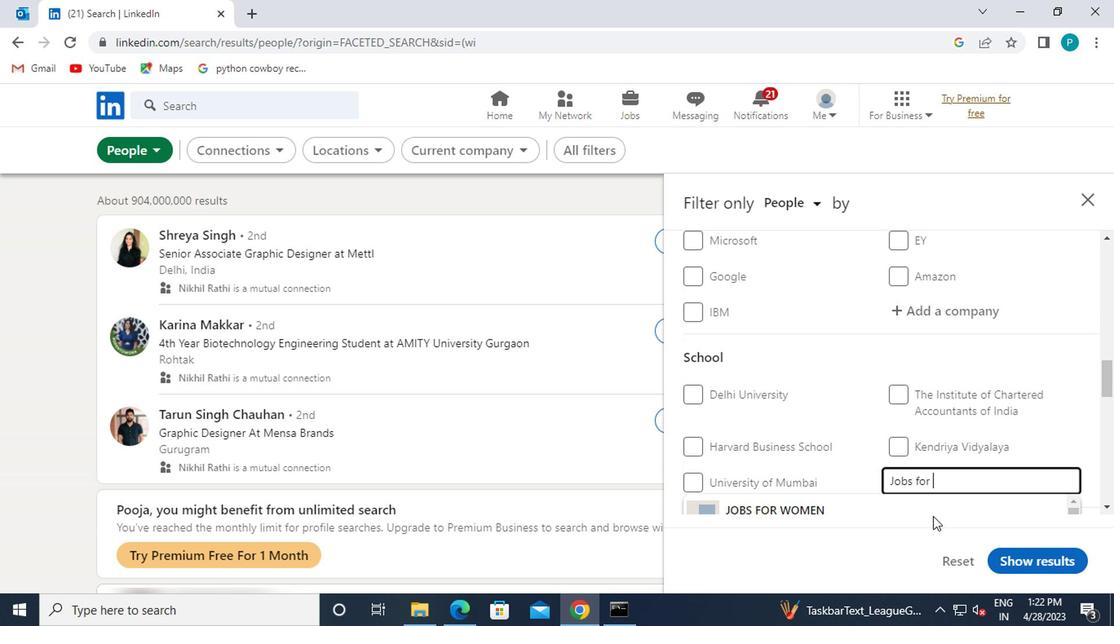 
Action: Mouse moved to (860, 455)
Screenshot: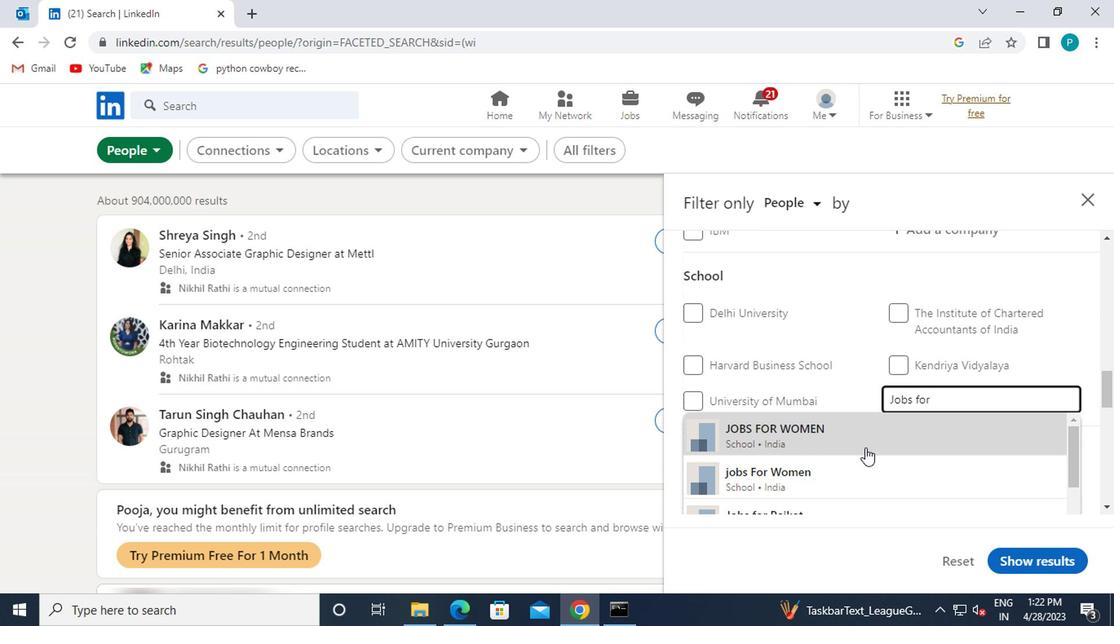 
Action: Mouse scrolled (860, 453) with delta (0, -1)
Screenshot: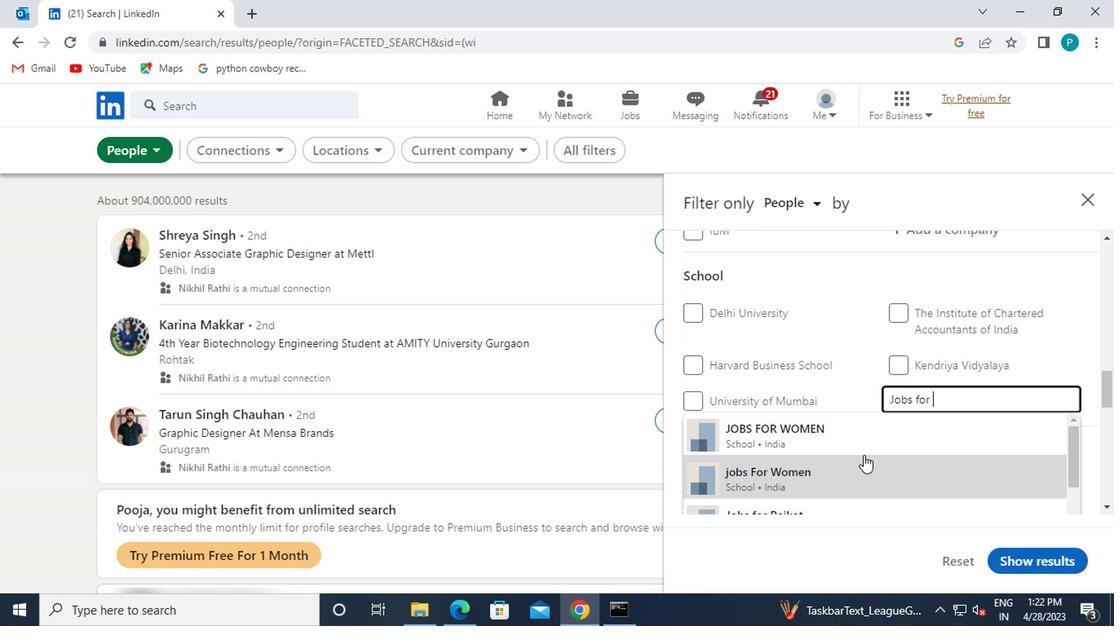 
Action: Mouse moved to (873, 453)
Screenshot: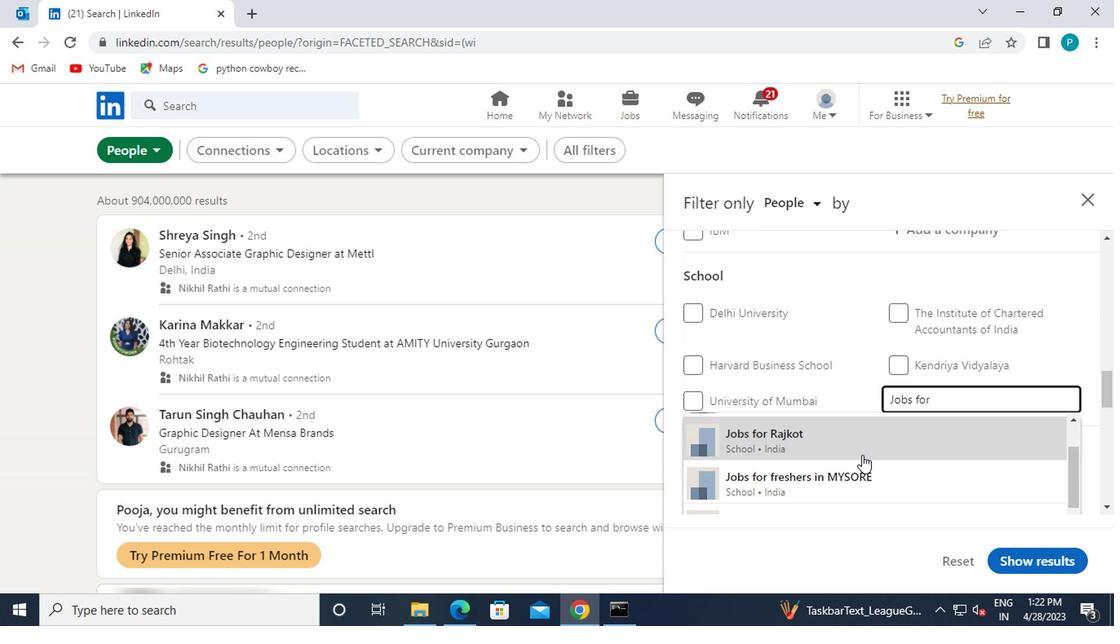 
Action: Mouse scrolled (873, 453) with delta (0, 0)
Screenshot: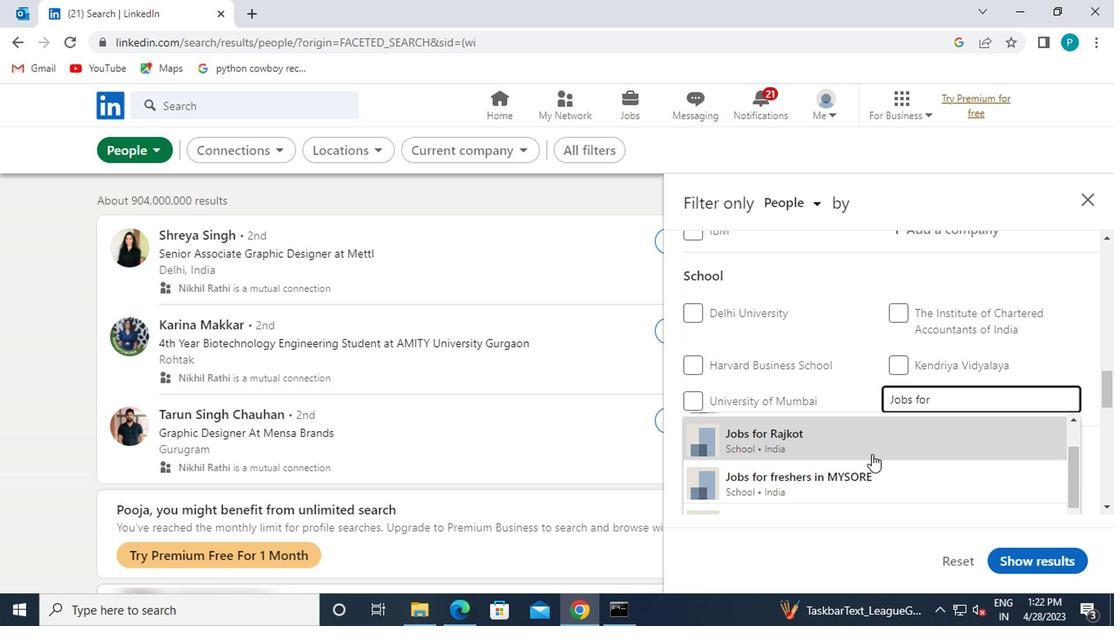 
Action: Mouse moved to (874, 450)
Screenshot: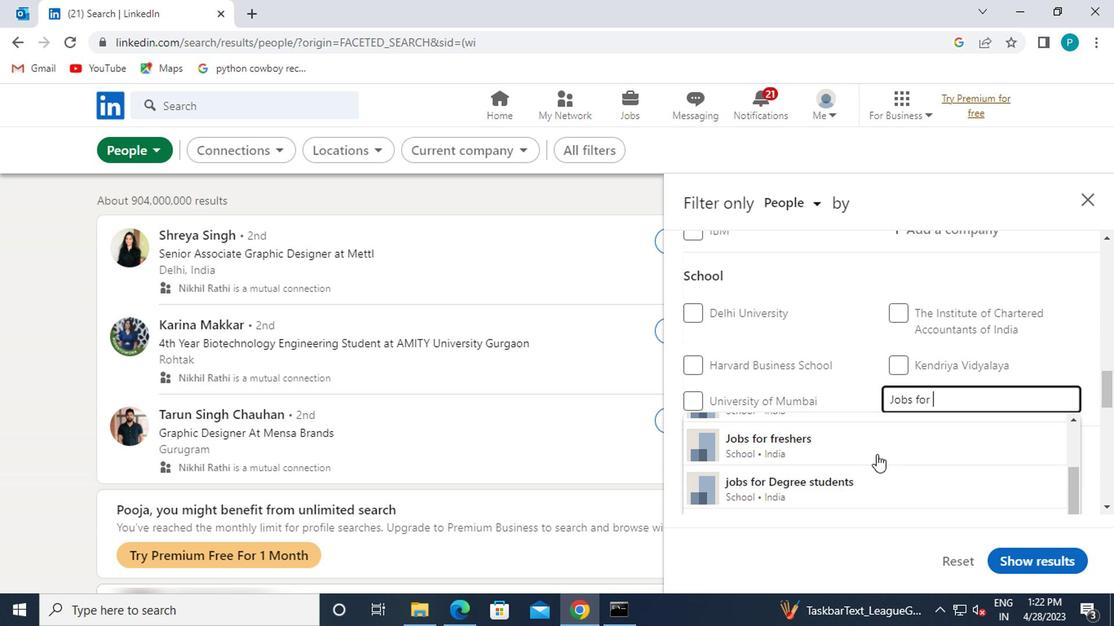 
Action: Mouse scrolled (874, 451) with delta (0, 0)
Screenshot: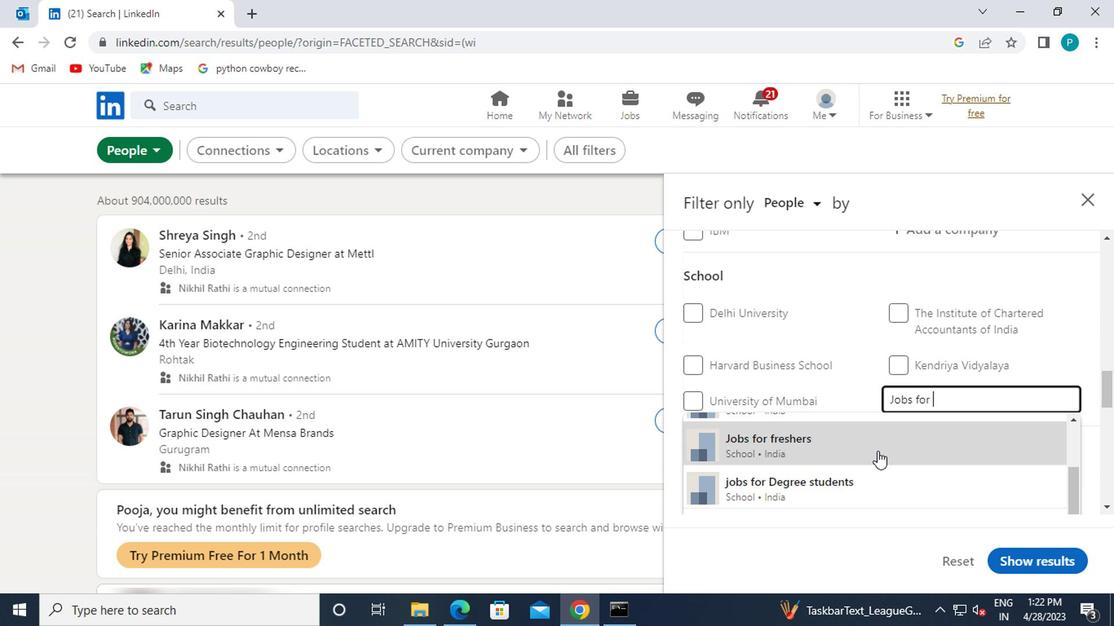 
Action: Mouse moved to (977, 438)
Screenshot: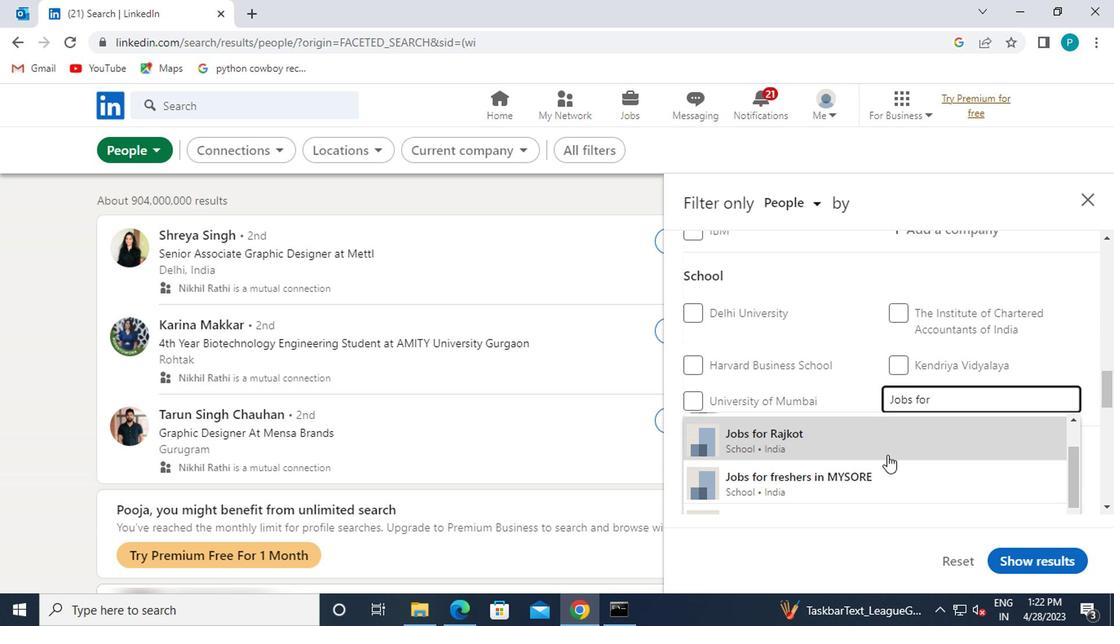 
Action: Mouse scrolled (977, 437) with delta (0, -1)
Screenshot: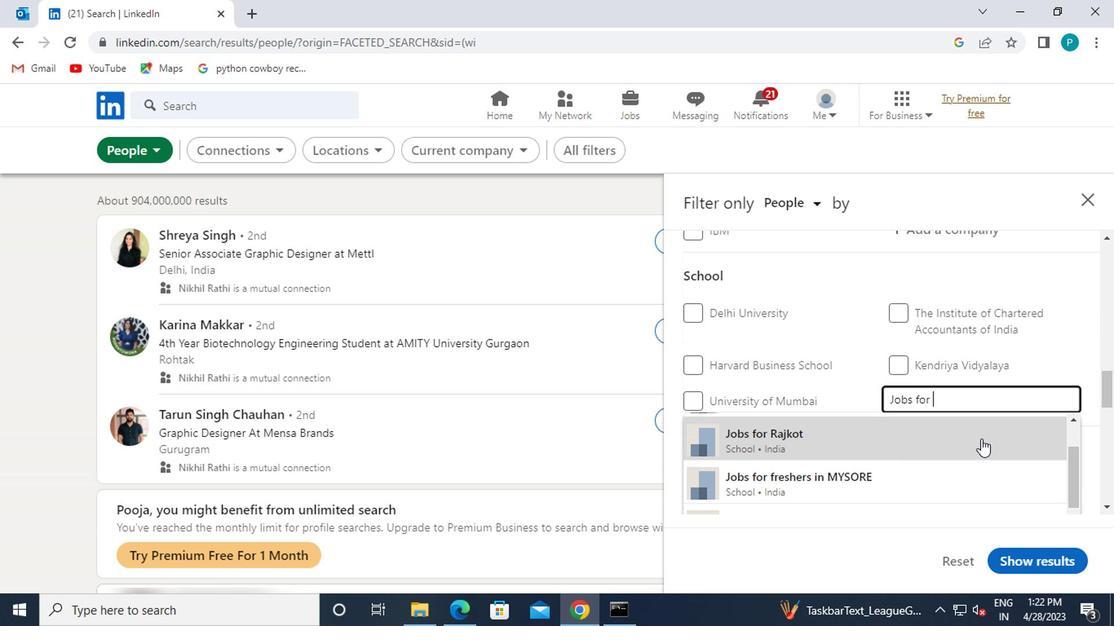 
Action: Mouse moved to (871, 437)
Screenshot: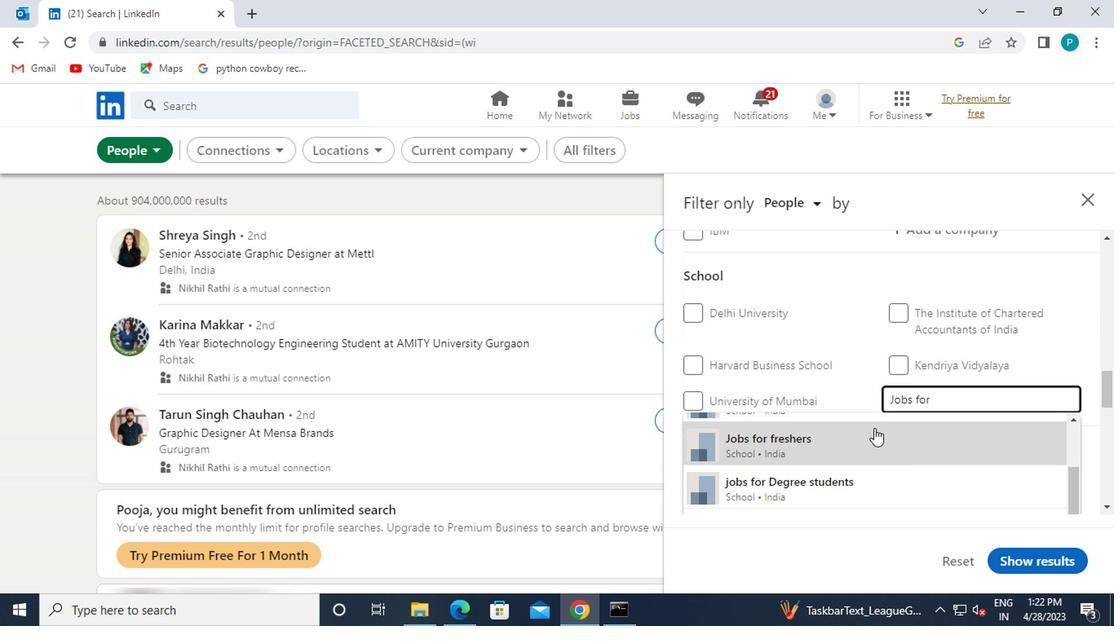 
Action: Mouse pressed left at (871, 437)
Screenshot: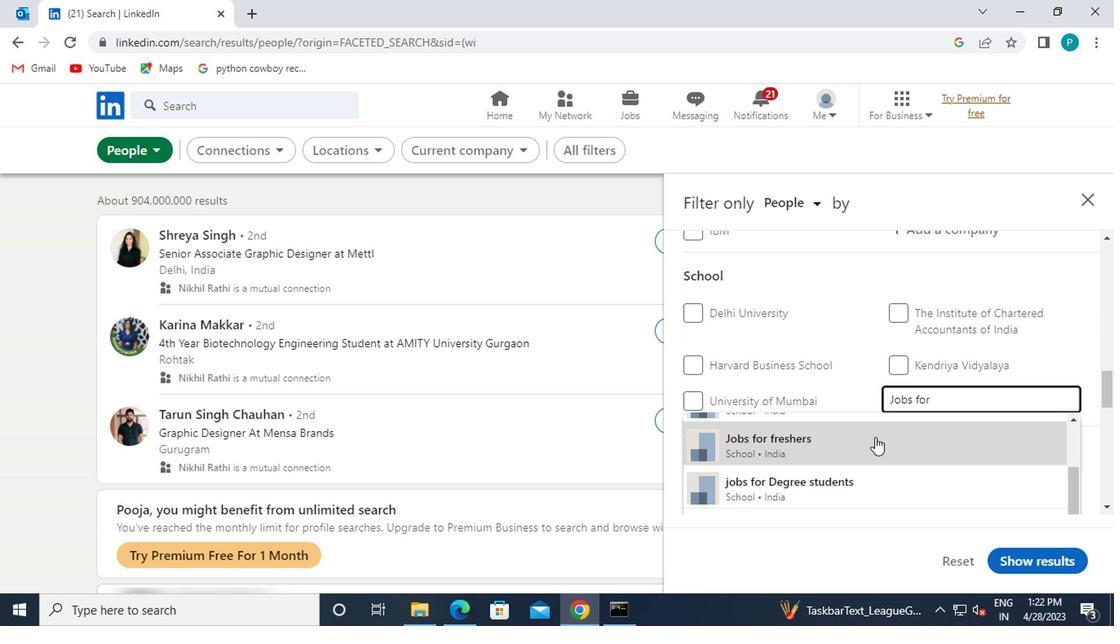 
Action: Mouse moved to (874, 438)
Screenshot: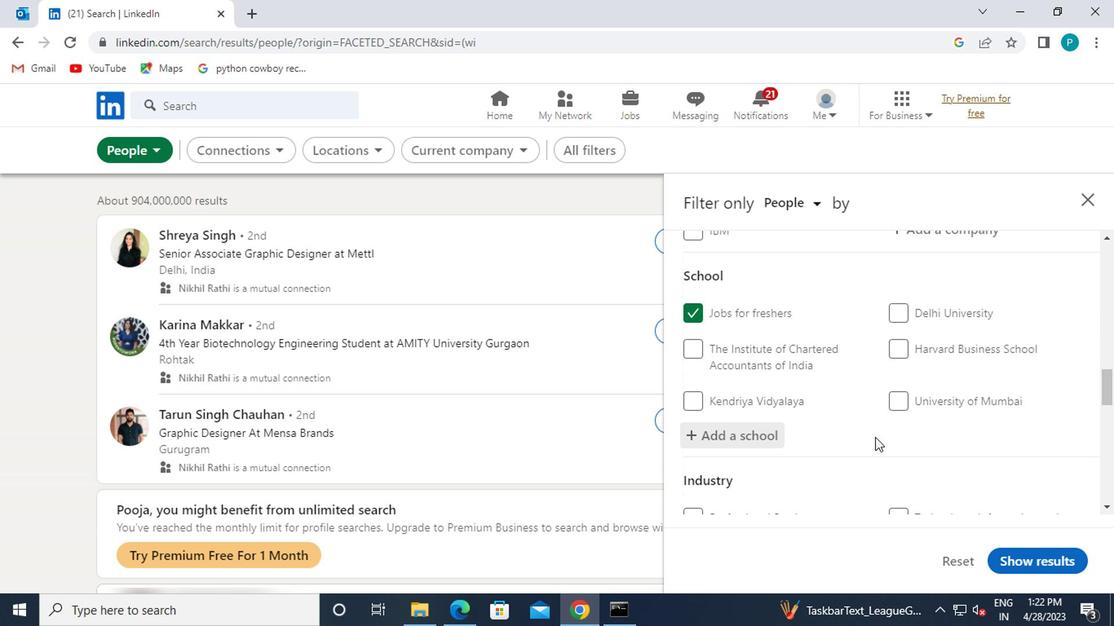 
Action: Mouse scrolled (874, 437) with delta (0, -1)
Screenshot: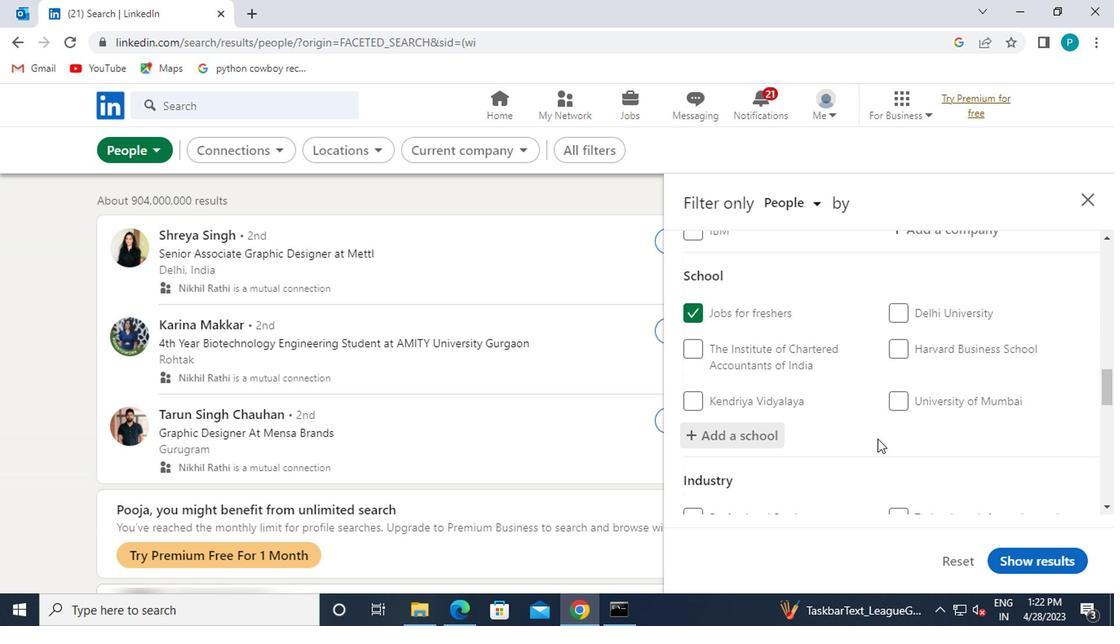 
Action: Mouse scrolled (874, 437) with delta (0, -1)
Screenshot: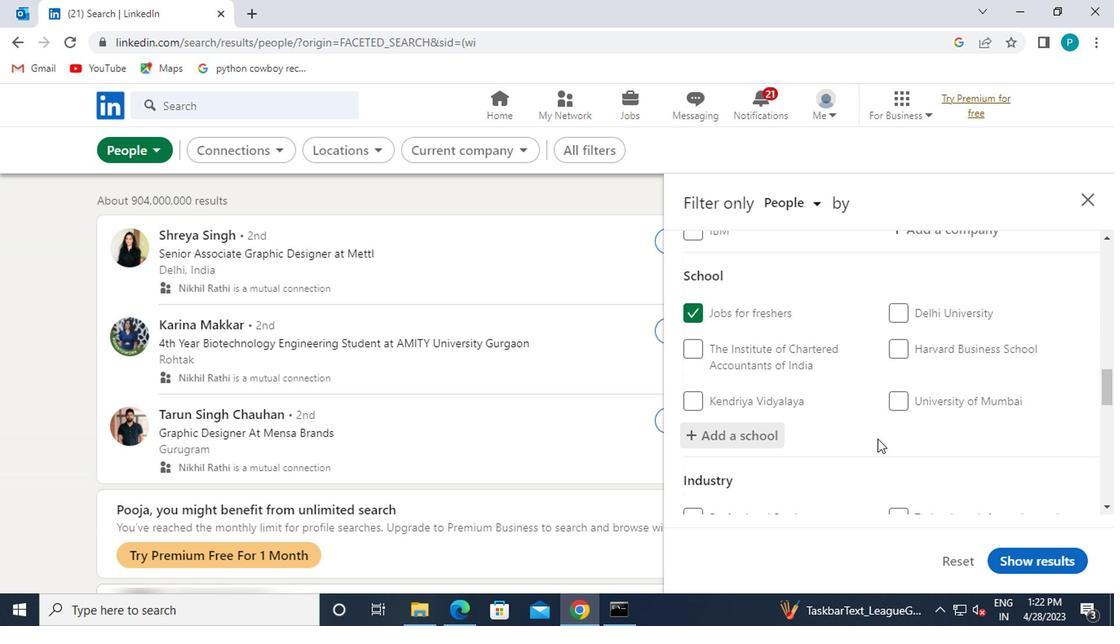 
Action: Mouse scrolled (874, 437) with delta (0, -1)
Screenshot: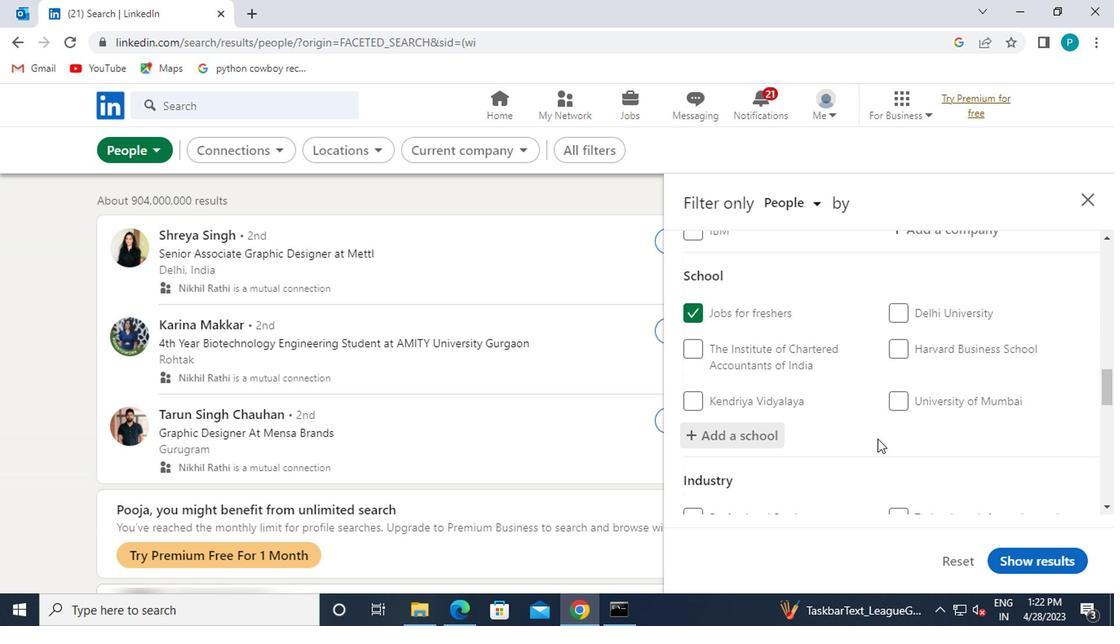 
Action: Mouse moved to (915, 385)
Screenshot: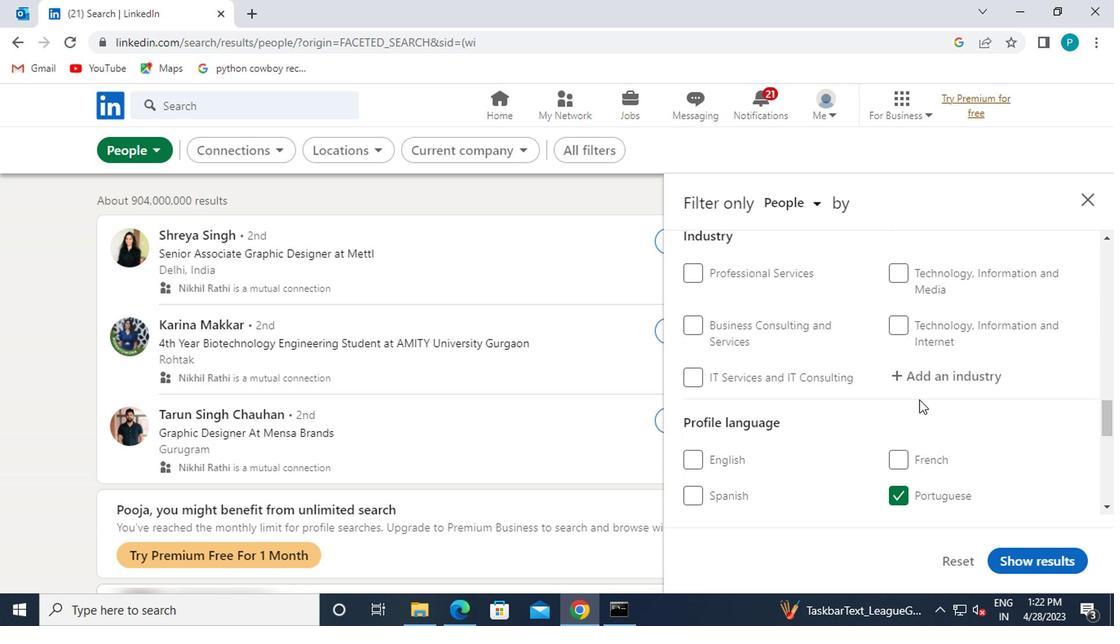 
Action: Mouse pressed left at (915, 385)
Screenshot: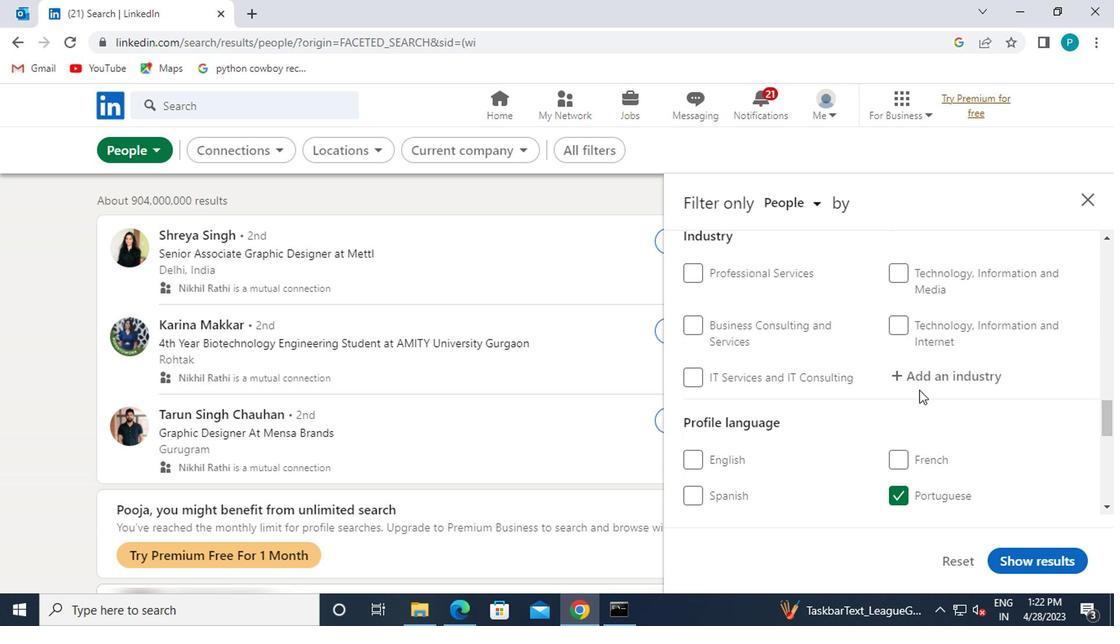 
Action: Mouse moved to (915, 387)
Screenshot: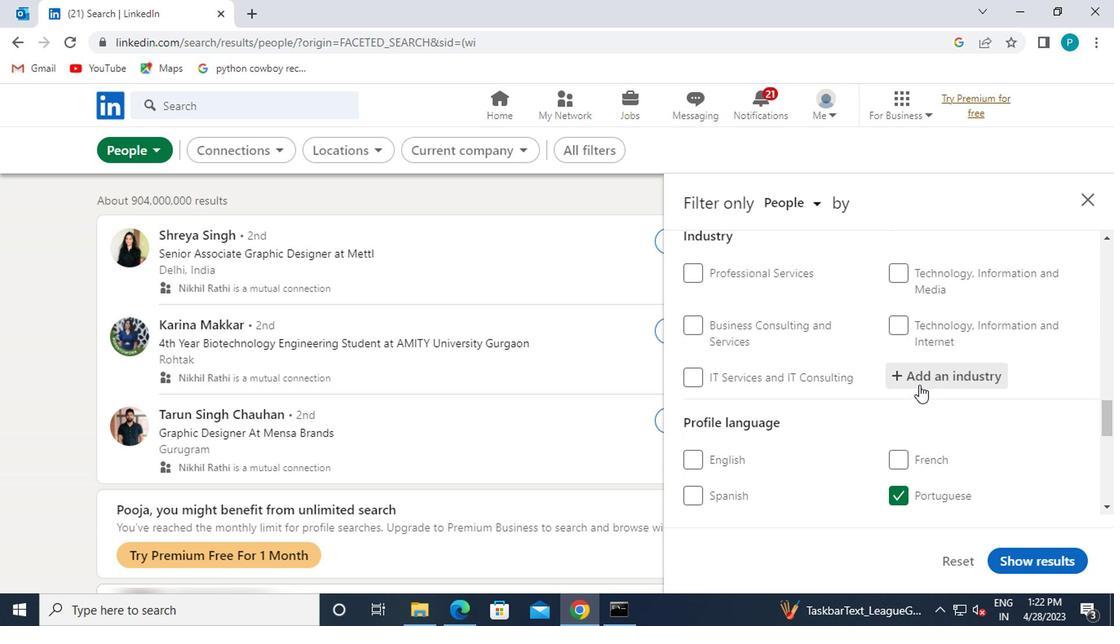 
Action: Key pressed <Key.caps_lock>L
Screenshot: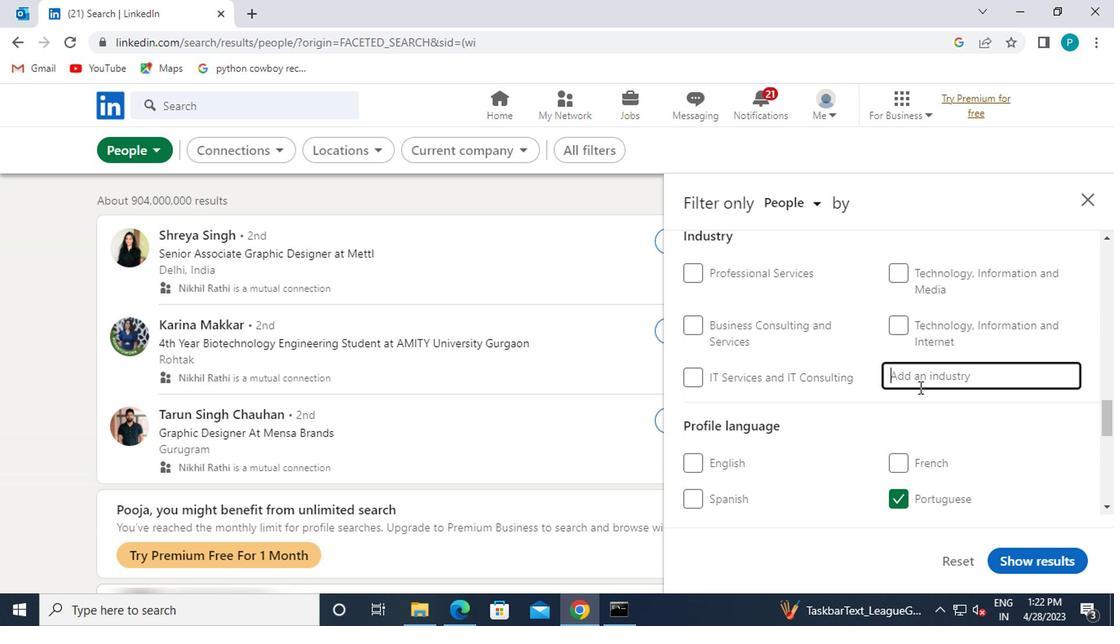 
Action: Mouse moved to (847, 424)
Screenshot: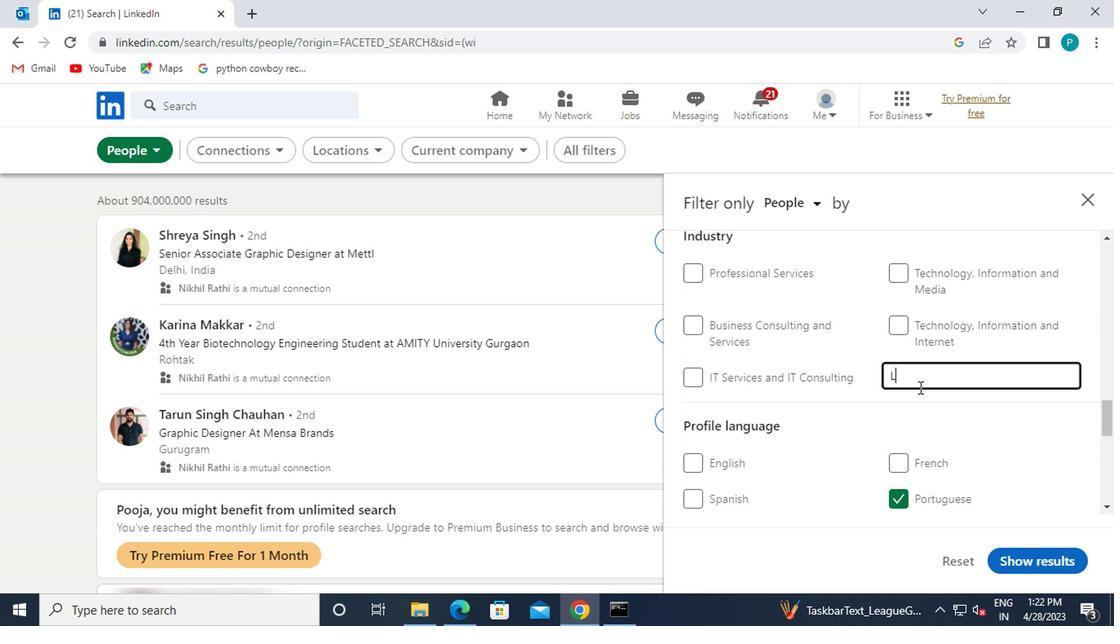 
Action: Key pressed <Key.caps_lock>EGI
Screenshot: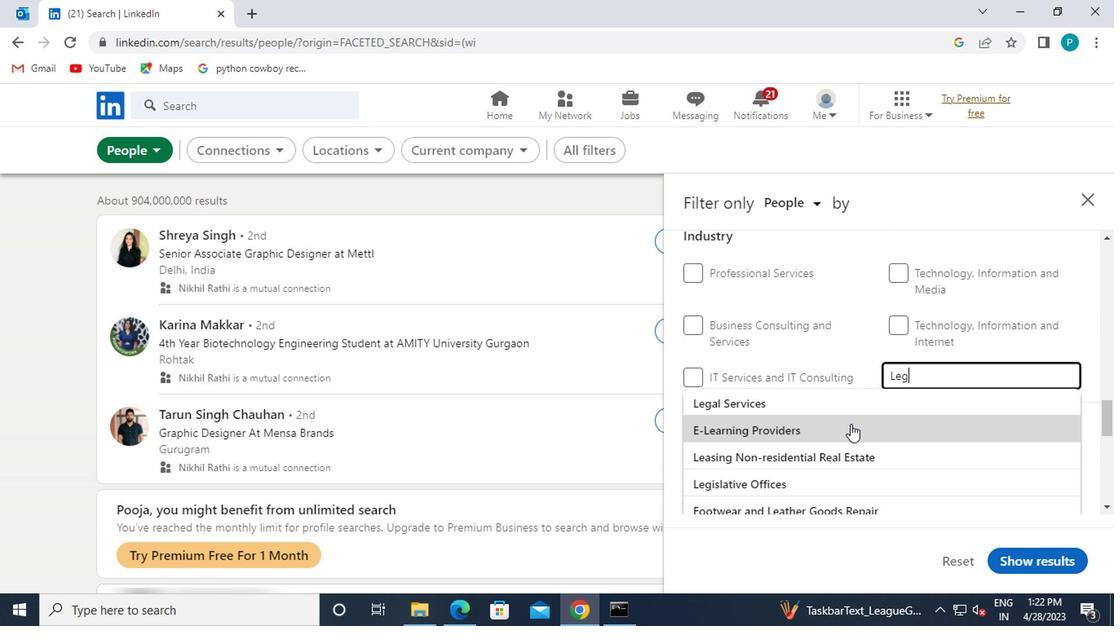 
Action: Mouse moved to (821, 399)
Screenshot: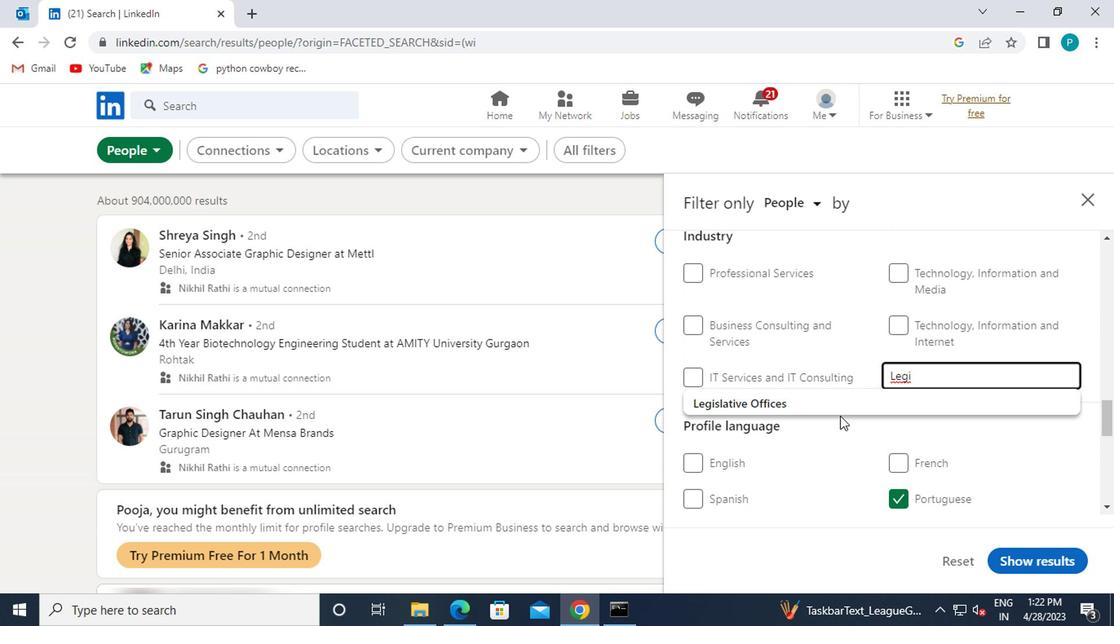 
Action: Mouse pressed left at (821, 399)
Screenshot: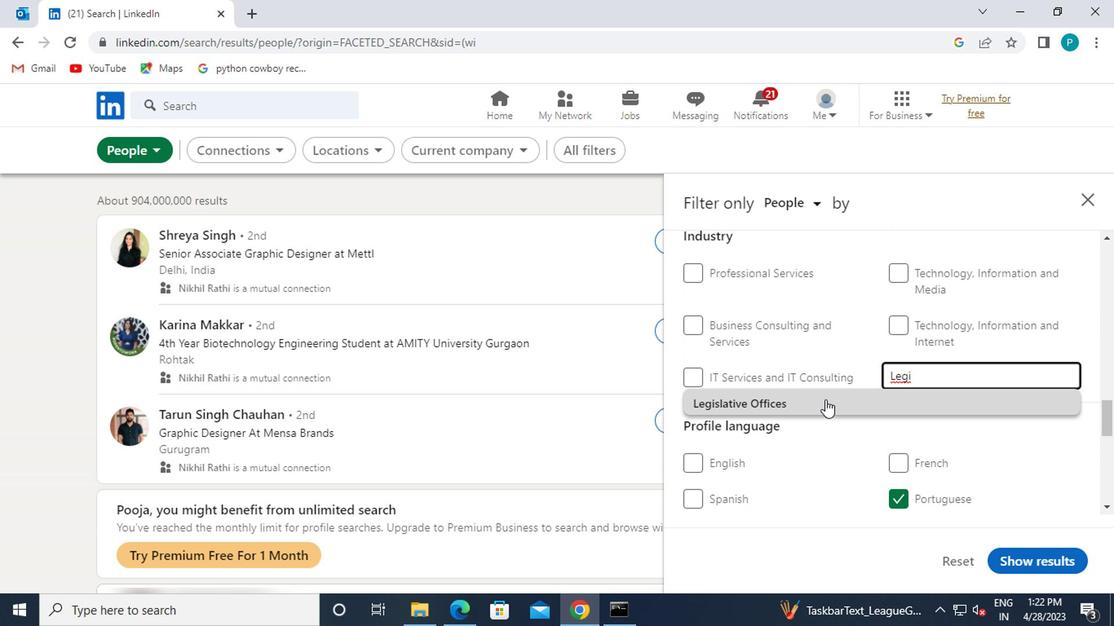 
Action: Mouse scrolled (821, 398) with delta (0, -1)
Screenshot: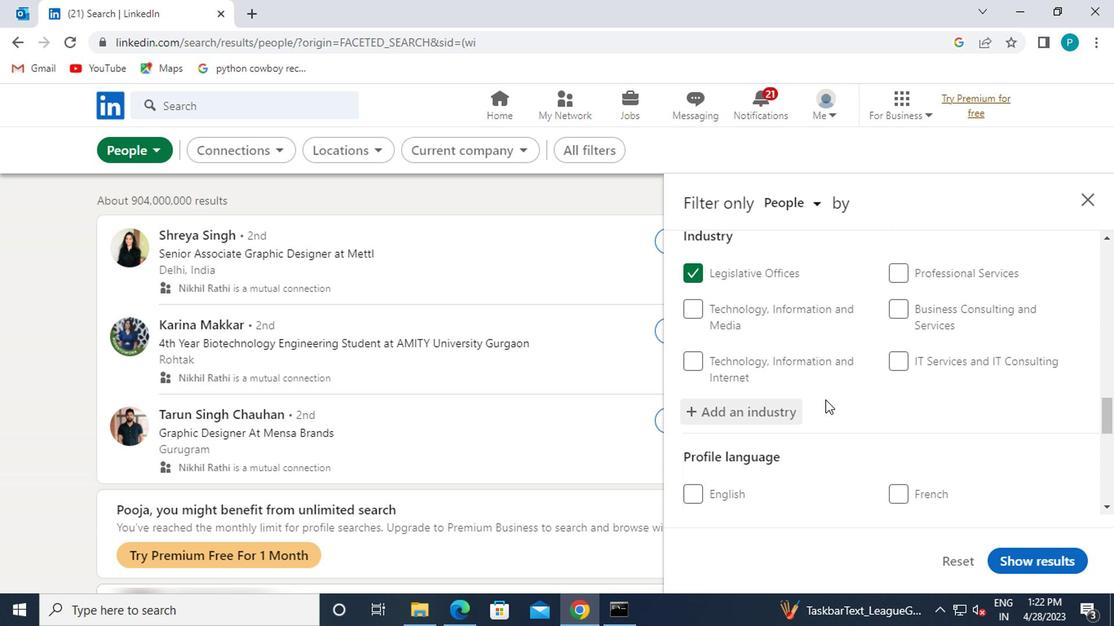 
Action: Mouse scrolled (821, 398) with delta (0, -1)
Screenshot: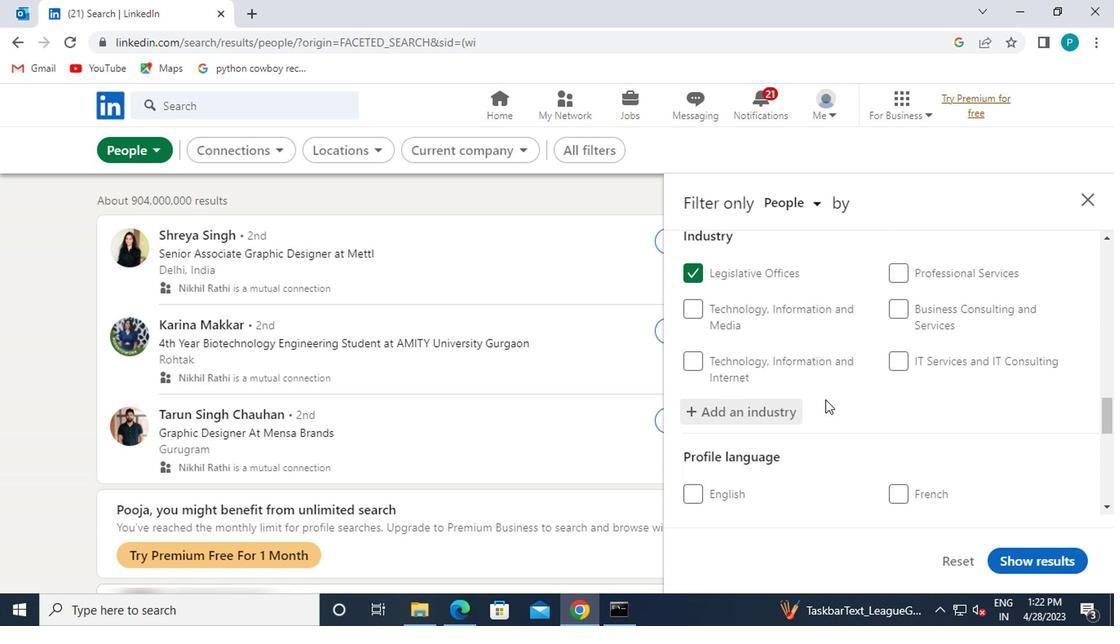 
Action: Mouse scrolled (821, 398) with delta (0, -1)
Screenshot: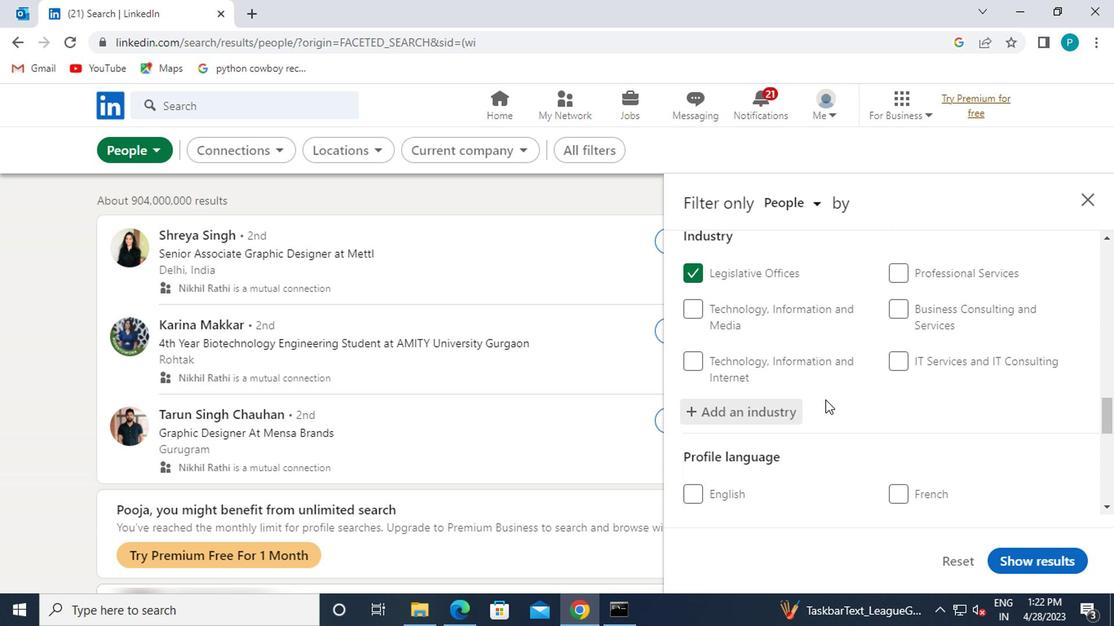 
Action: Mouse scrolled (821, 398) with delta (0, -1)
Screenshot: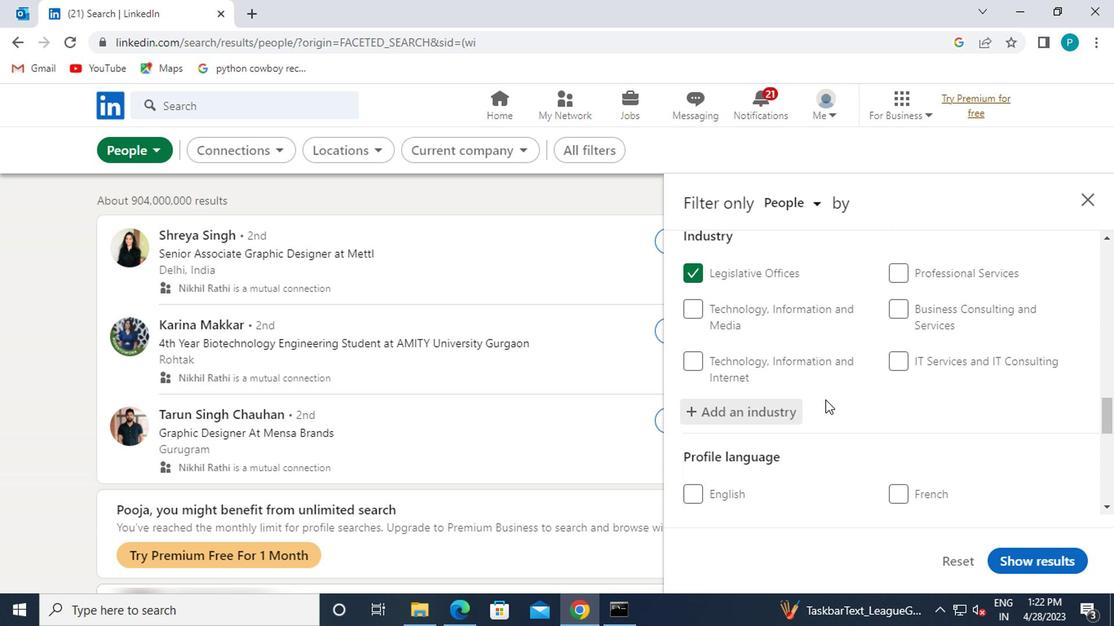 
Action: Mouse moved to (910, 486)
Screenshot: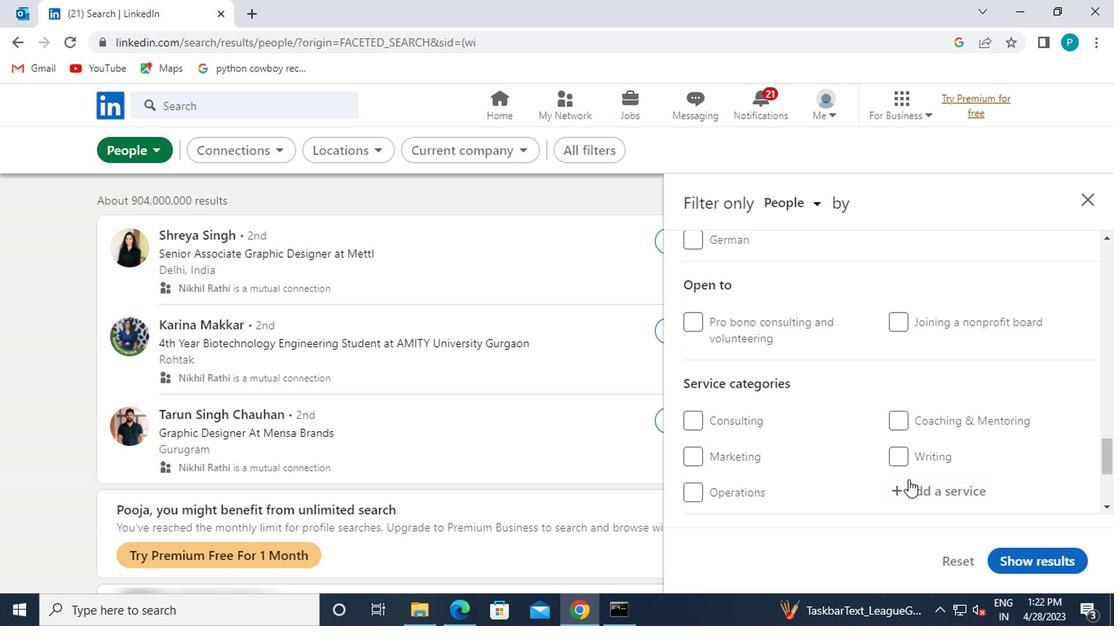 
Action: Mouse pressed left at (910, 486)
Screenshot: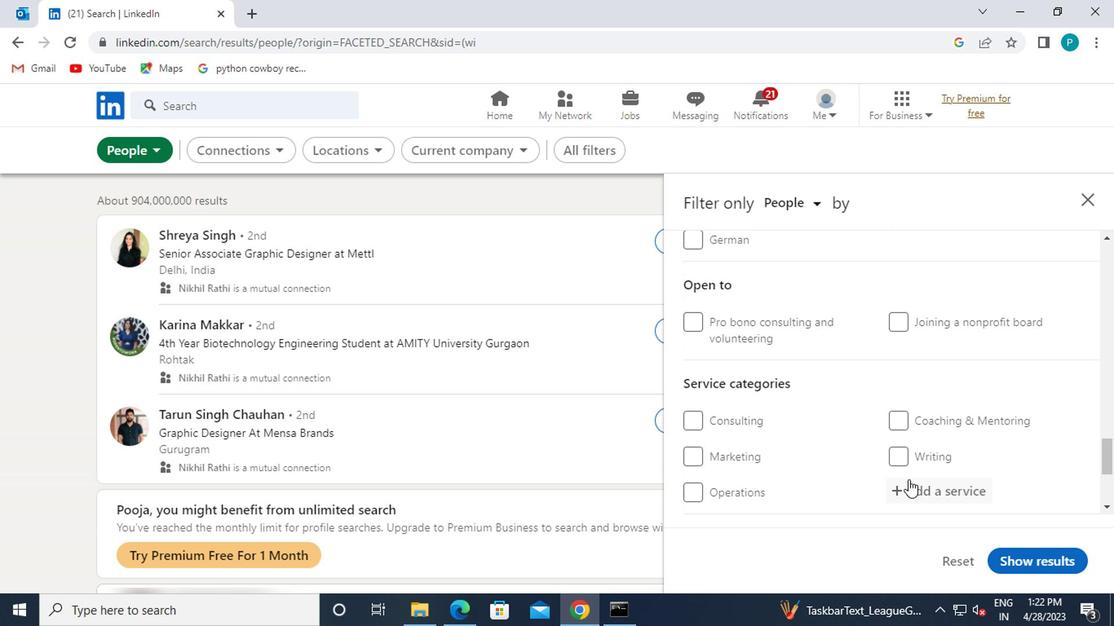 
Action: Mouse moved to (909, 488)
Screenshot: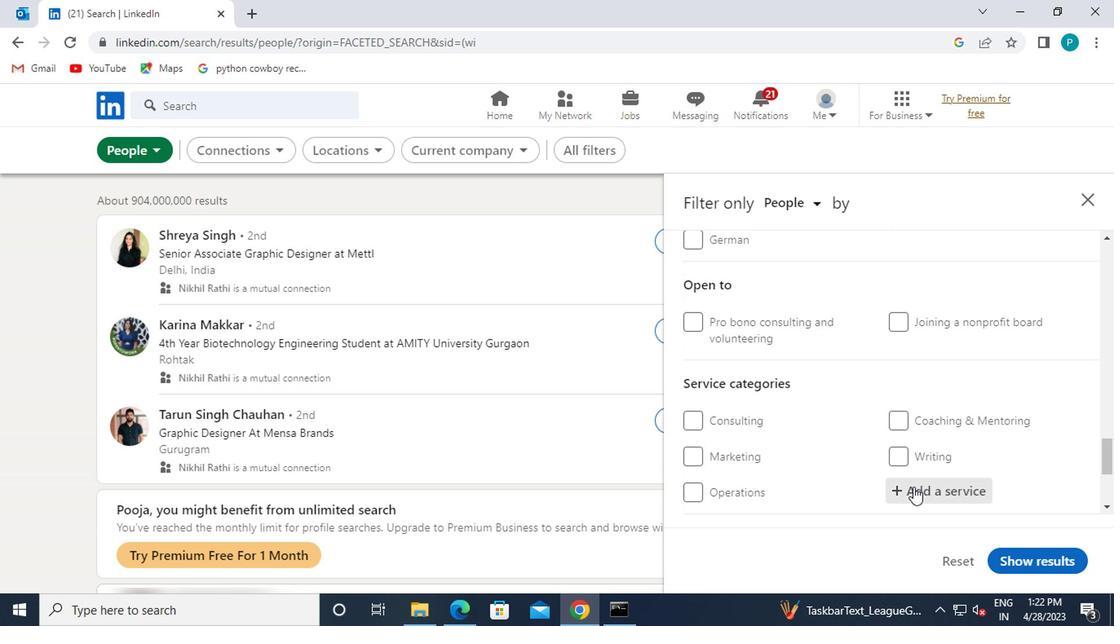 
Action: Key pressed DJ
Screenshot: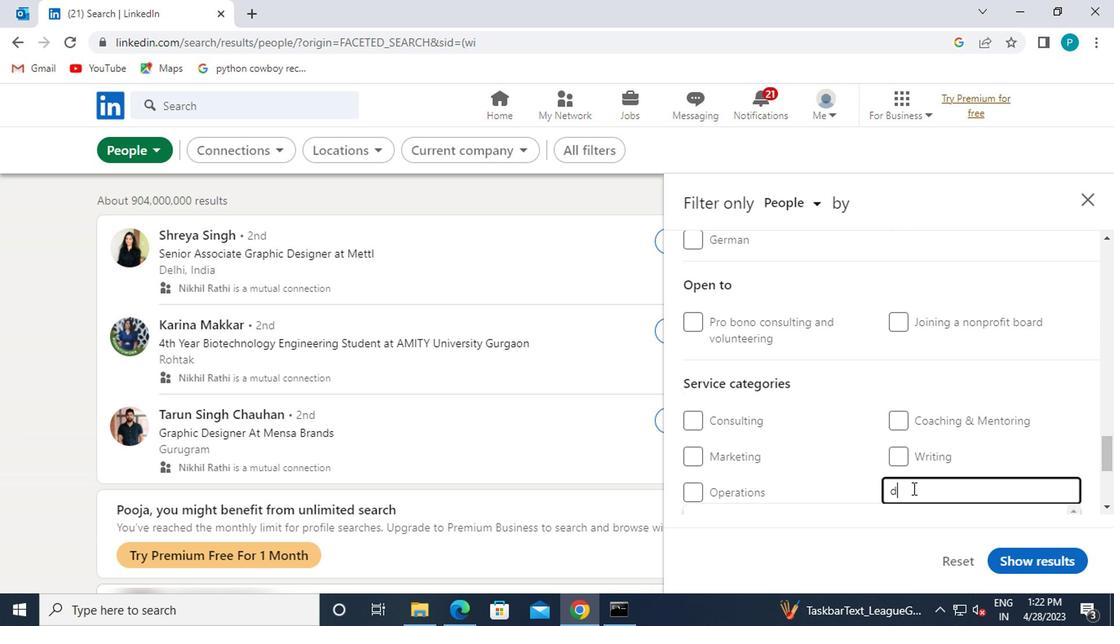 
Action: Mouse moved to (859, 447)
Screenshot: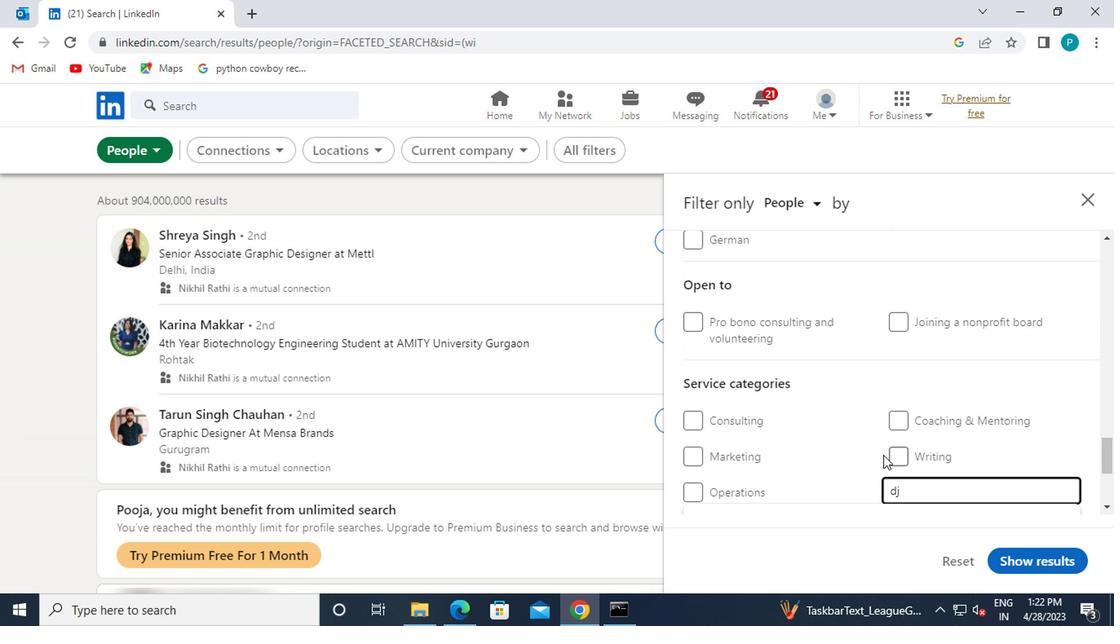 
Action: Mouse scrolled (859, 446) with delta (0, 0)
Screenshot: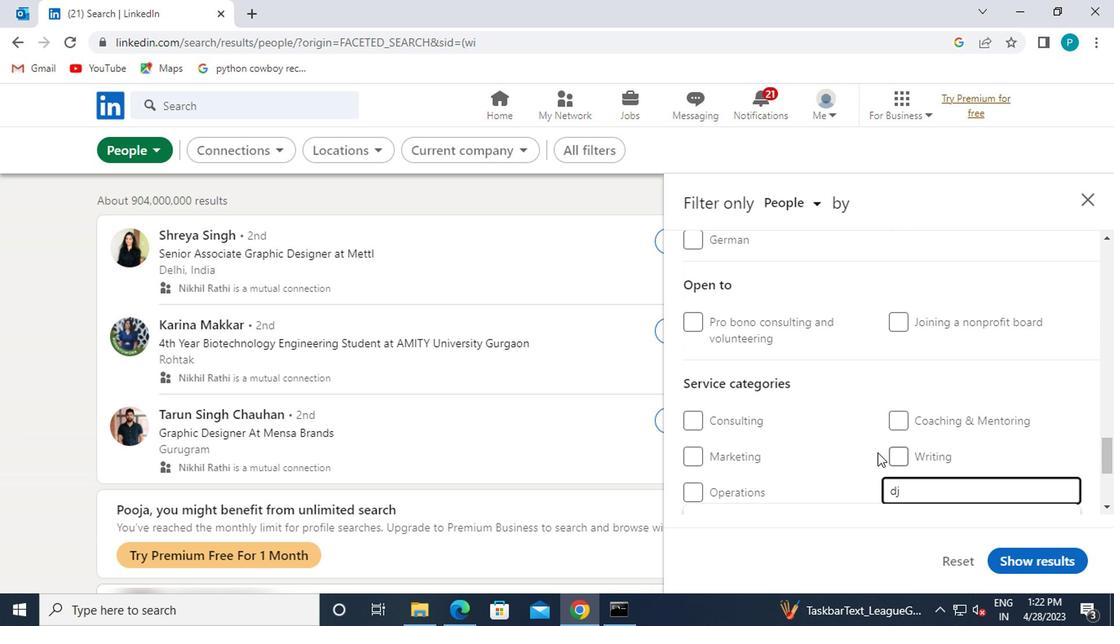 
Action: Mouse moved to (837, 435)
Screenshot: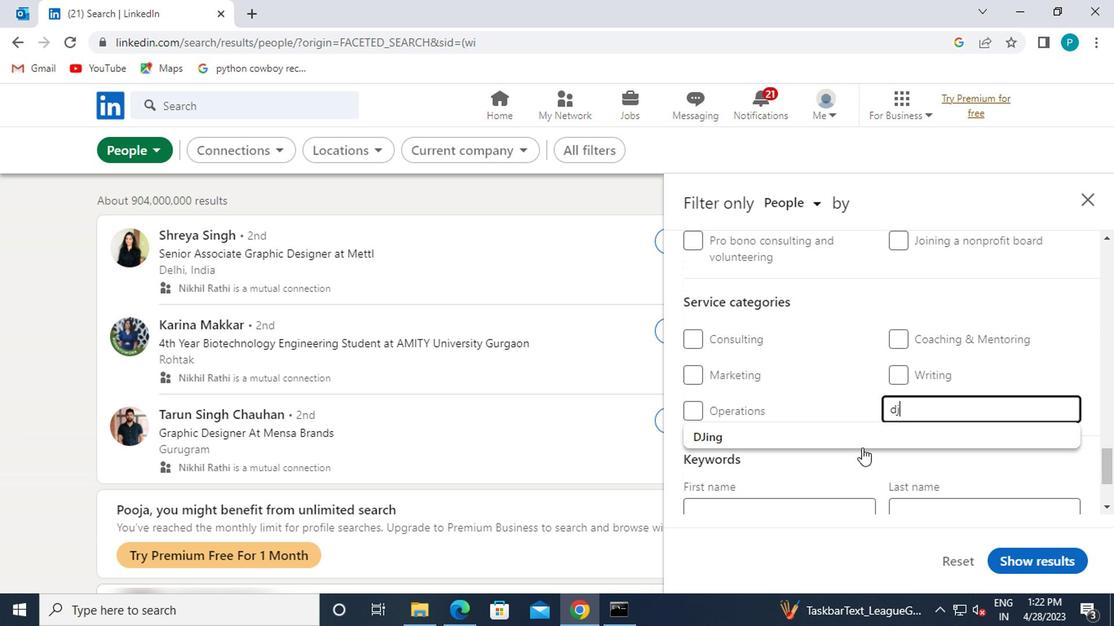 
Action: Mouse pressed left at (837, 435)
Screenshot: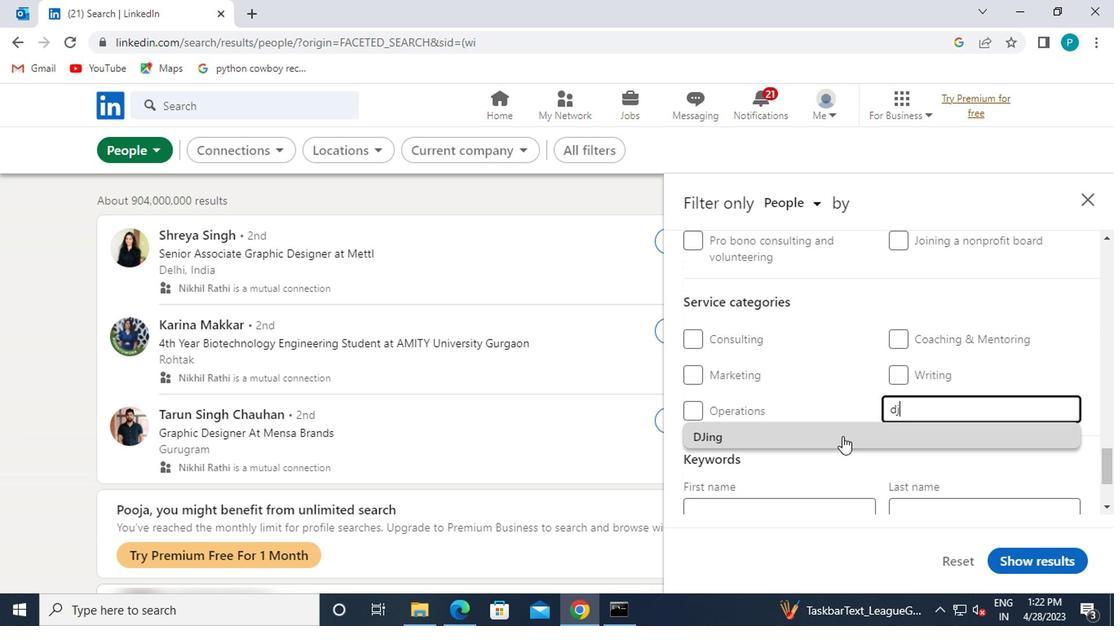
Action: Mouse scrolled (837, 434) with delta (0, 0)
Screenshot: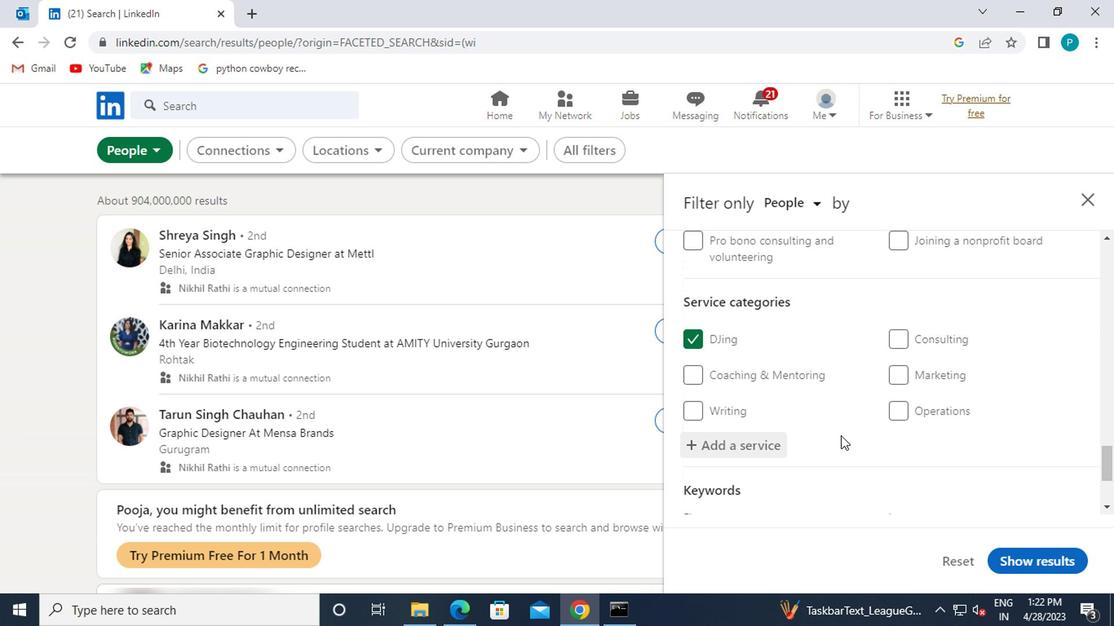 
Action: Mouse scrolled (837, 434) with delta (0, 0)
Screenshot: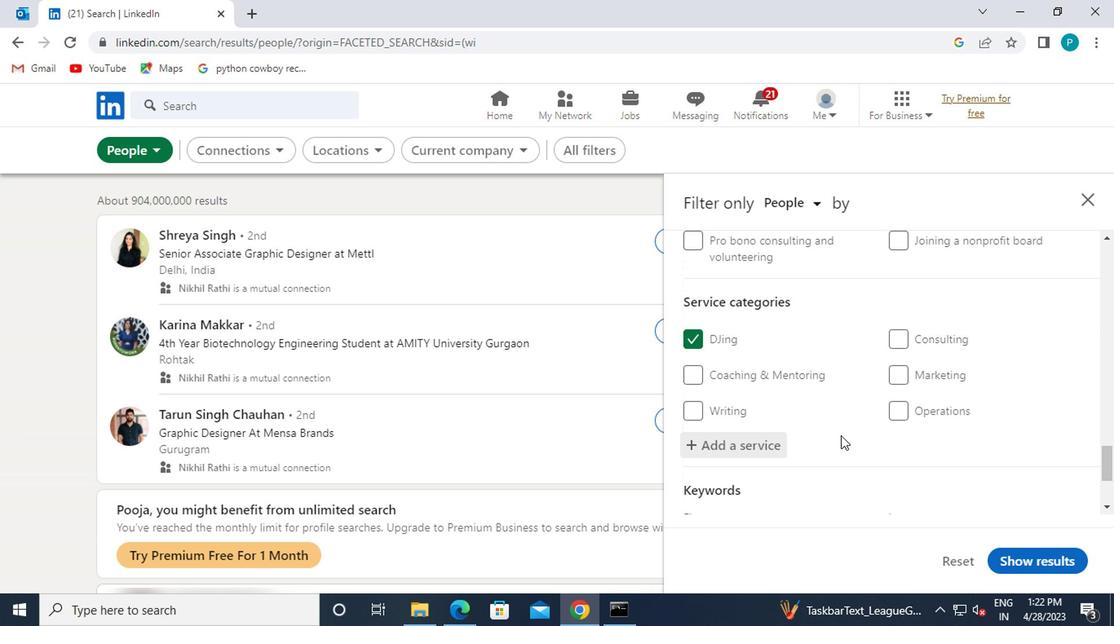 
Action: Mouse moved to (807, 442)
Screenshot: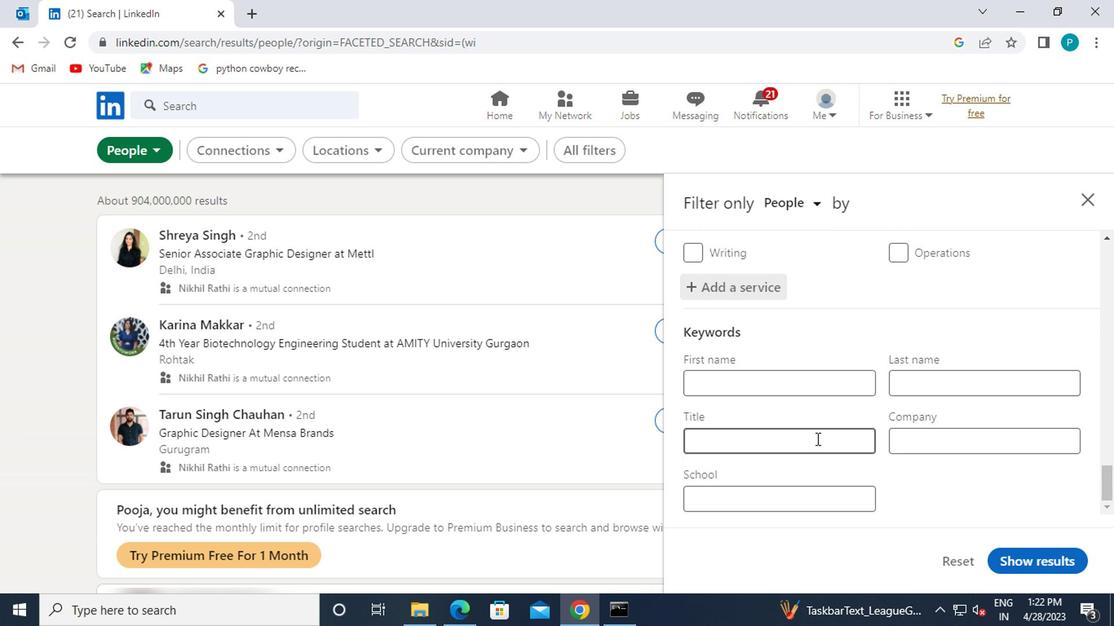 
Action: Mouse pressed left at (807, 442)
Screenshot: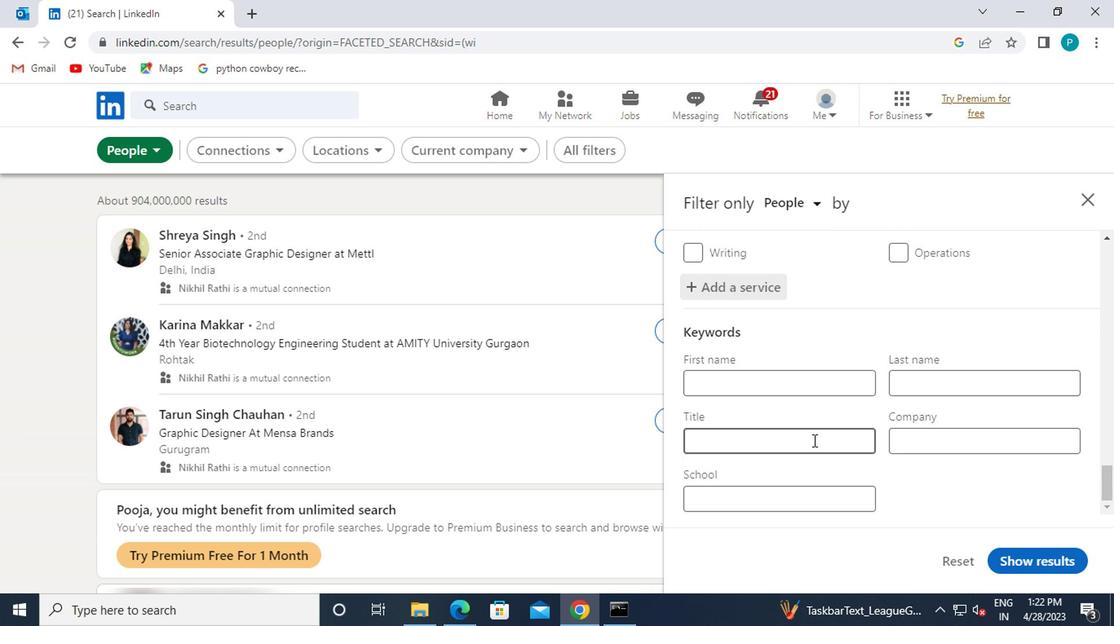 
Action: Mouse moved to (821, 441)
Screenshot: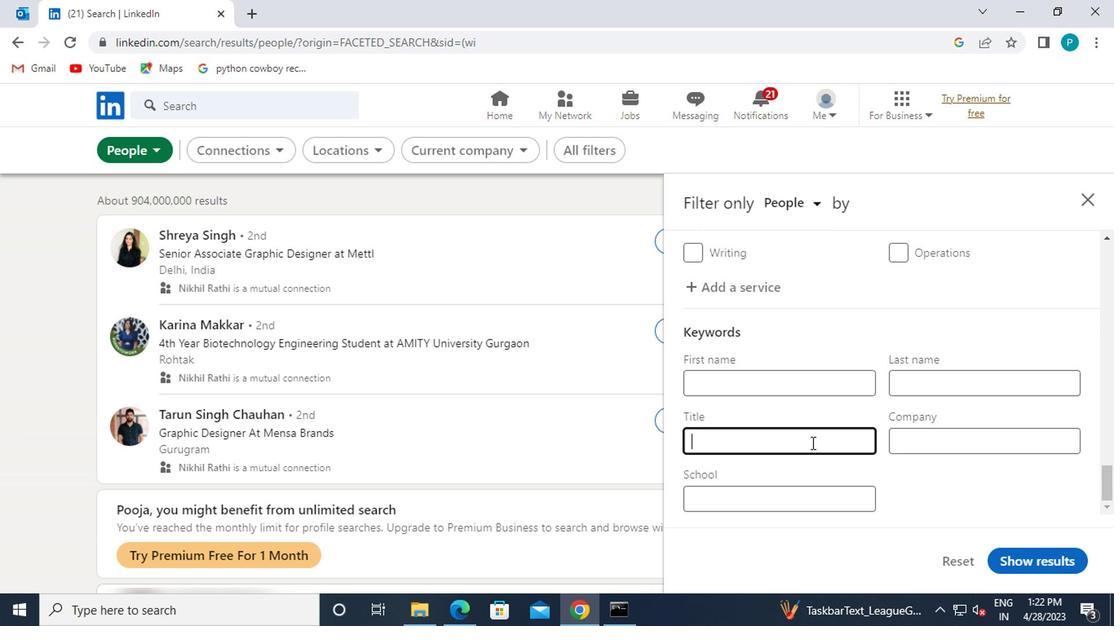 
Action: Key pressed <Key.caps_lock>A<Key.caps_lock>CCOUNT<Key.space><Key.caps_lock>C<Key.caps_lock>OLLECTOR
Screenshot: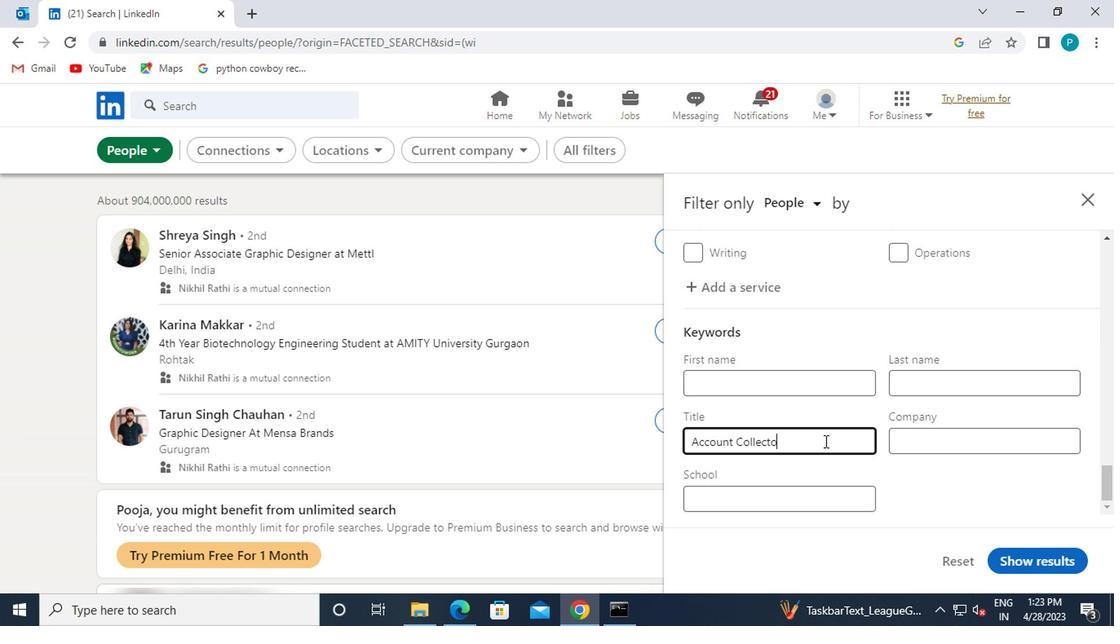 
Action: Mouse moved to (1040, 562)
Screenshot: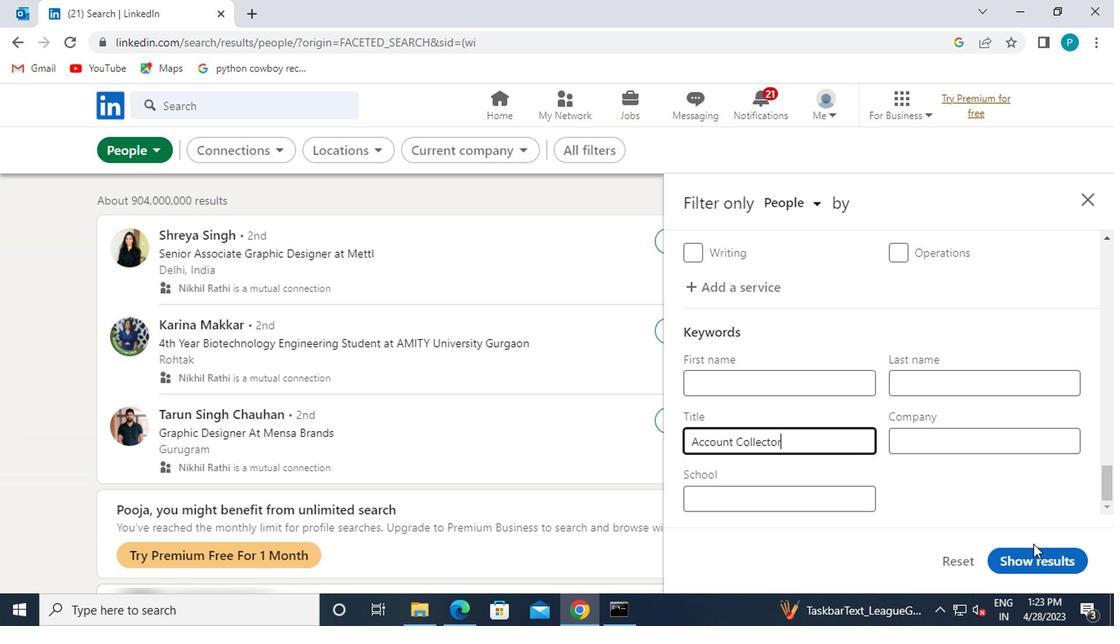 
Action: Mouse pressed left at (1040, 562)
Screenshot: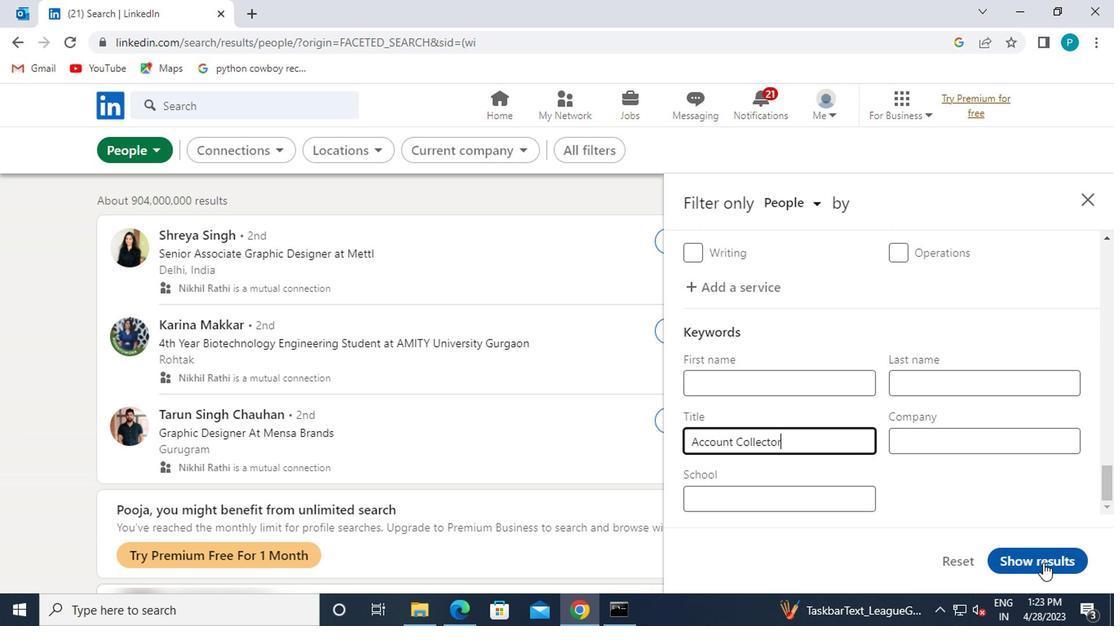 
Action: Mouse moved to (1042, 564)
Screenshot: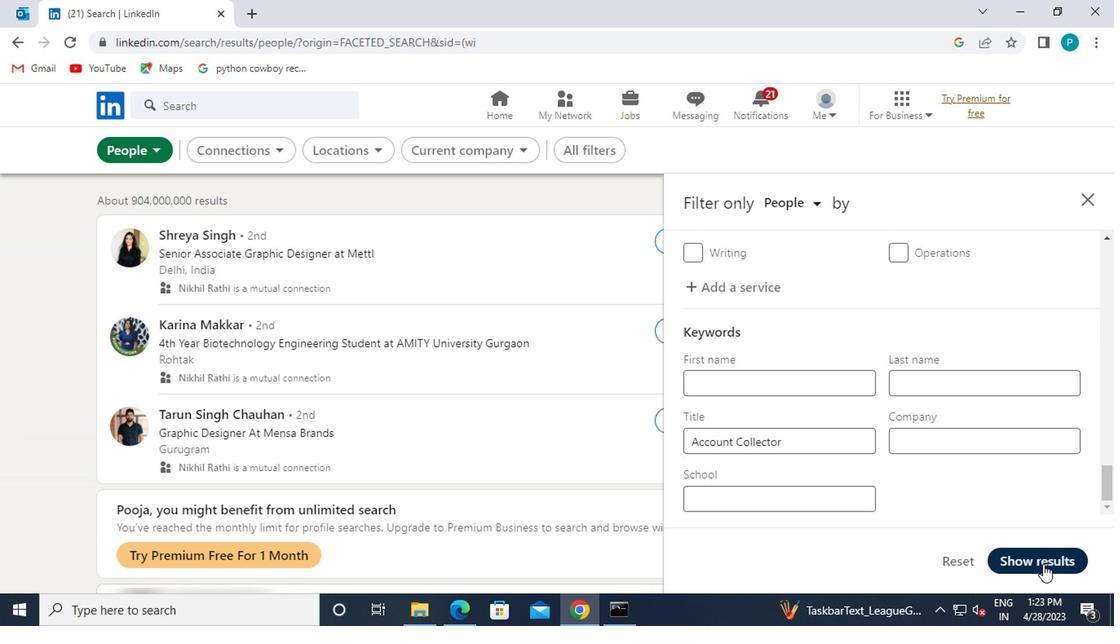 
